 Task: Look for space in Kabanga, Tanzania from 10th July, 2023 to 25th July, 2023 for 3 adults, 1 child in price range Rs.15000 to Rs.25000. Place can be shared room with 2 bedrooms having 3 beds and 2 bathrooms. Property type can be house, flat, guest house. Amenities needed are: wifi, TV, free parkinig on premises, gym, breakfast. Booking option can be shelf check-in. Required host language is English.
Action: Mouse moved to (569, 119)
Screenshot: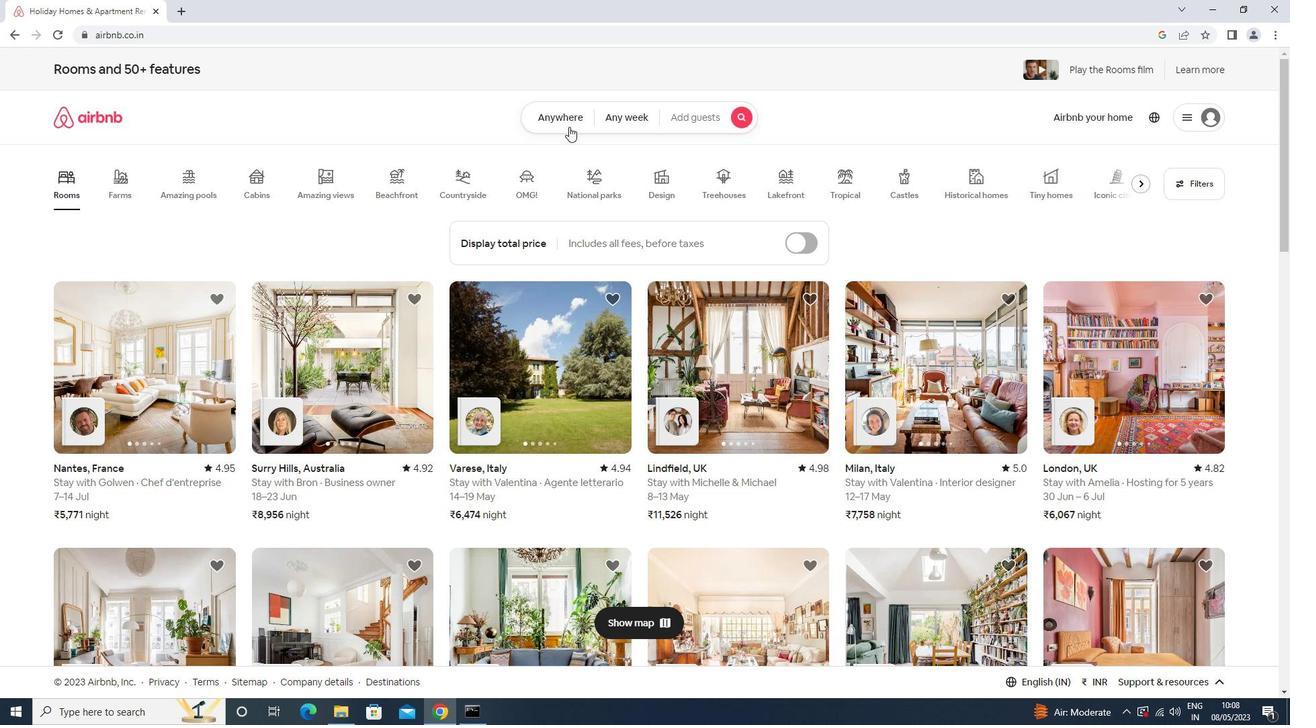 
Action: Mouse pressed left at (569, 119)
Screenshot: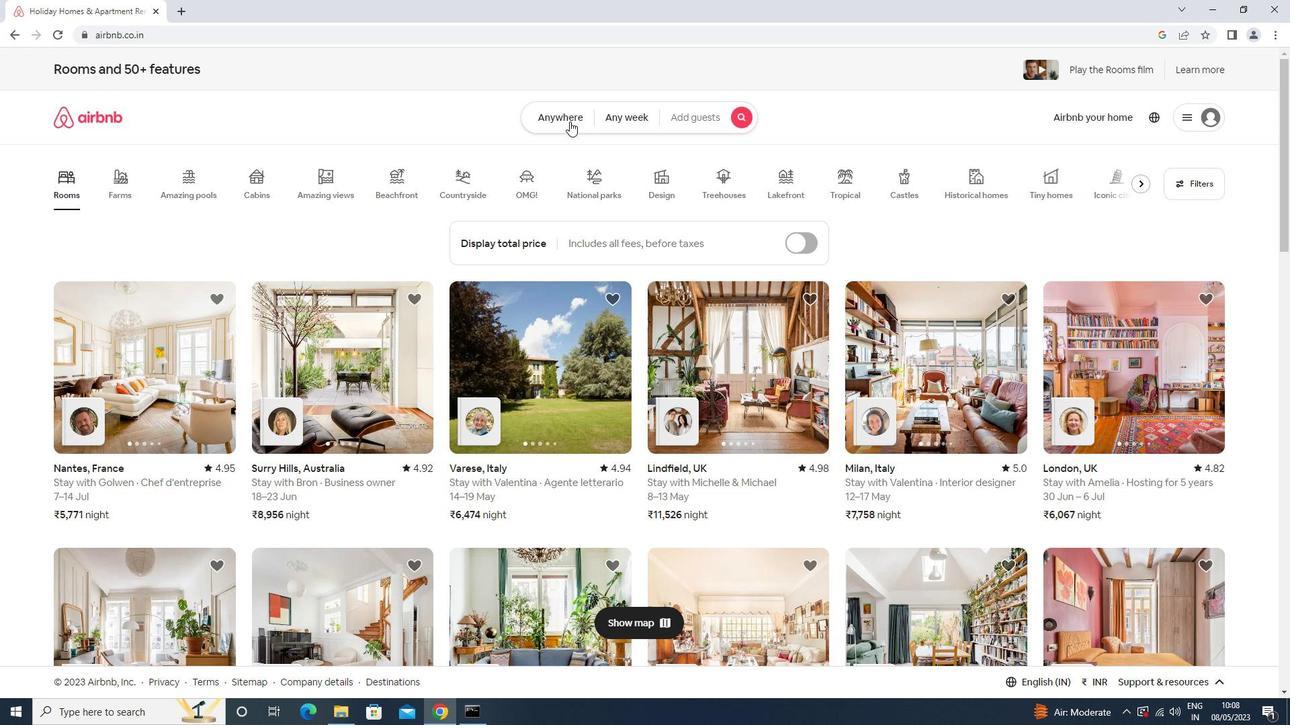 
Action: Mouse moved to (504, 171)
Screenshot: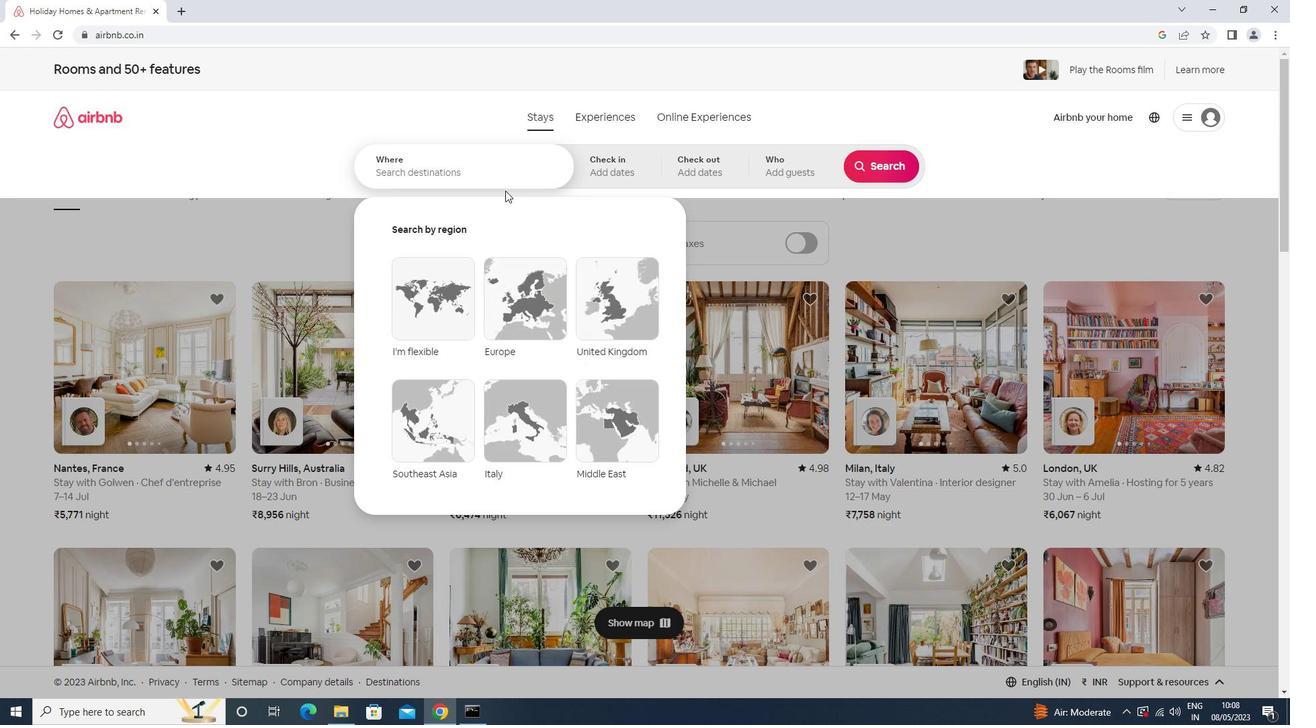 
Action: Mouse pressed left at (504, 171)
Screenshot: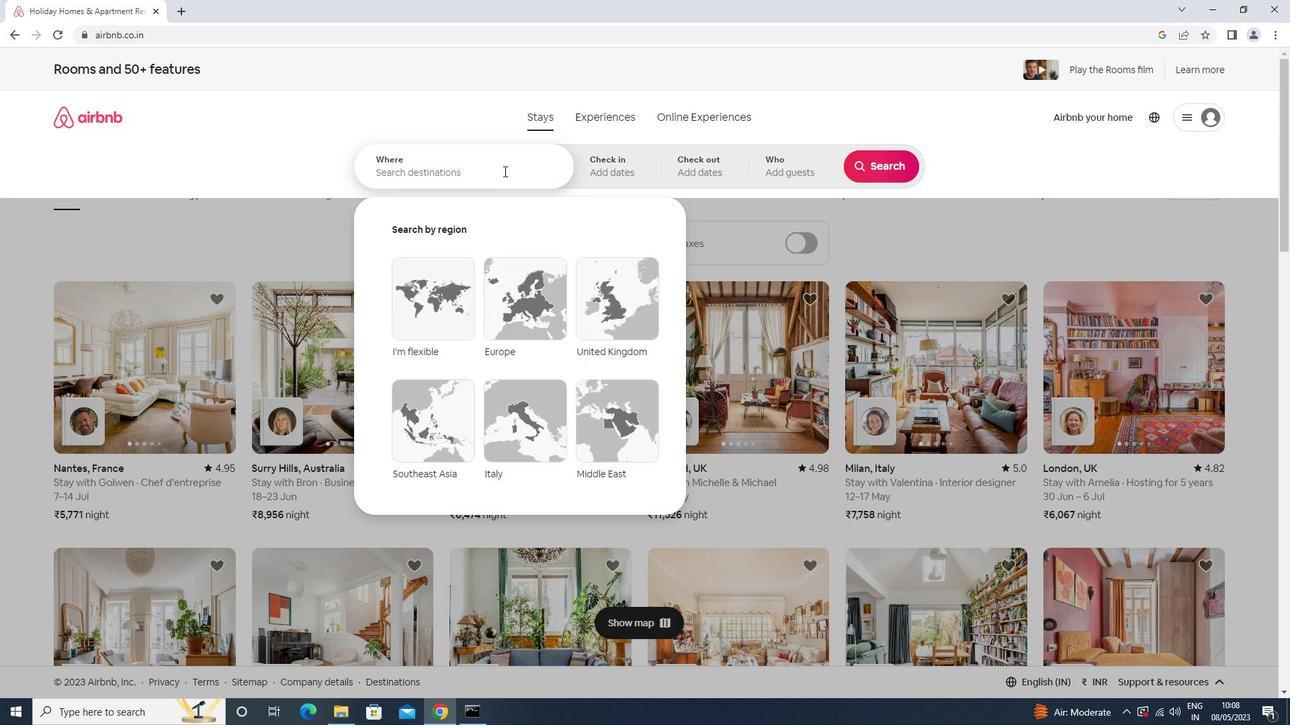
Action: Key pressed kabanga<Key.shift>,<Key.space><Key.shift>T<Key.down><Key.down><Key.enter>
Screenshot: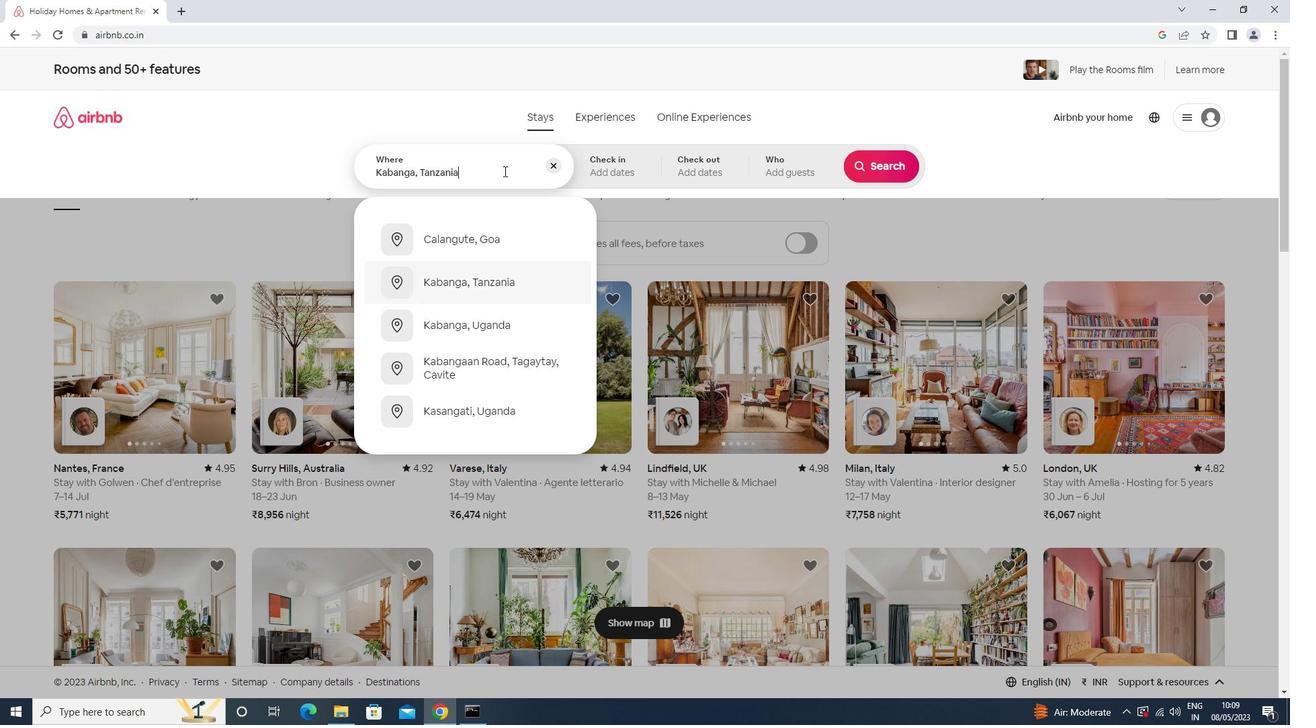 
Action: Mouse moved to (870, 272)
Screenshot: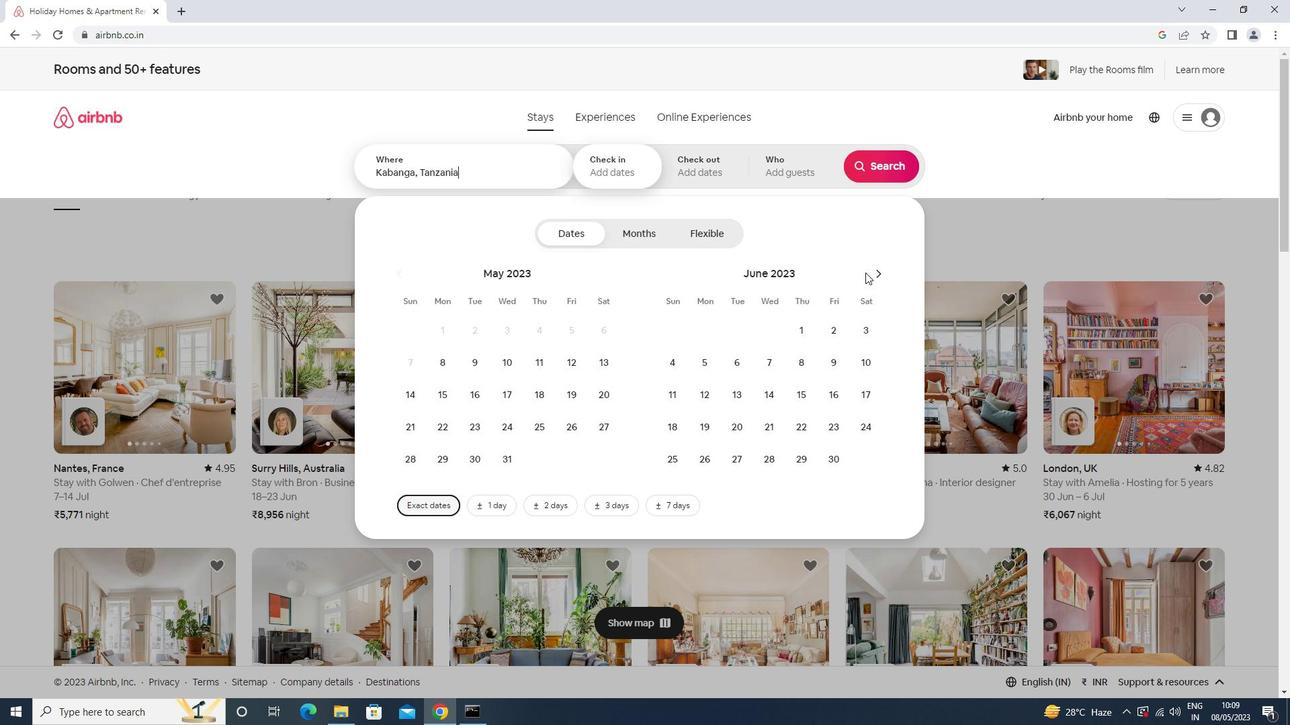 
Action: Mouse pressed left at (870, 272)
Screenshot: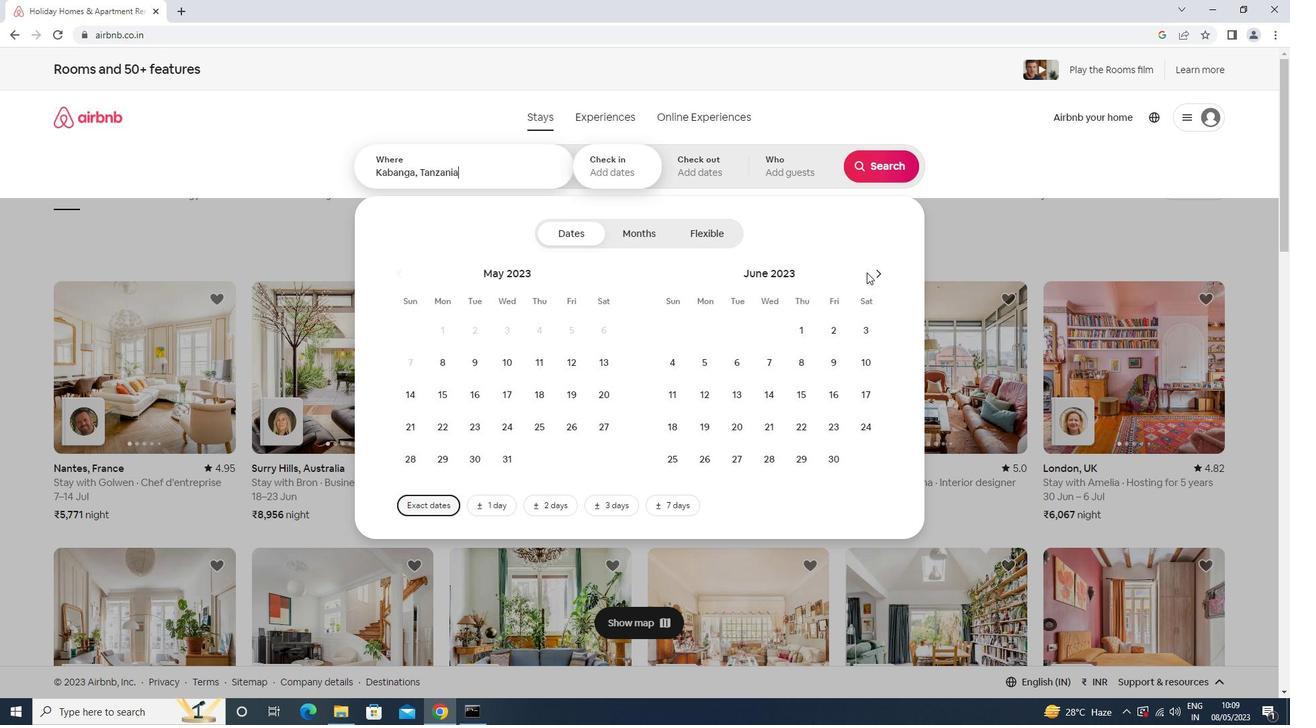 
Action: Mouse moved to (698, 395)
Screenshot: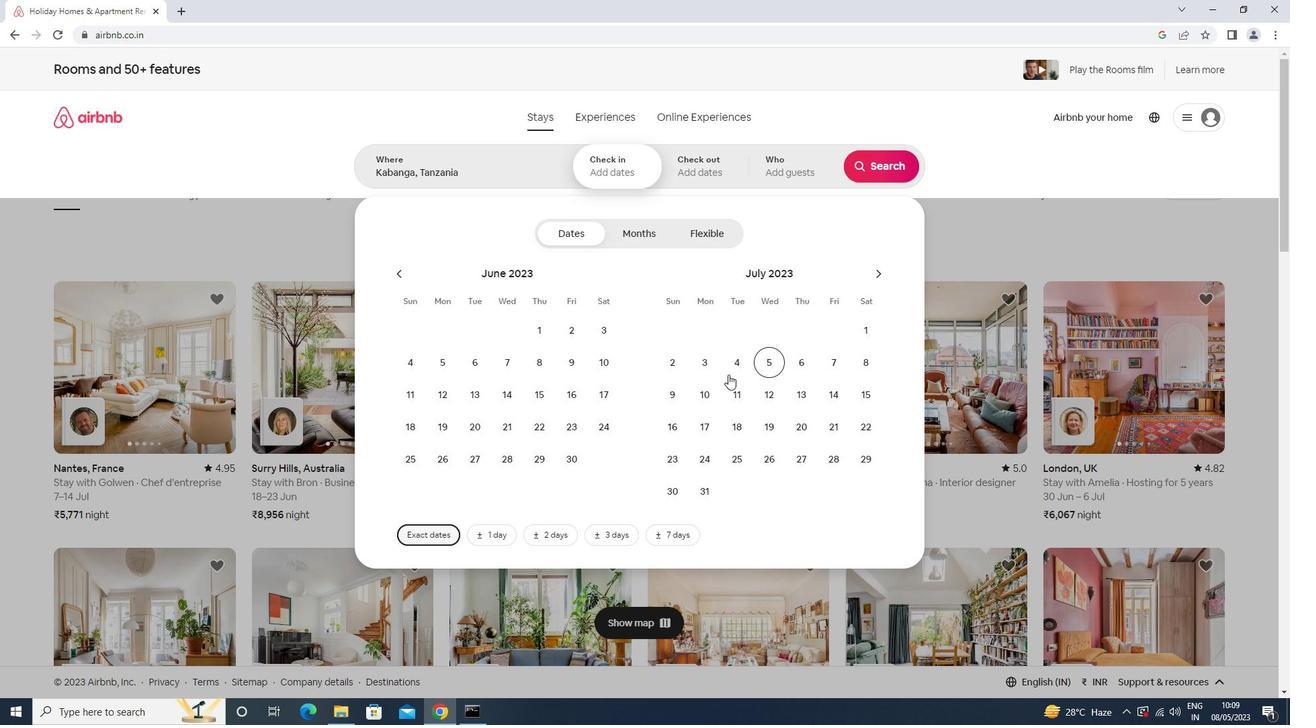 
Action: Mouse pressed left at (698, 395)
Screenshot: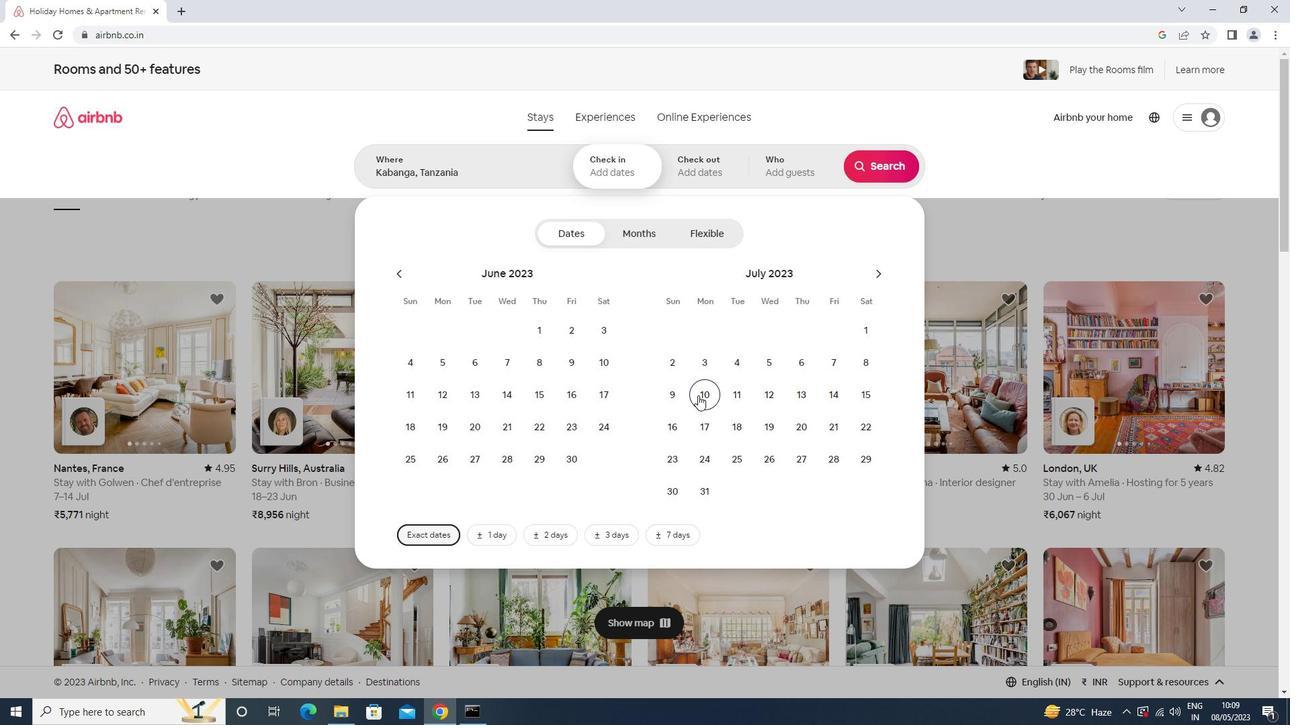 
Action: Mouse moved to (740, 455)
Screenshot: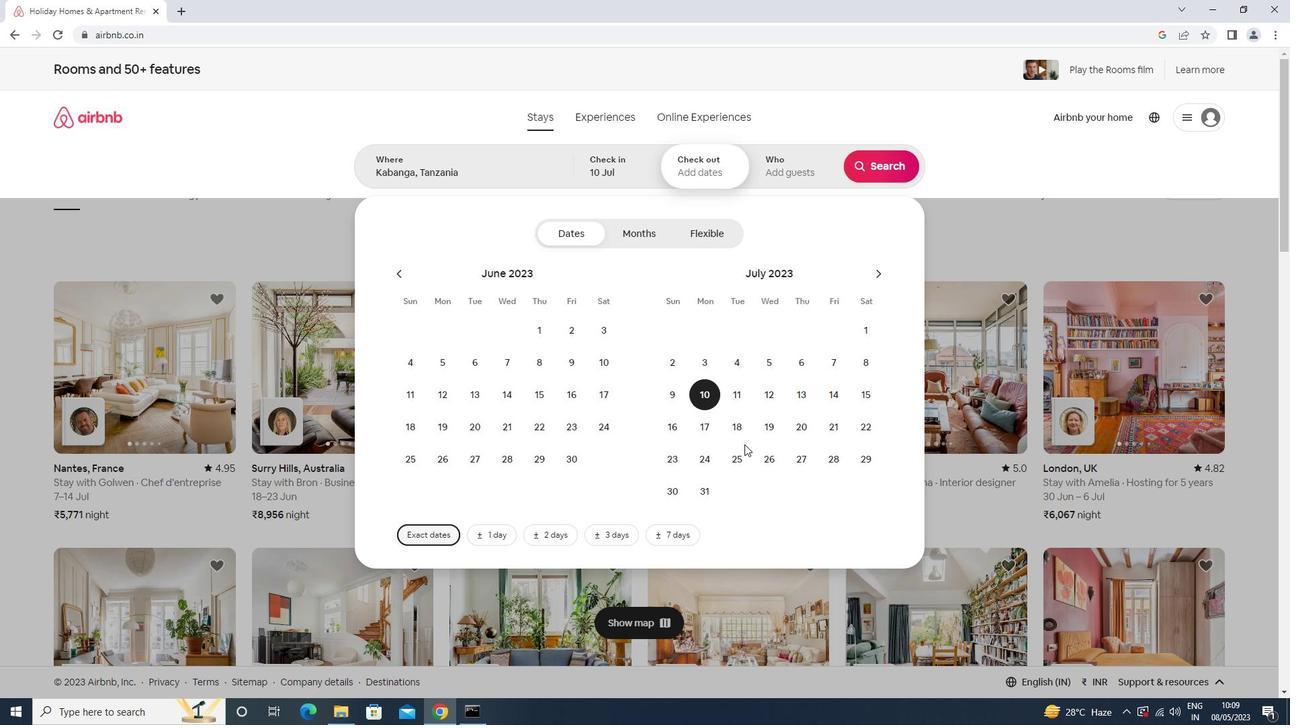 
Action: Mouse pressed left at (740, 455)
Screenshot: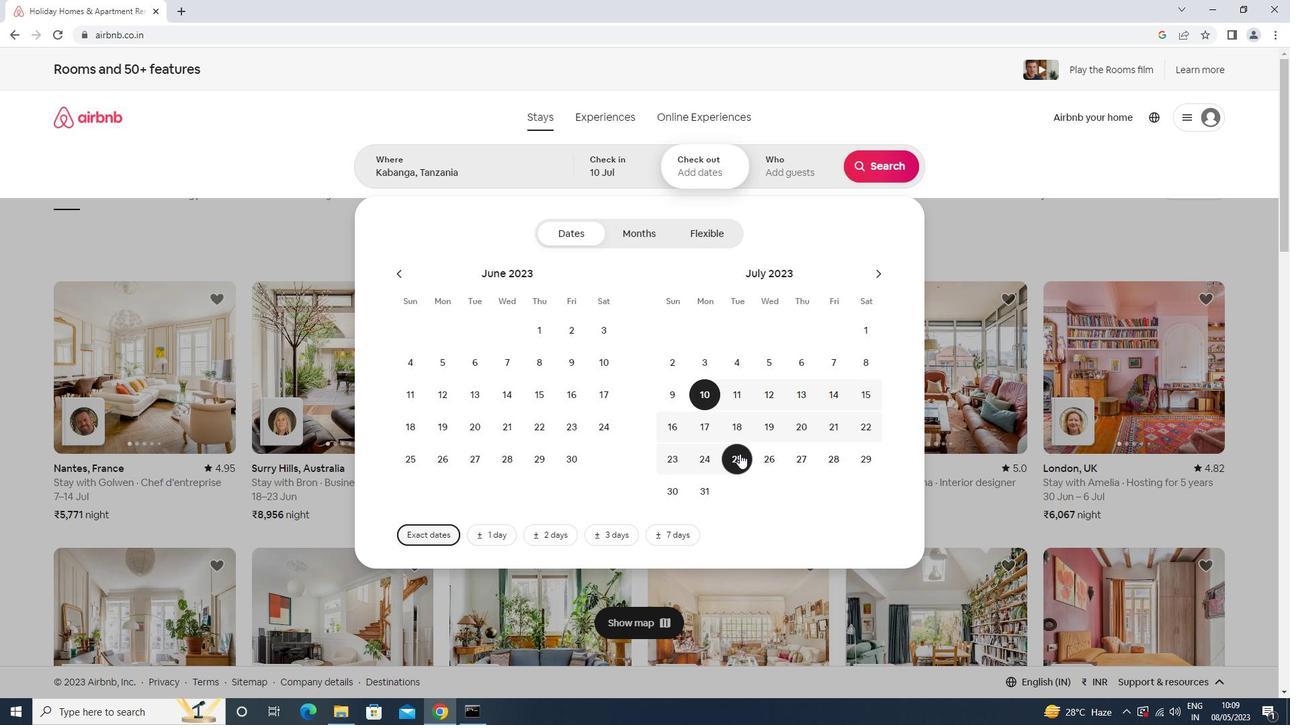 
Action: Mouse moved to (783, 184)
Screenshot: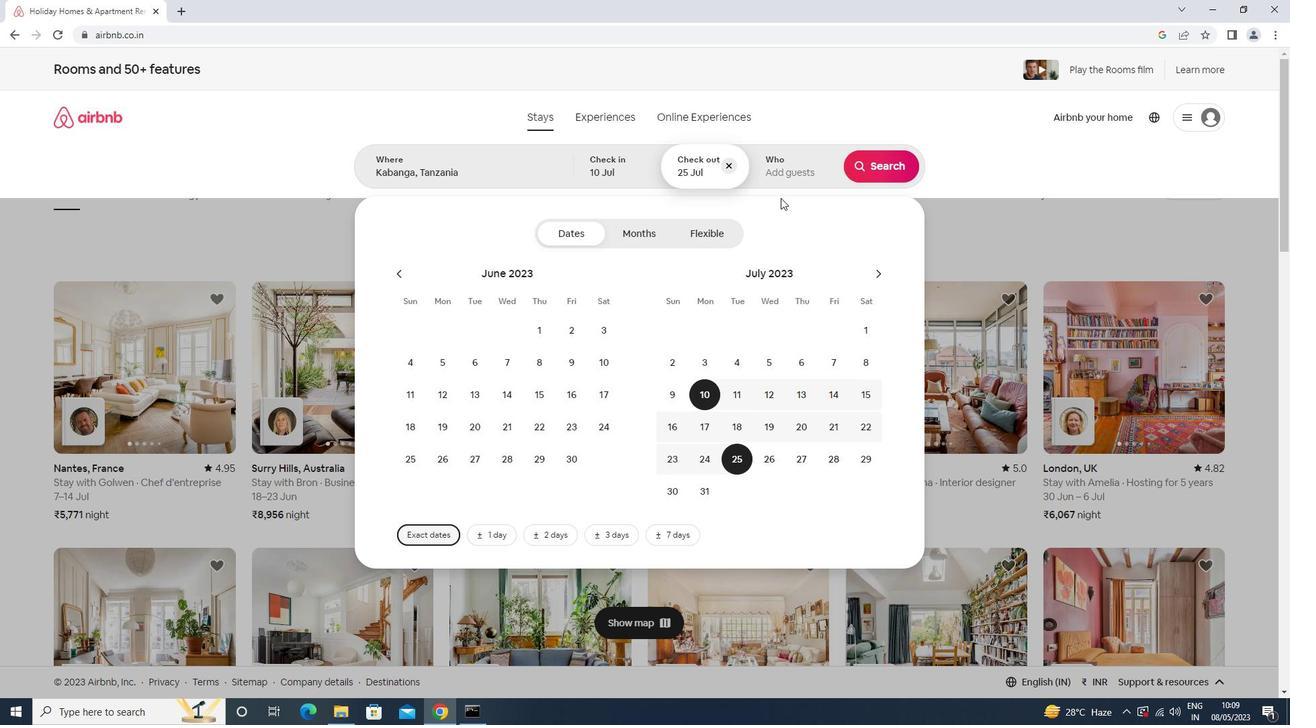 
Action: Mouse pressed left at (783, 184)
Screenshot: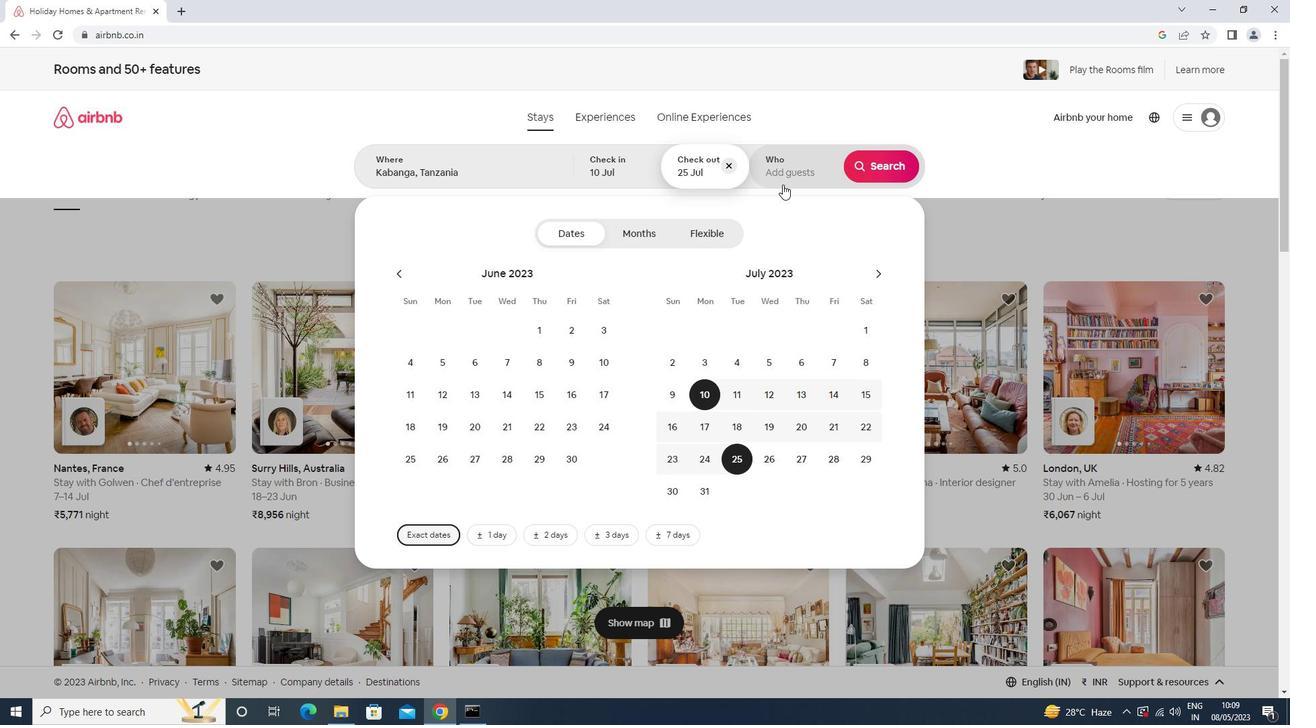 
Action: Mouse moved to (889, 241)
Screenshot: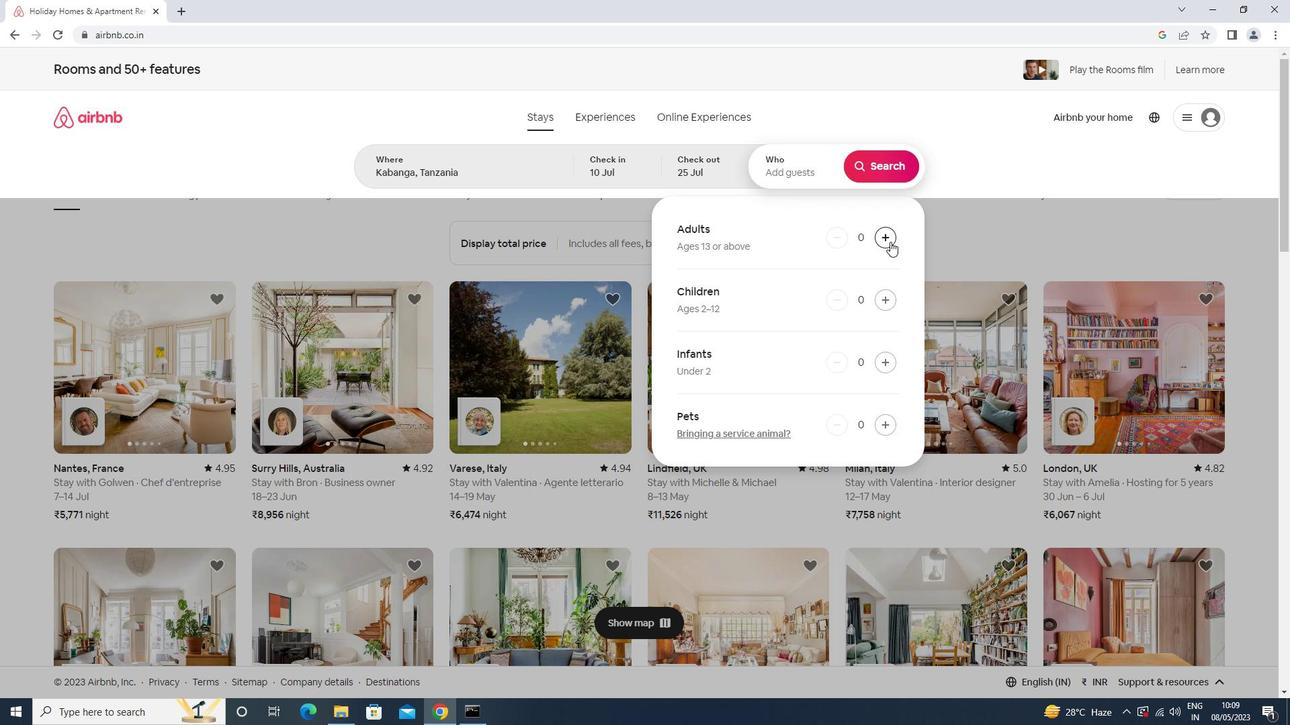 
Action: Mouse pressed left at (889, 241)
Screenshot: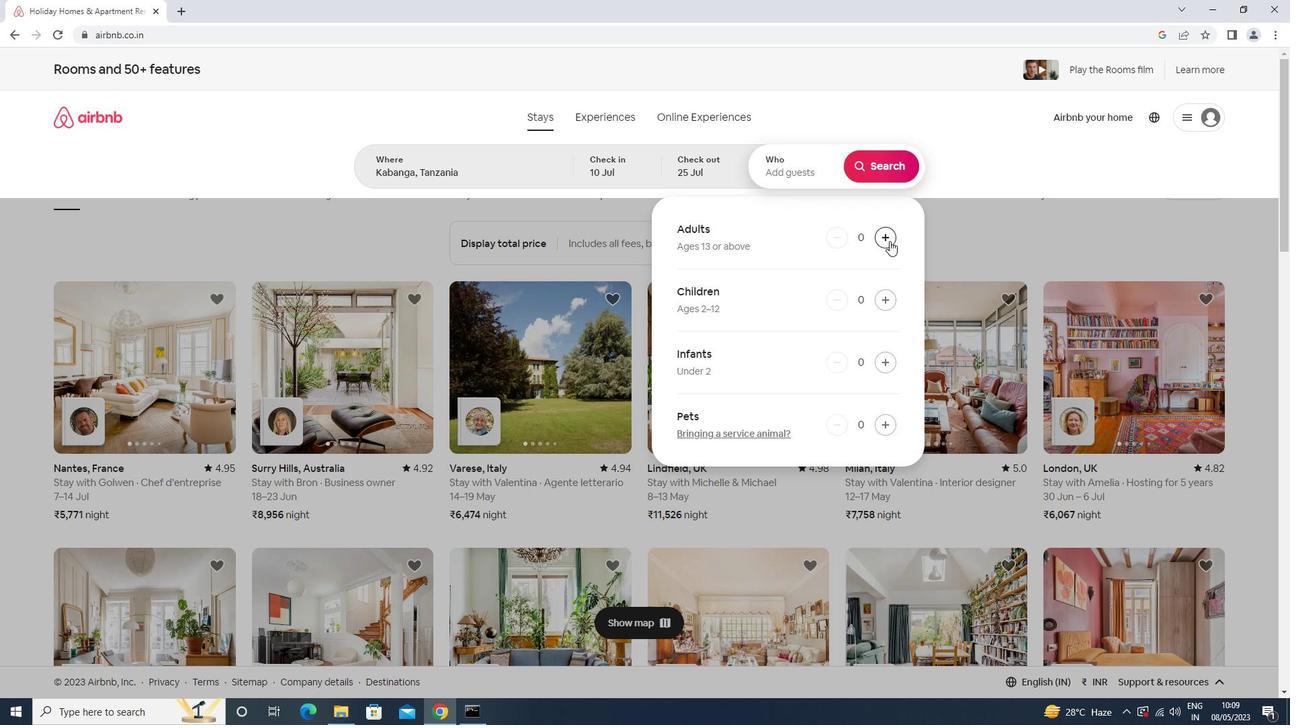 
Action: Mouse pressed left at (889, 241)
Screenshot: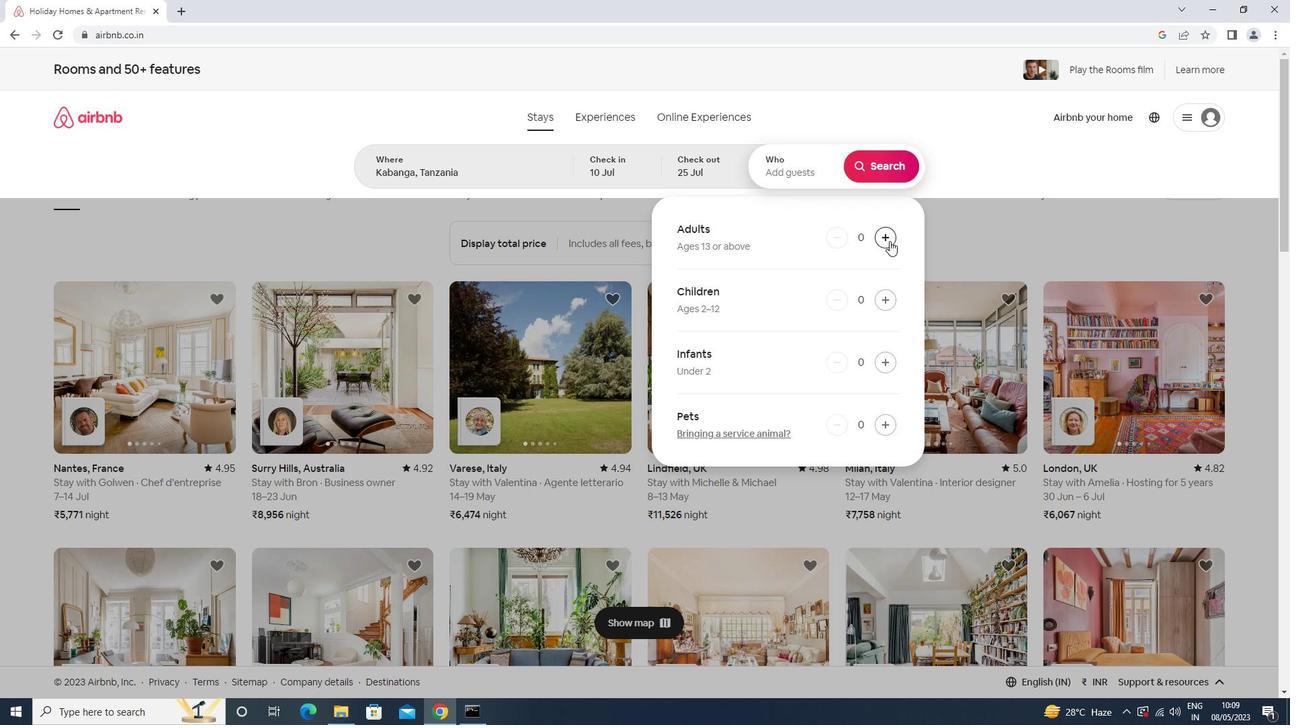 
Action: Mouse pressed left at (889, 241)
Screenshot: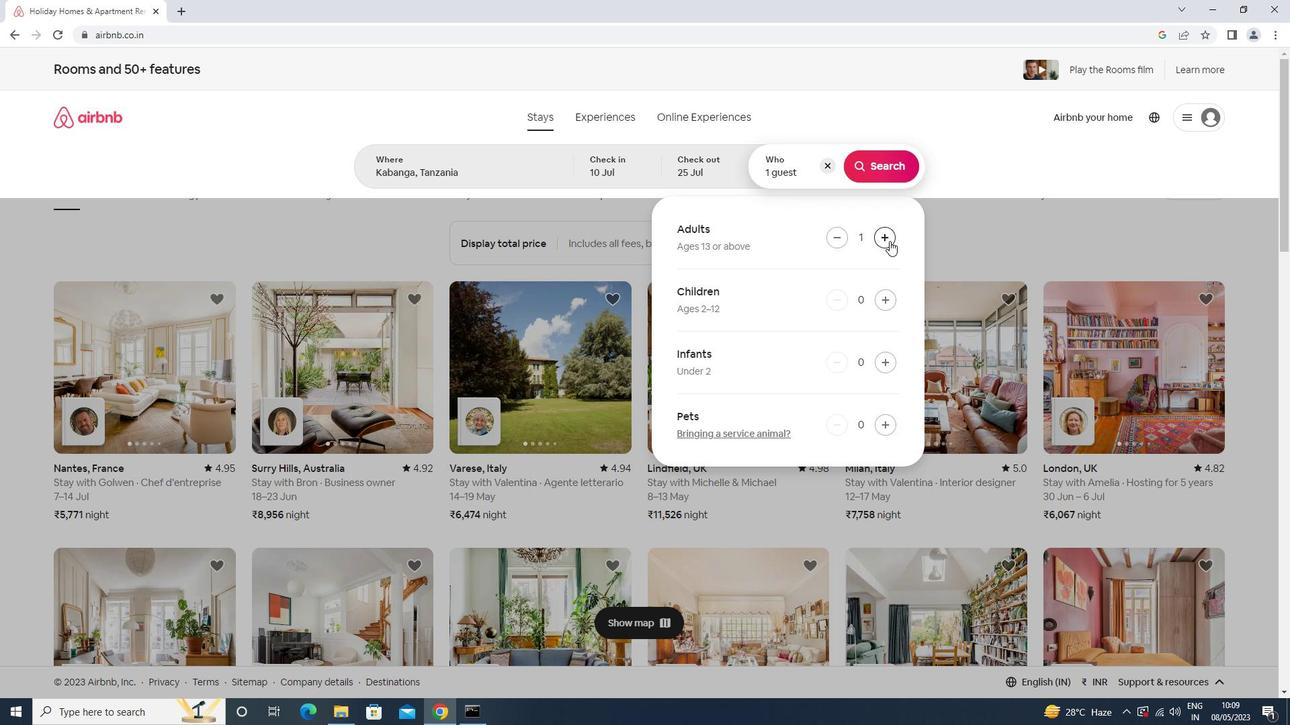 
Action: Mouse moved to (884, 300)
Screenshot: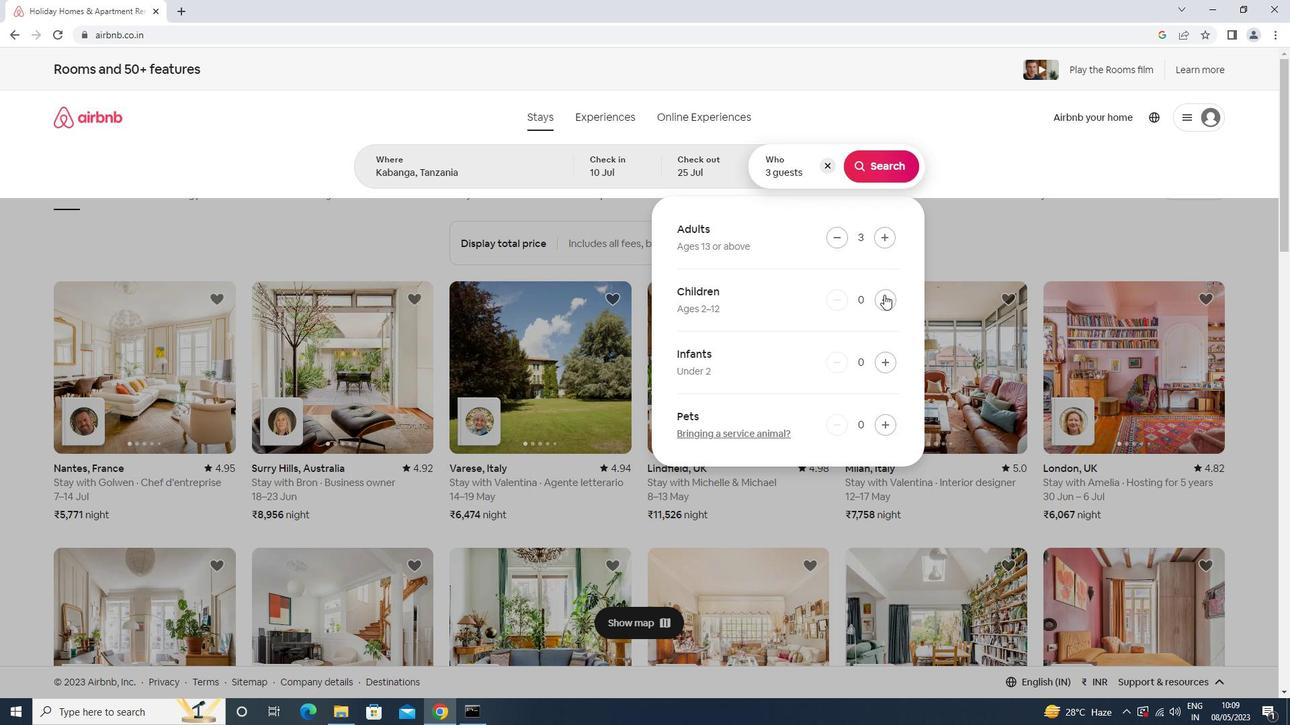 
Action: Mouse pressed left at (884, 300)
Screenshot: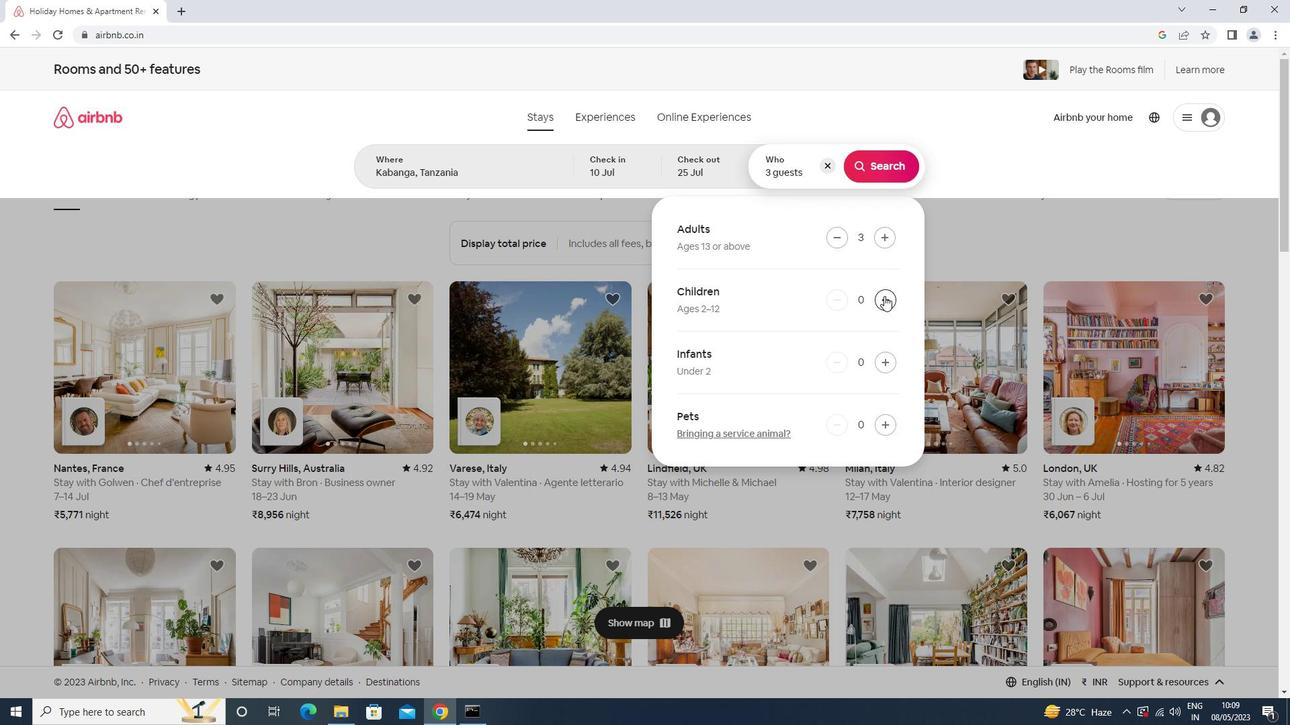 
Action: Mouse moved to (883, 164)
Screenshot: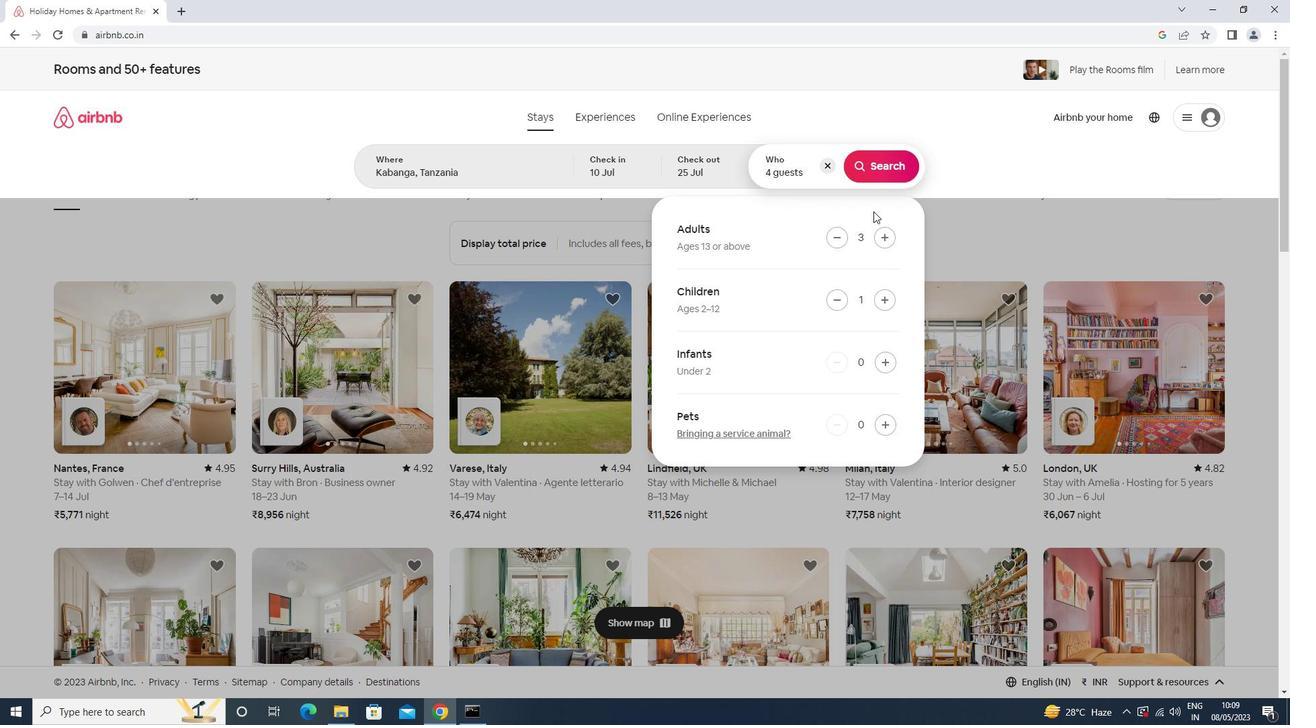 
Action: Mouse pressed left at (883, 164)
Screenshot: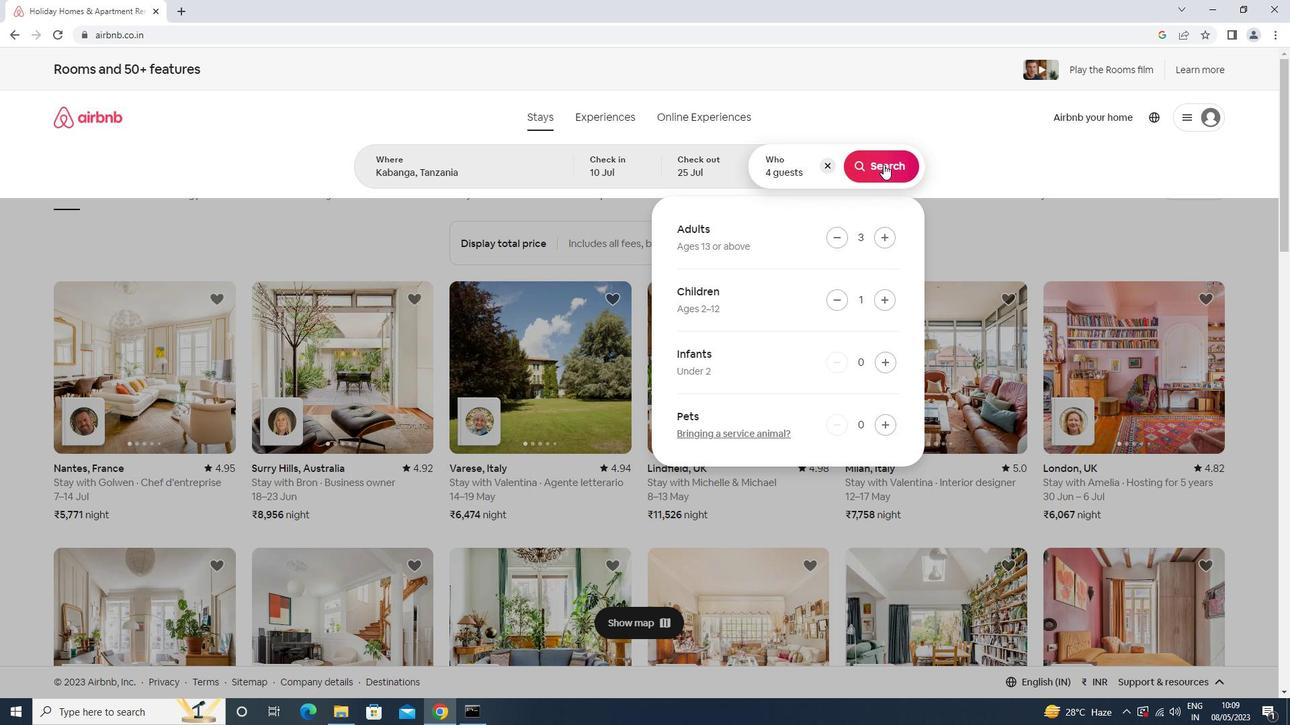 
Action: Mouse moved to (1256, 119)
Screenshot: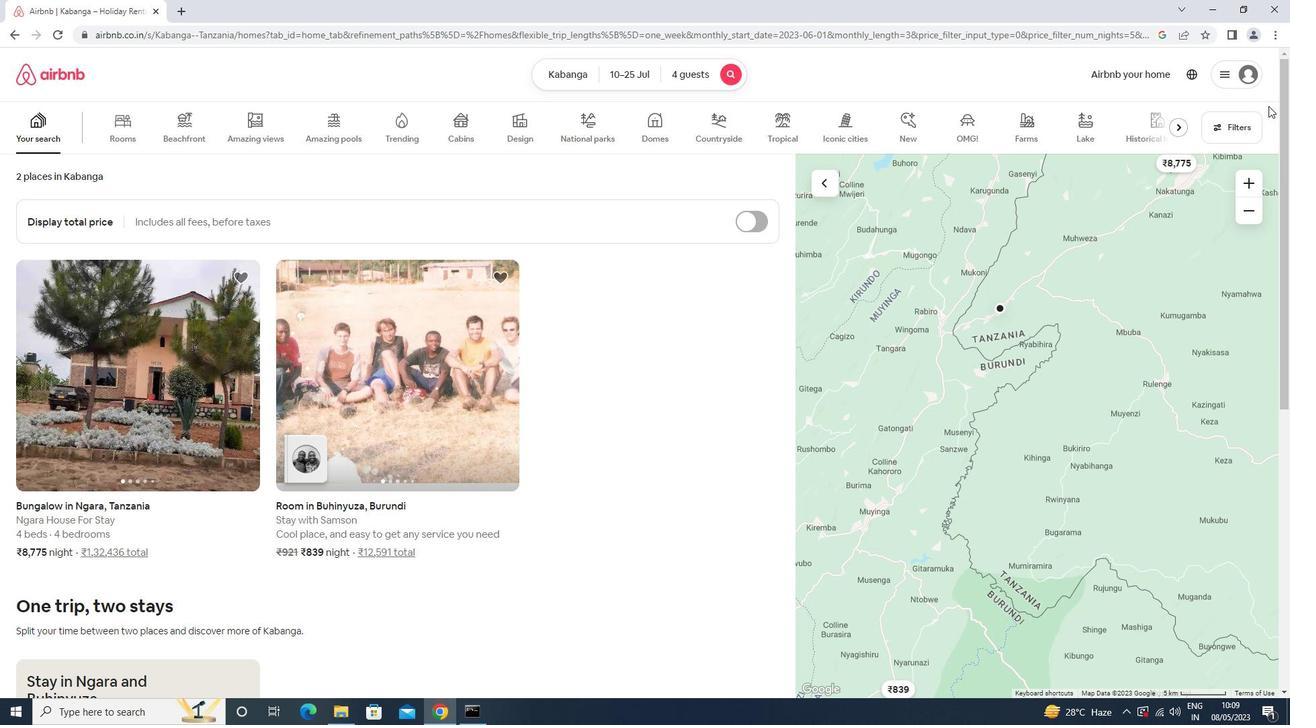 
Action: Mouse pressed left at (1256, 119)
Screenshot: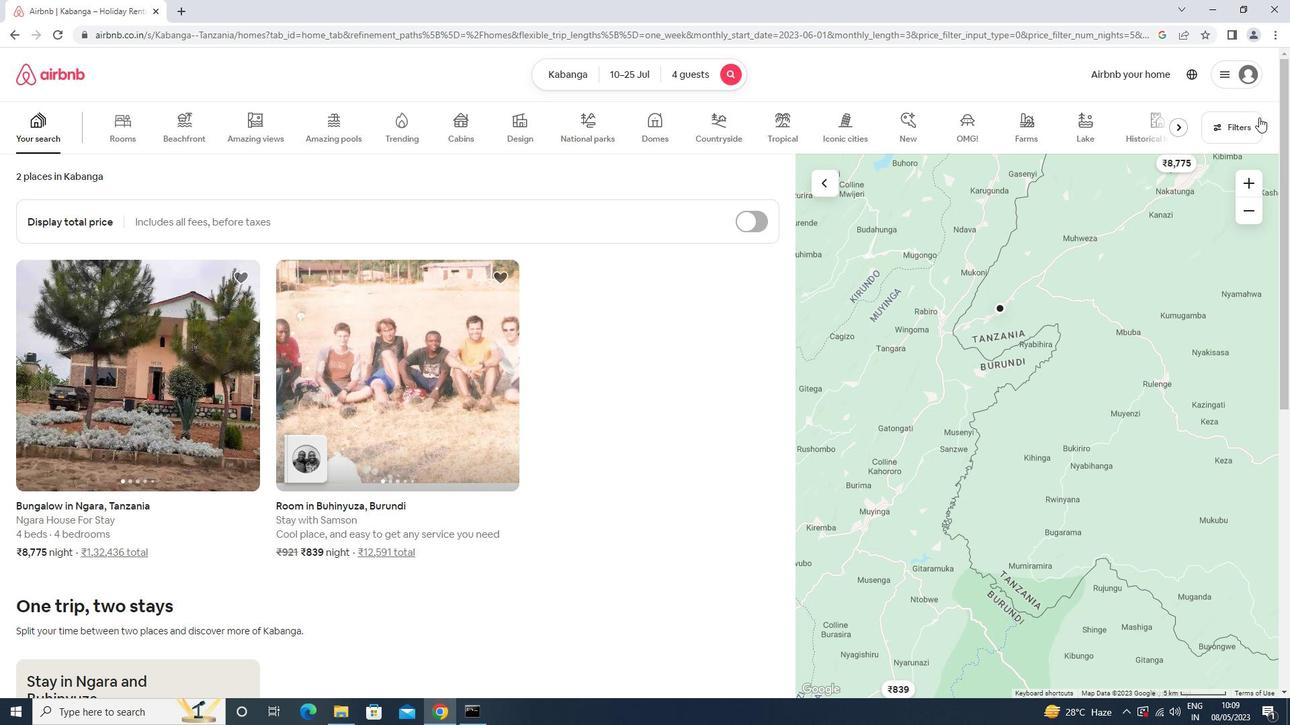 
Action: Mouse moved to (540, 455)
Screenshot: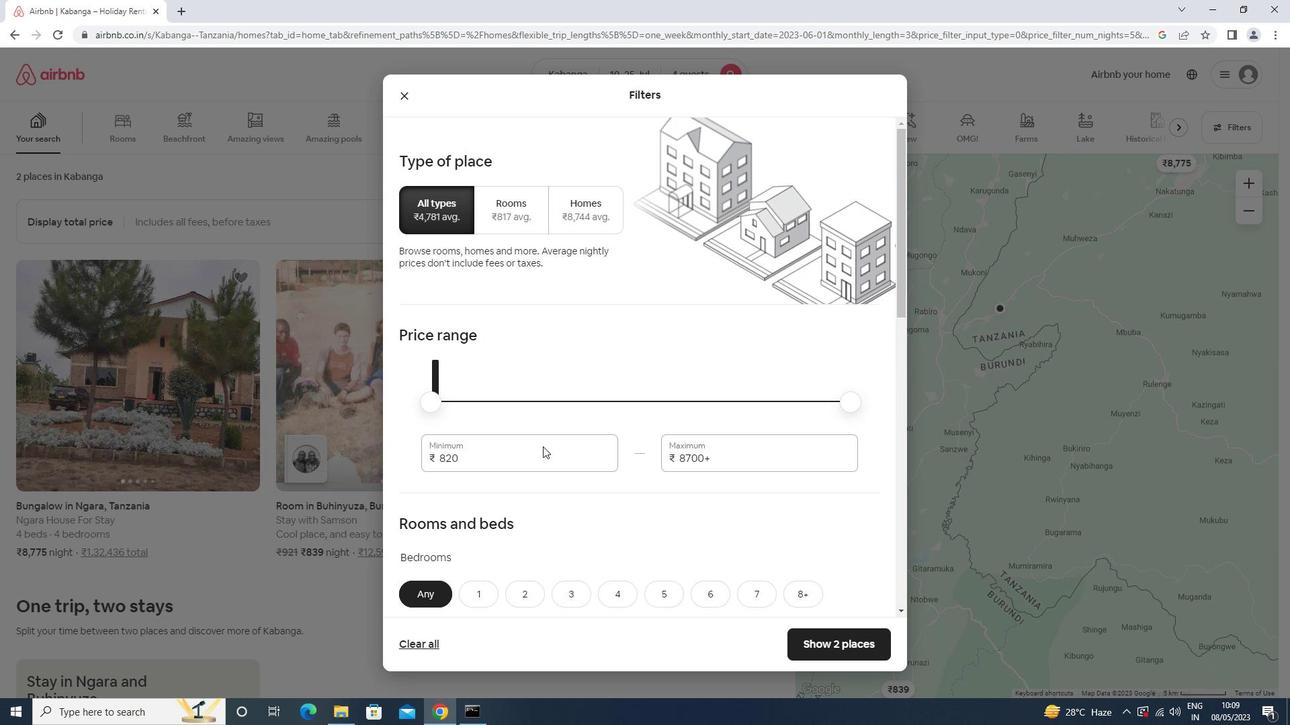 
Action: Mouse pressed left at (540, 455)
Screenshot: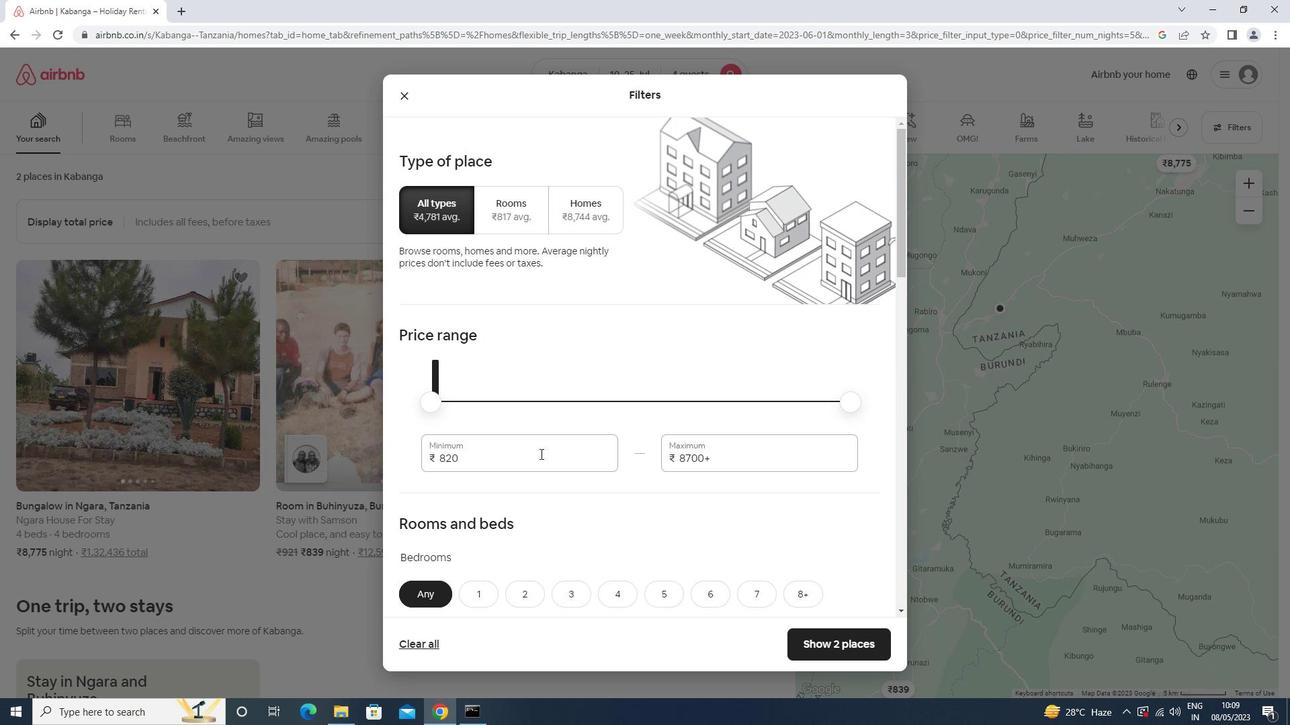 
Action: Key pressed <Key.backspace><Key.backspace><Key.backspace>15000<Key.tab>25000
Screenshot: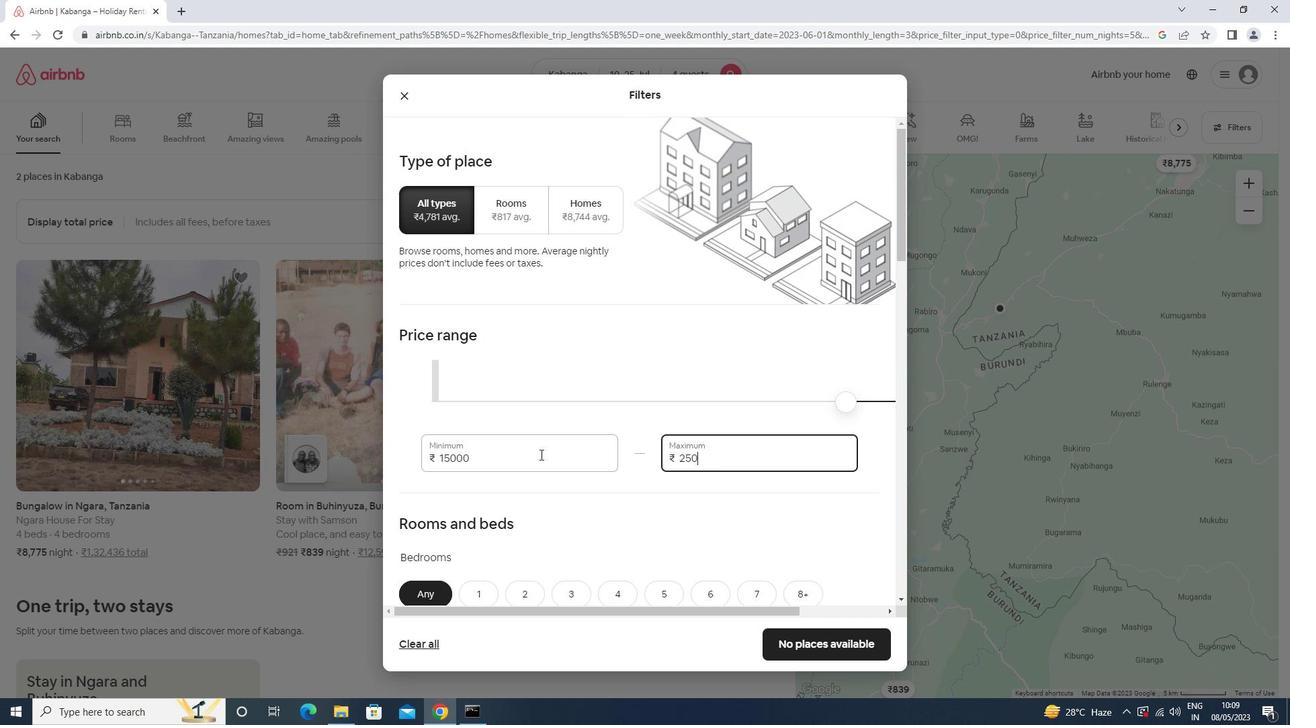 
Action: Mouse scrolled (540, 454) with delta (0, 0)
Screenshot: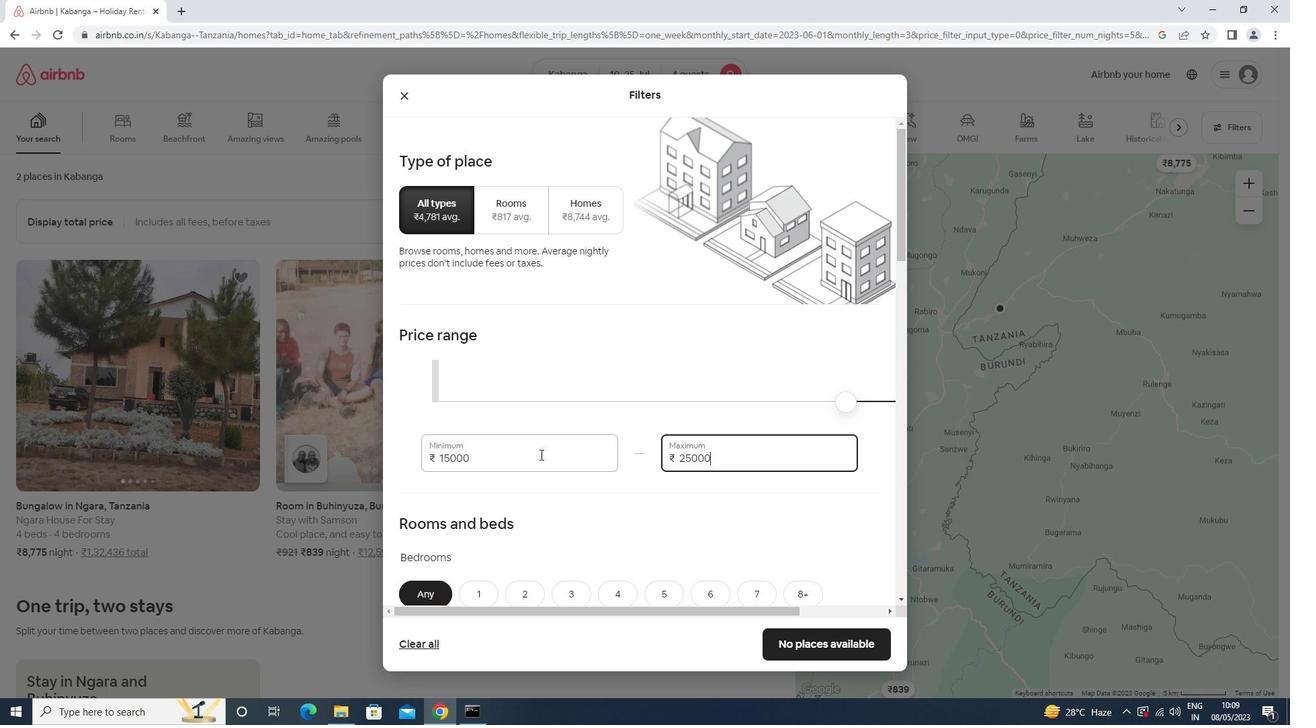 
Action: Mouse scrolled (540, 454) with delta (0, 0)
Screenshot: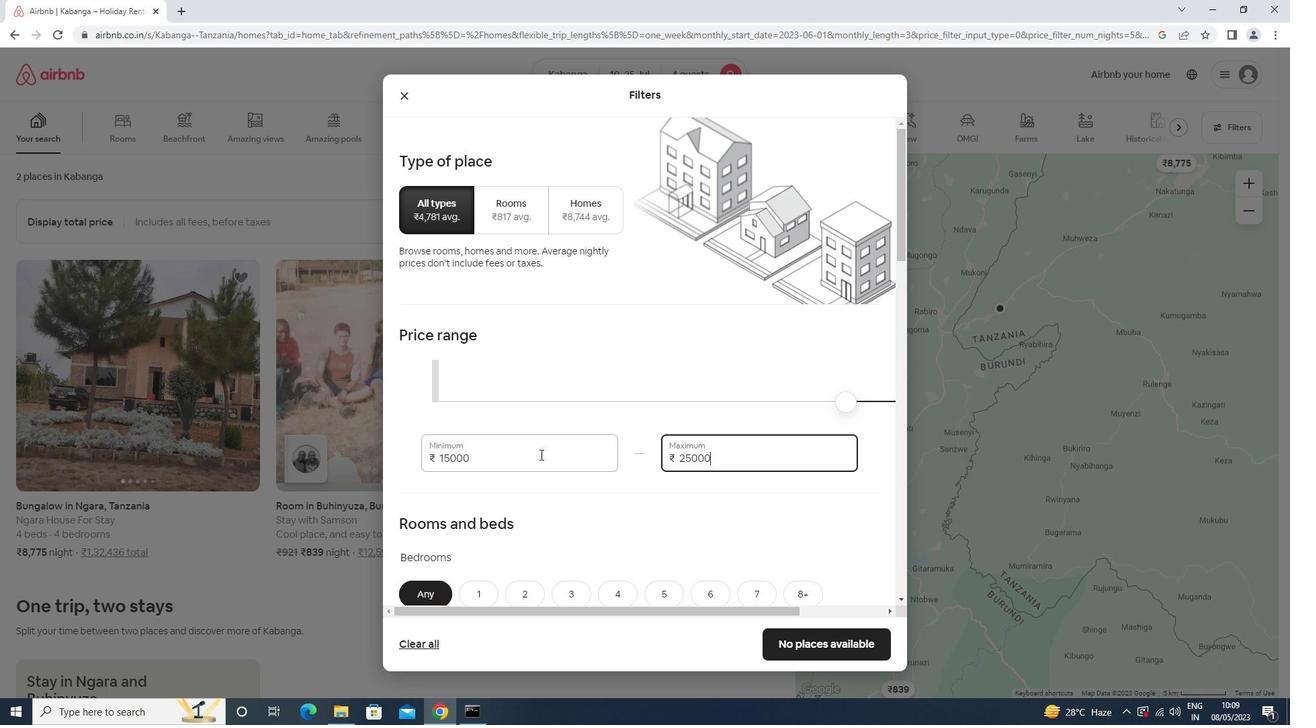 
Action: Mouse scrolled (540, 454) with delta (0, 0)
Screenshot: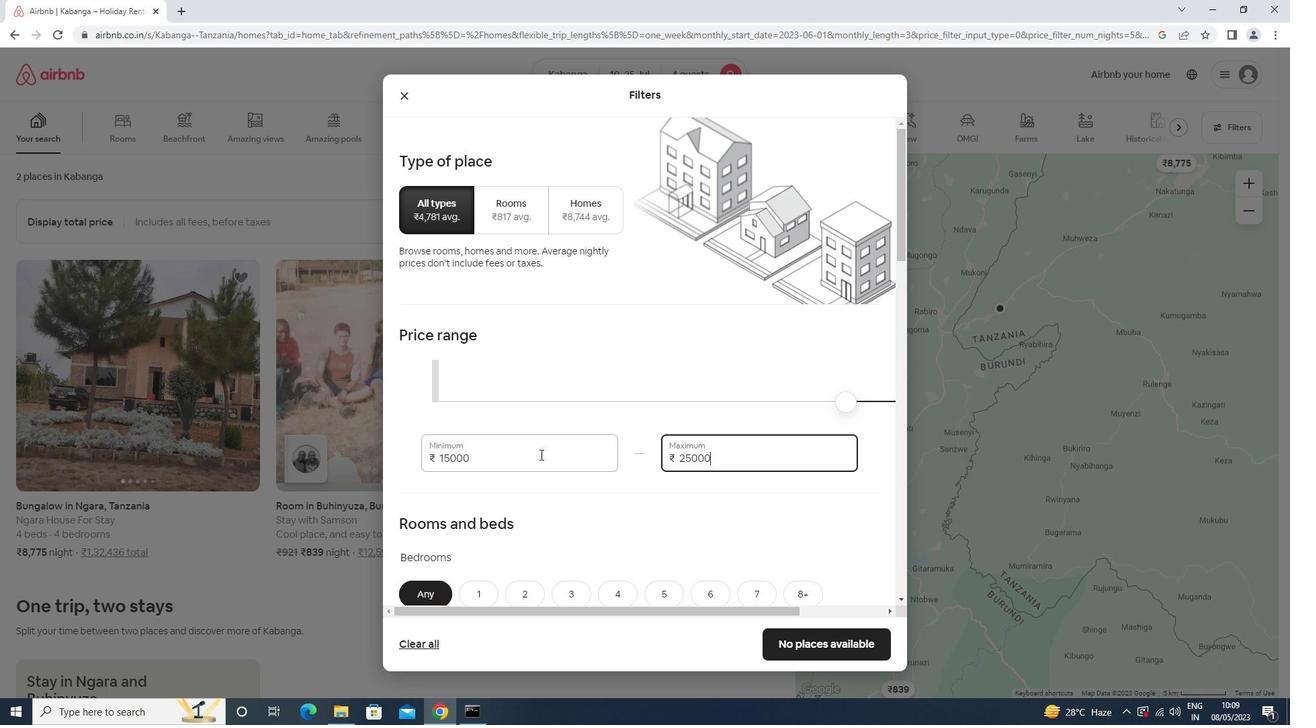 
Action: Mouse scrolled (540, 454) with delta (0, 0)
Screenshot: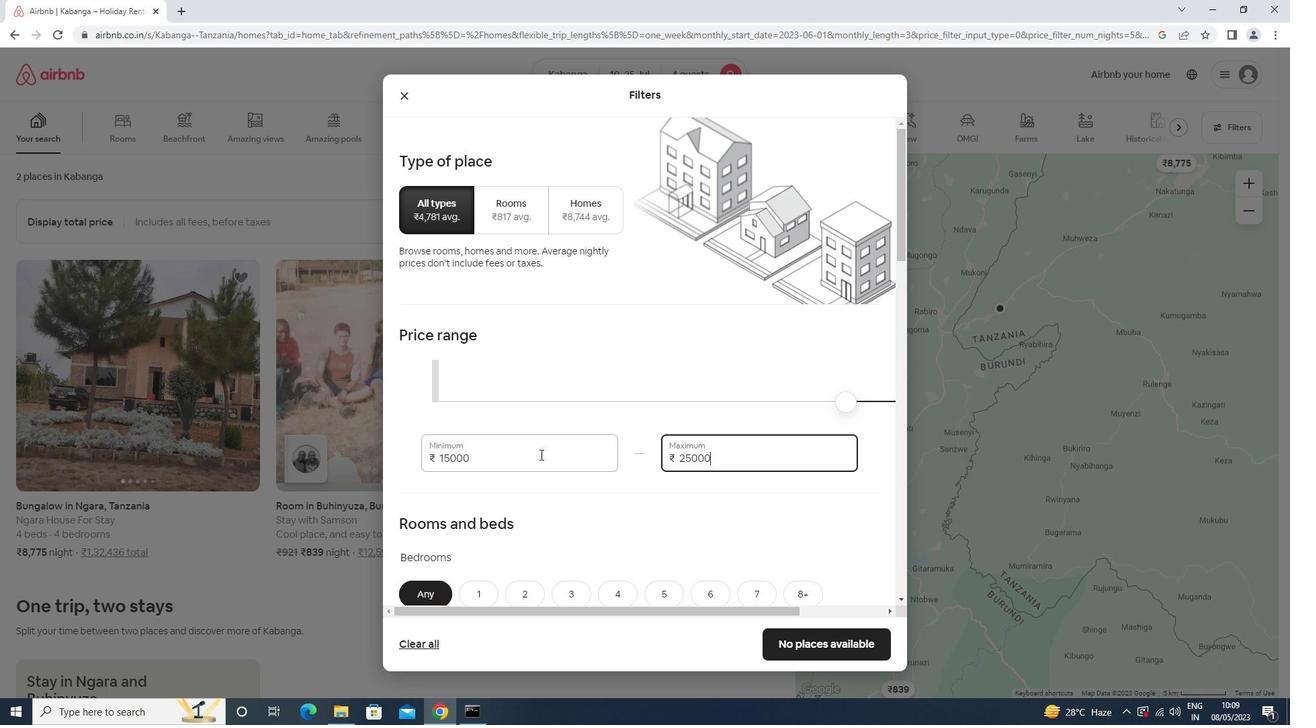 
Action: Mouse moved to (533, 336)
Screenshot: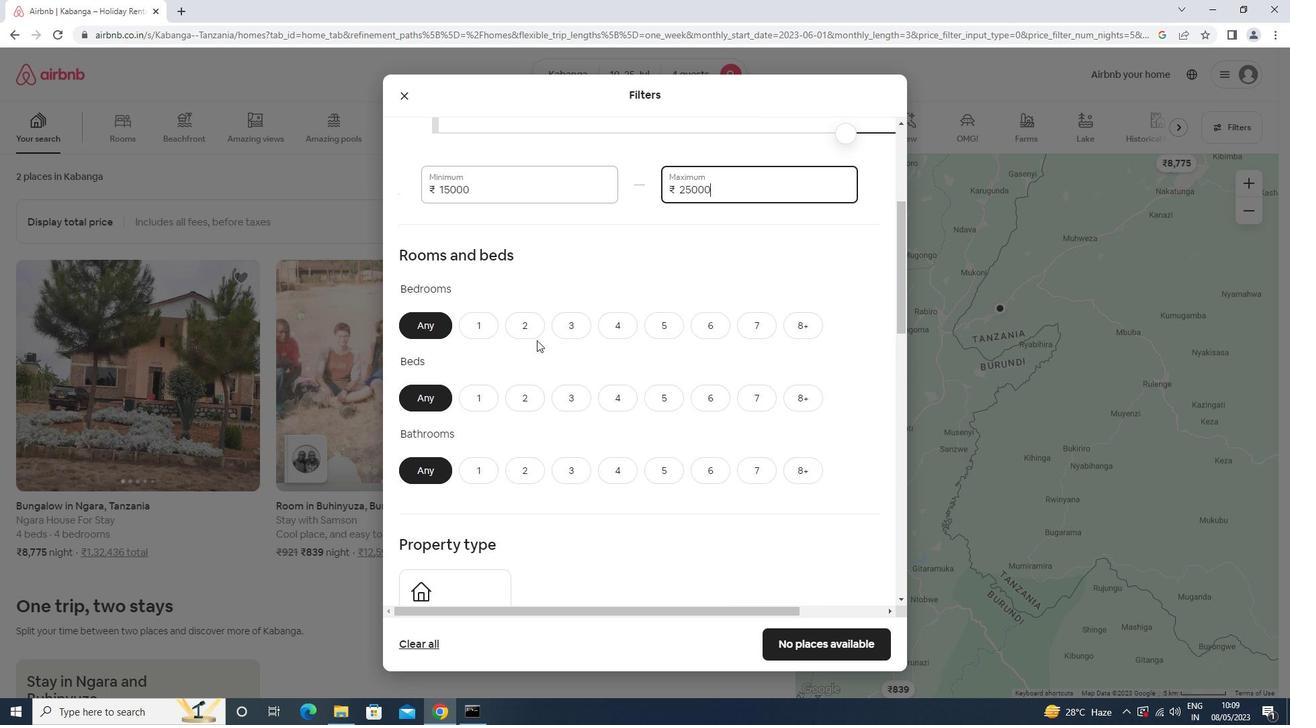
Action: Mouse pressed left at (533, 336)
Screenshot: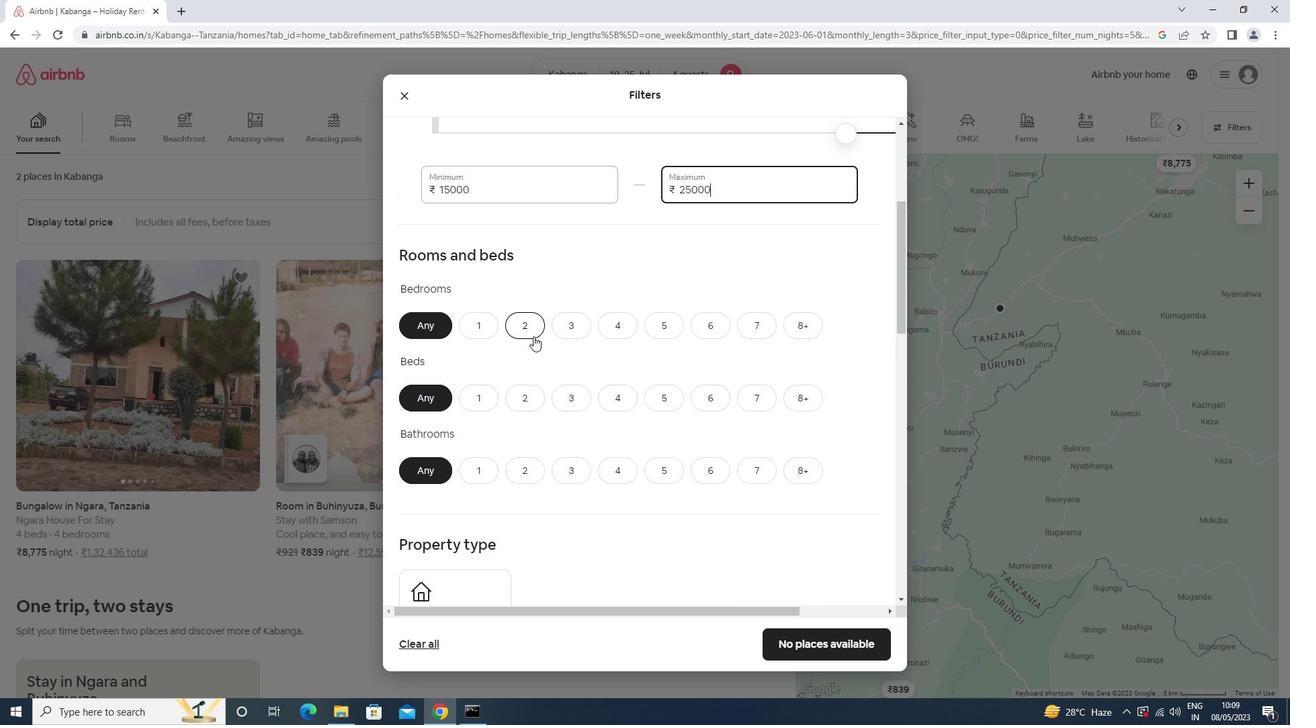 
Action: Mouse moved to (569, 407)
Screenshot: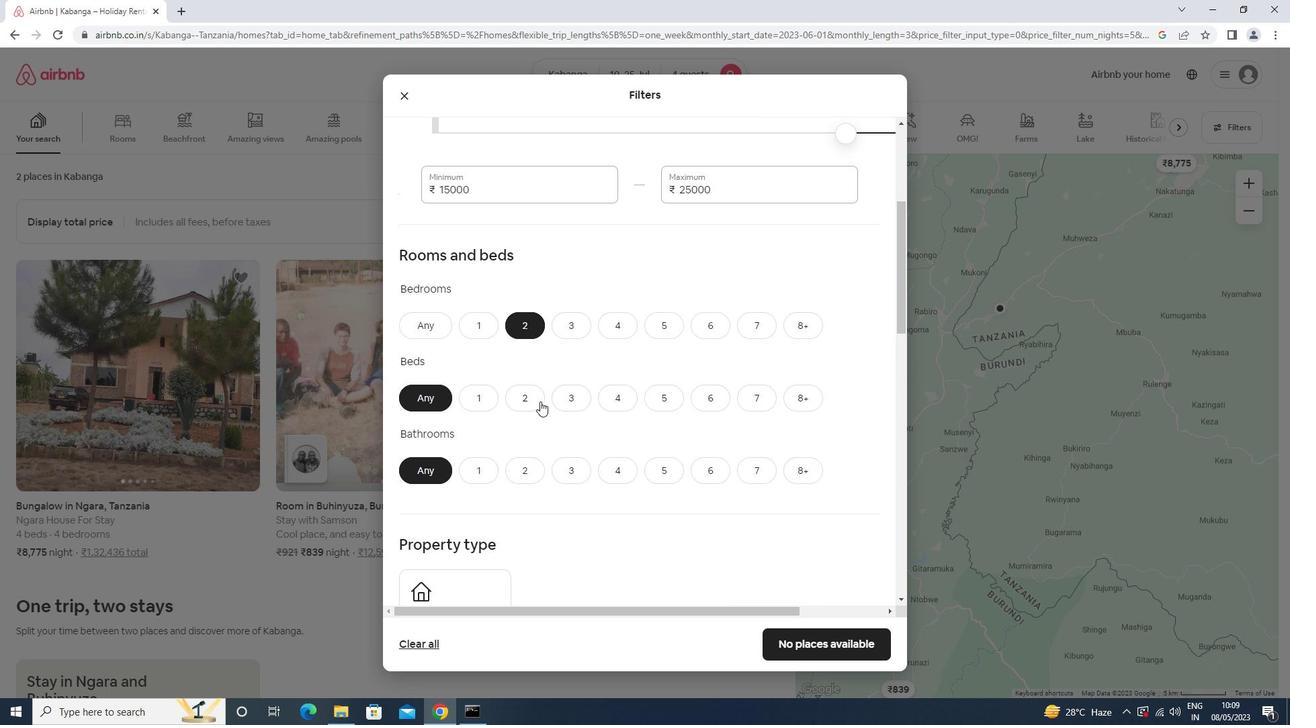 
Action: Mouse pressed left at (569, 407)
Screenshot: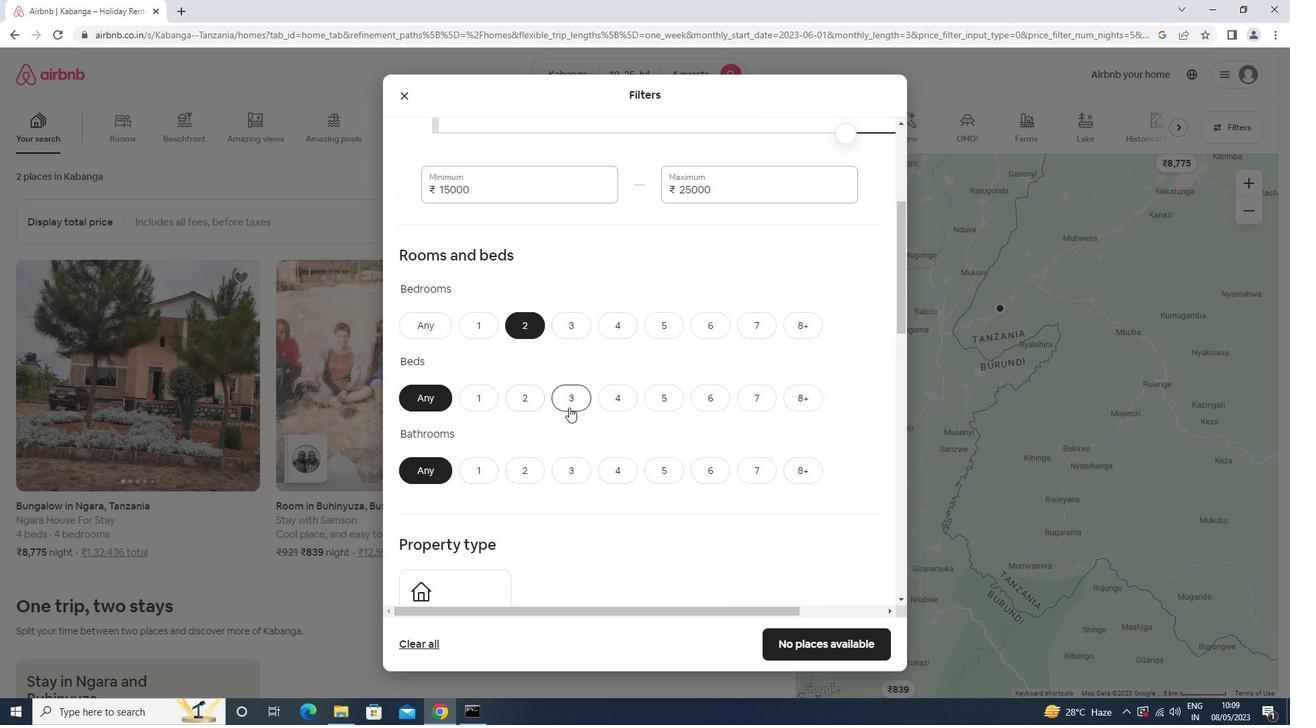 
Action: Mouse moved to (515, 473)
Screenshot: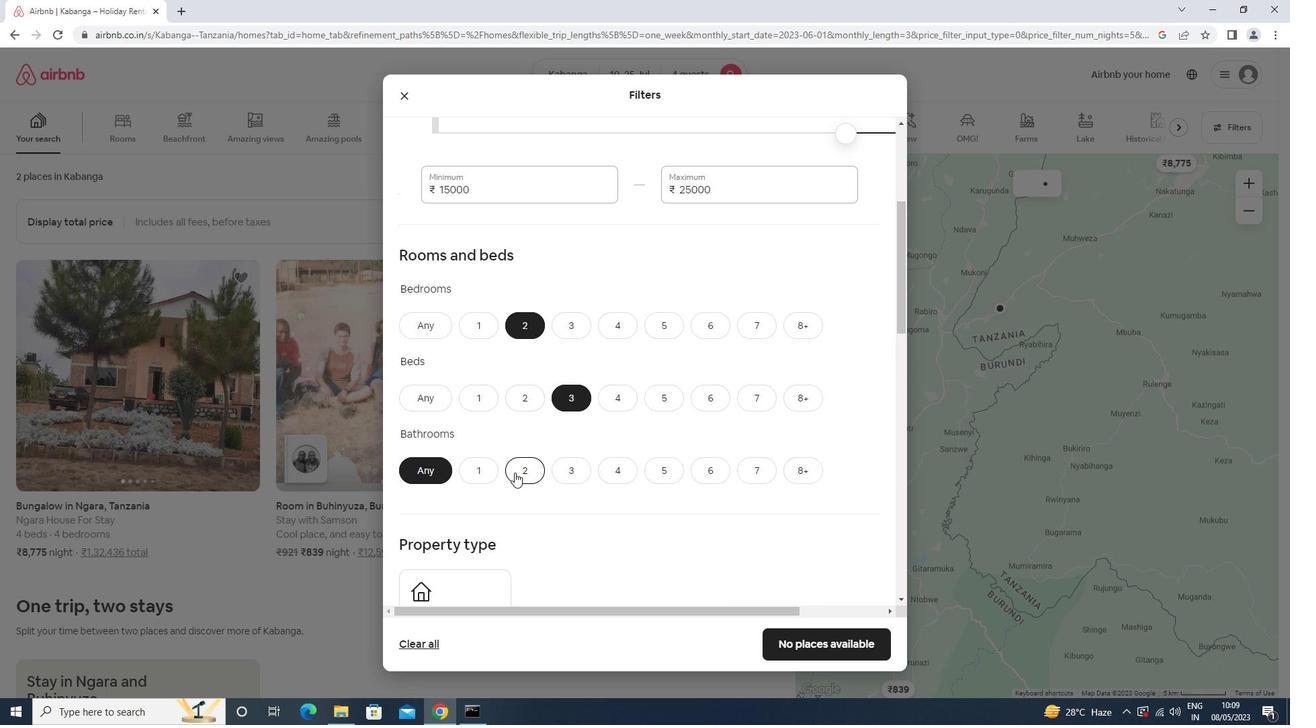 
Action: Mouse pressed left at (515, 473)
Screenshot: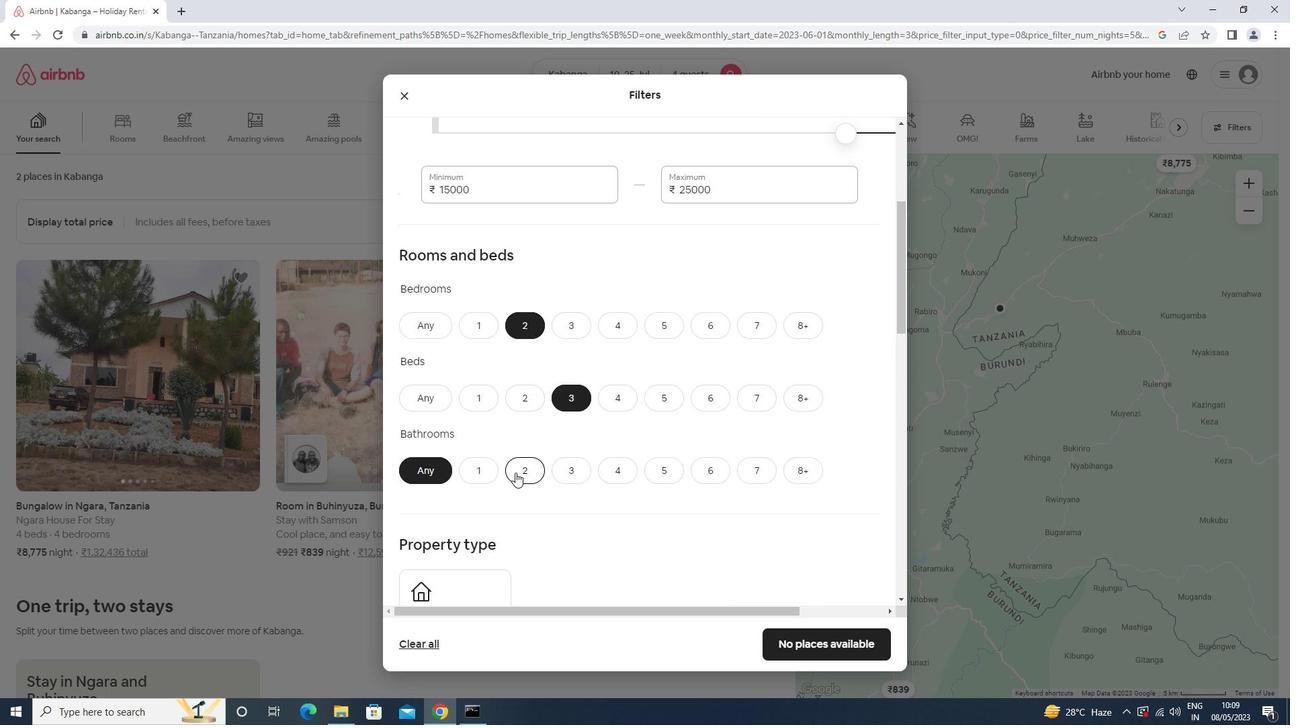 
Action: Mouse moved to (518, 471)
Screenshot: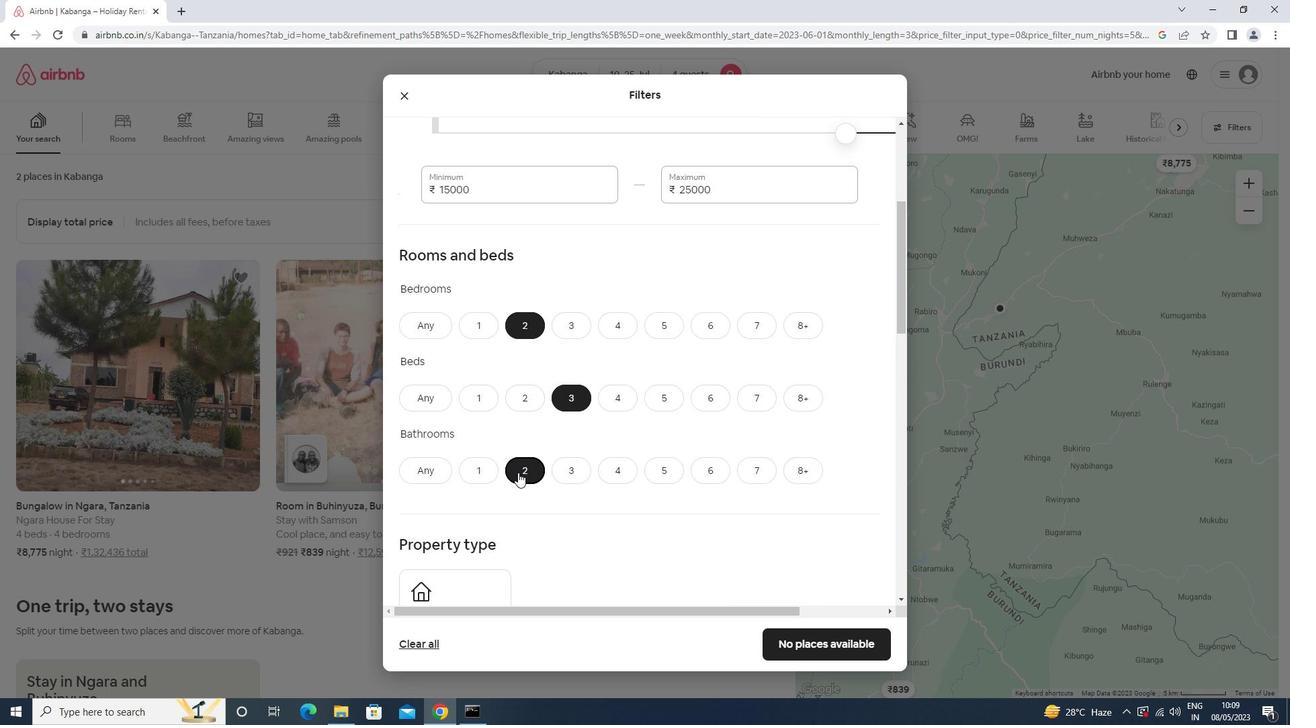 
Action: Mouse scrolled (518, 471) with delta (0, 0)
Screenshot: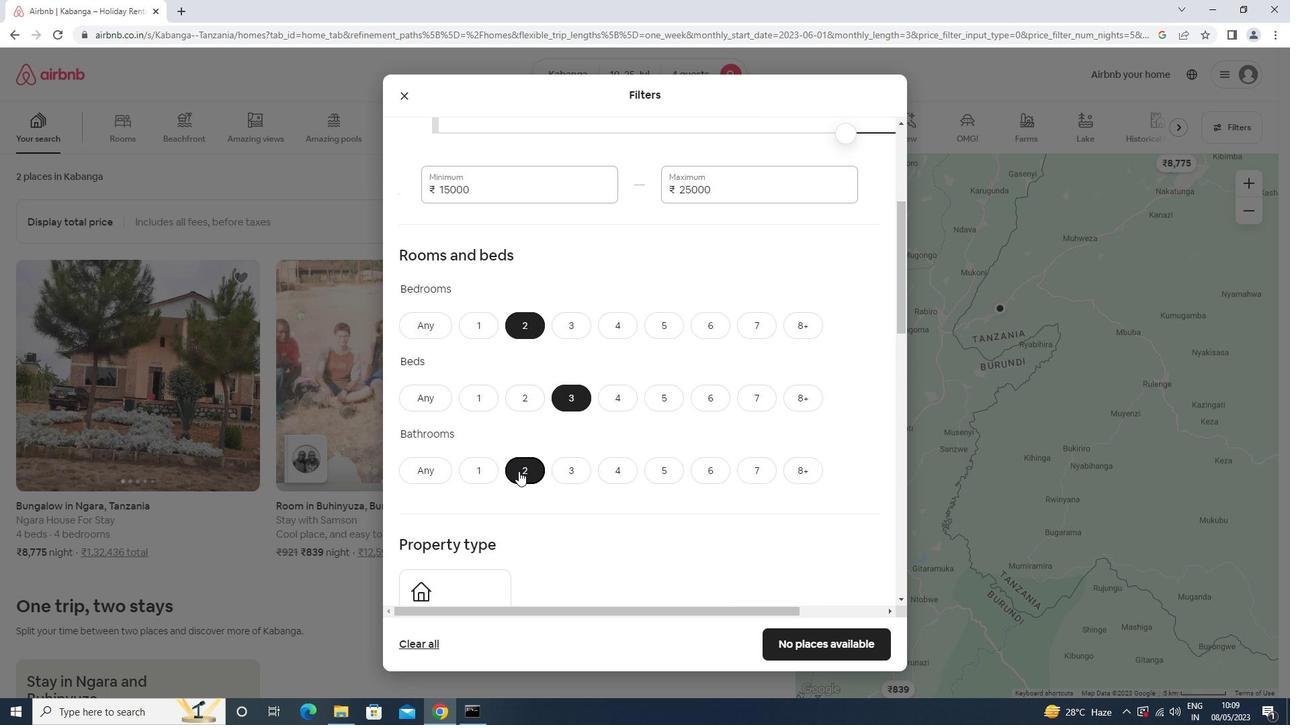 
Action: Mouse scrolled (518, 471) with delta (0, 0)
Screenshot: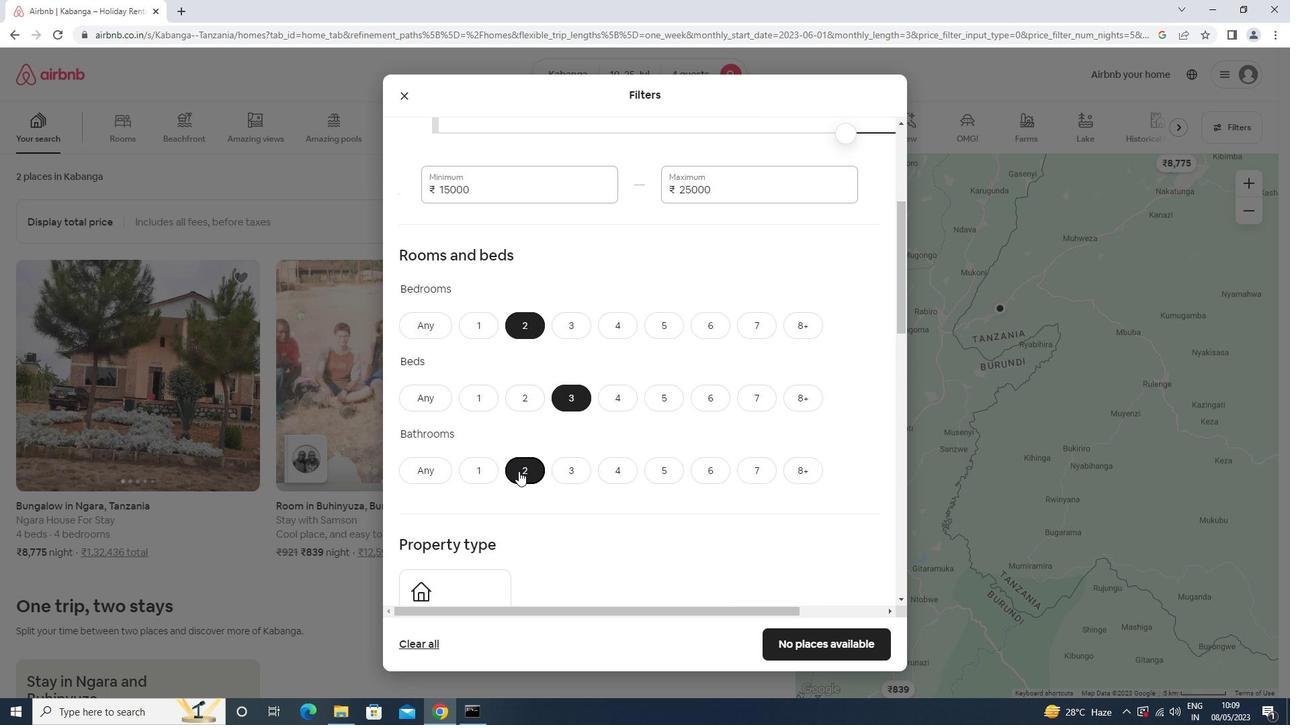 
Action: Mouse moved to (491, 473)
Screenshot: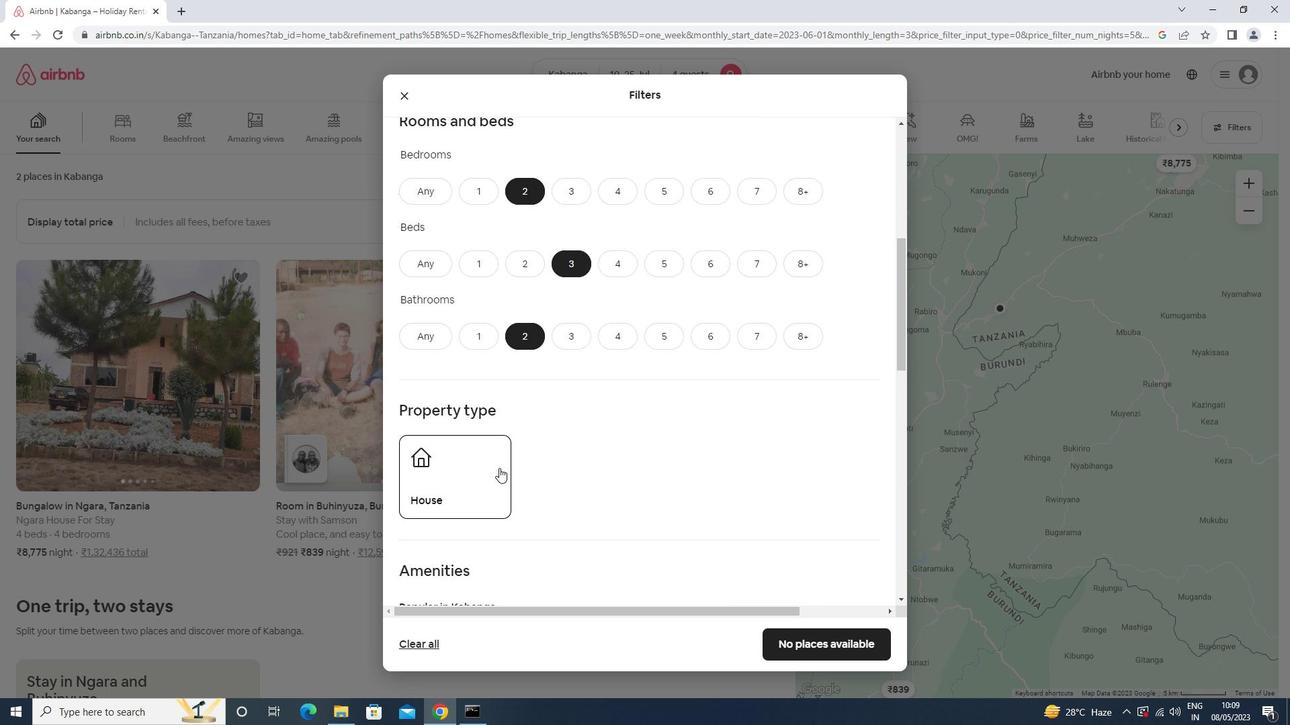 
Action: Mouse pressed left at (491, 473)
Screenshot: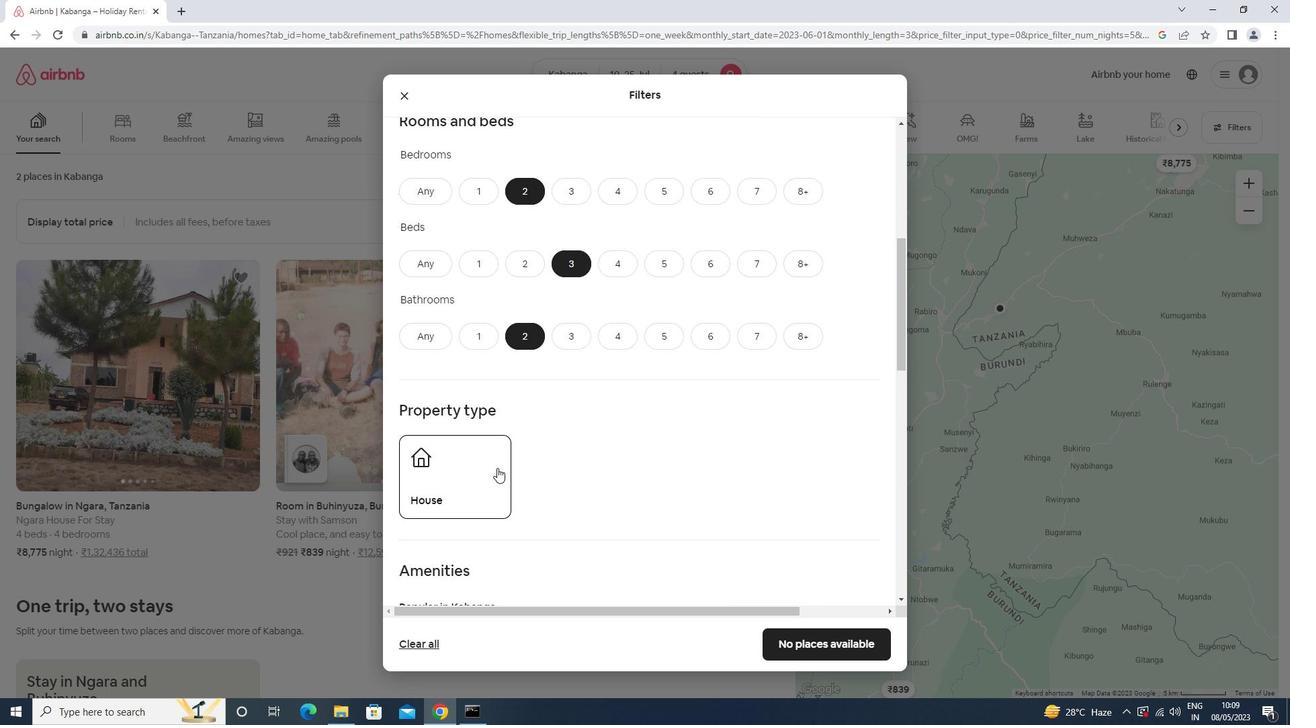 
Action: Mouse moved to (556, 440)
Screenshot: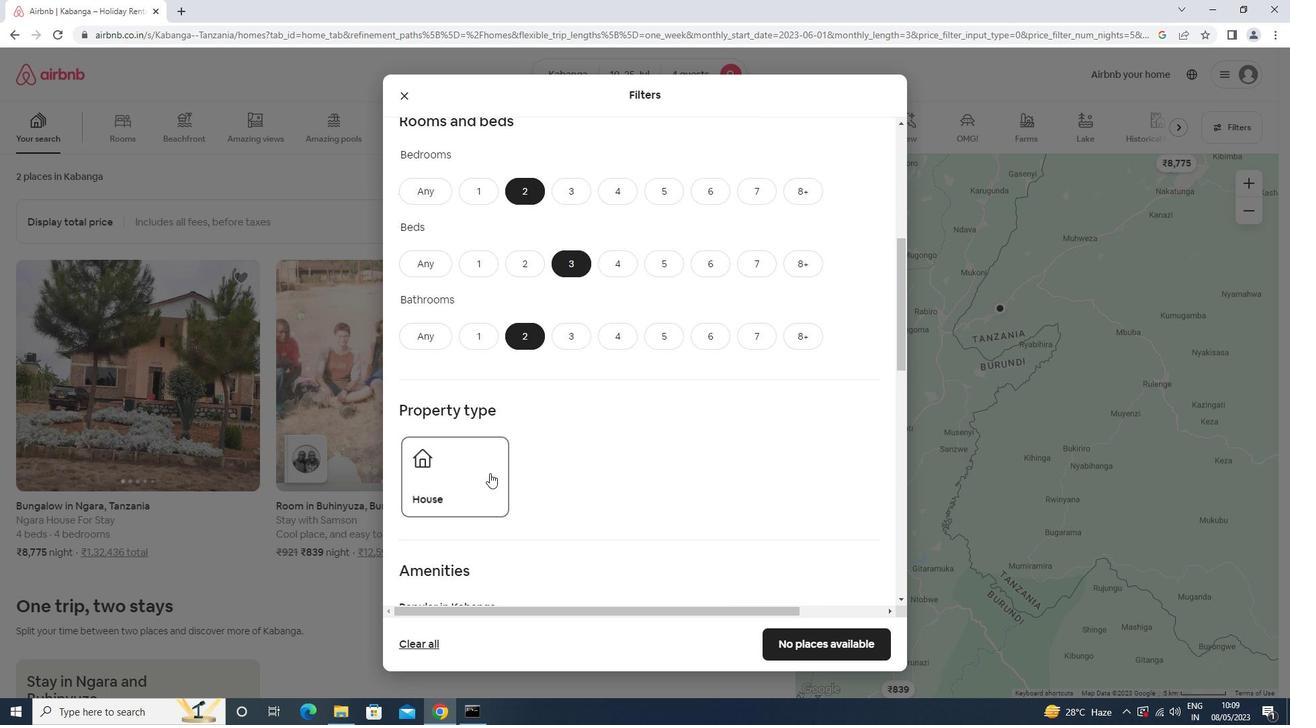 
Action: Mouse scrolled (556, 439) with delta (0, 0)
Screenshot: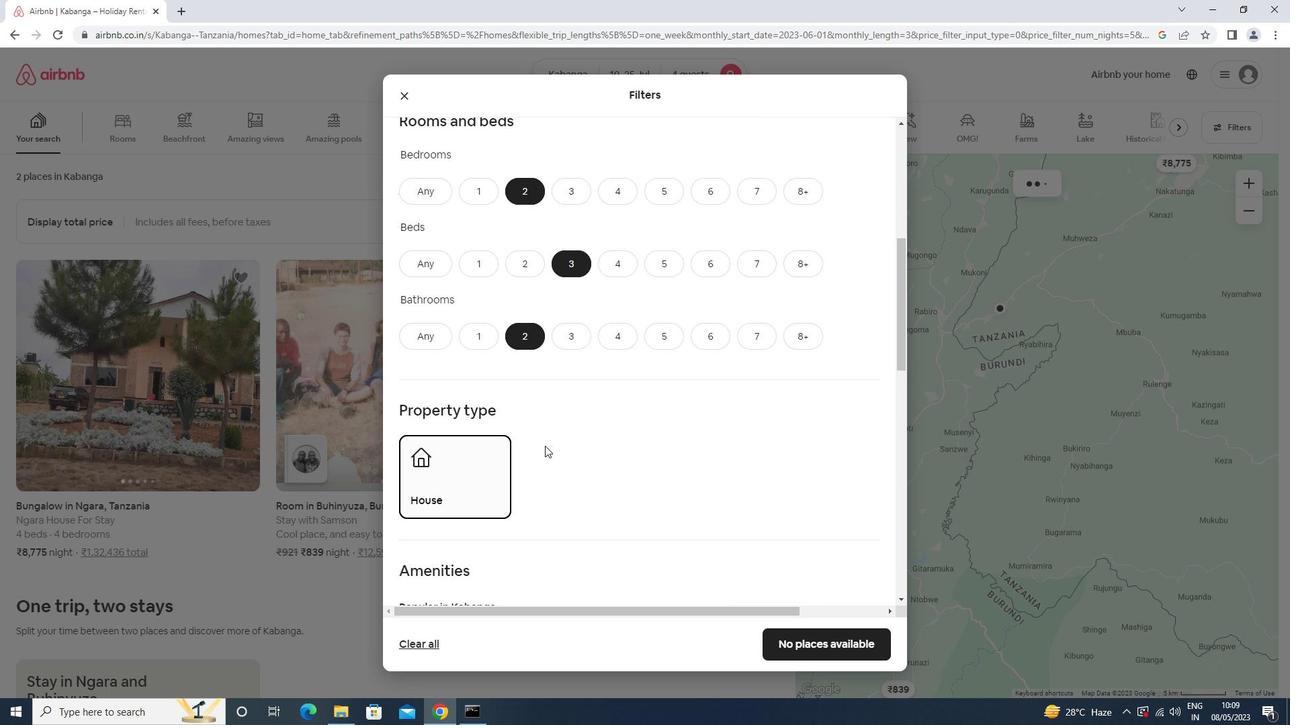 
Action: Mouse scrolled (556, 439) with delta (0, 0)
Screenshot: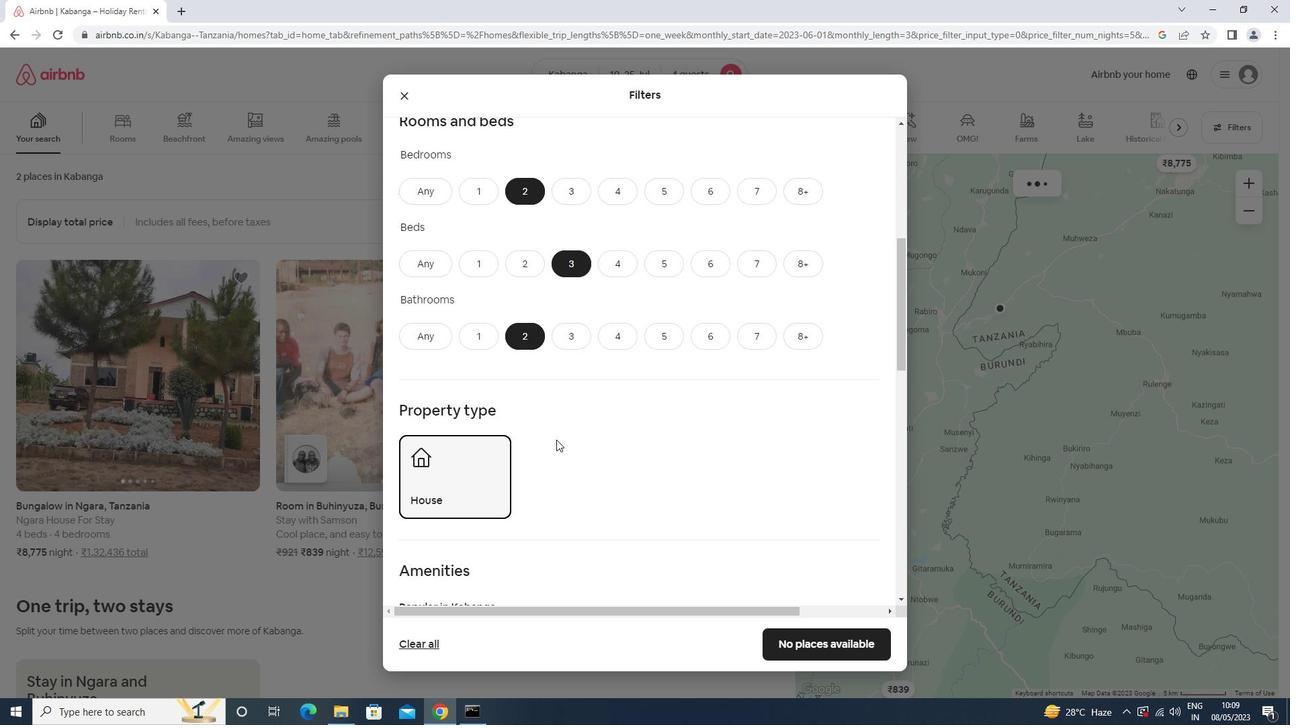 
Action: Mouse scrolled (556, 439) with delta (0, 0)
Screenshot: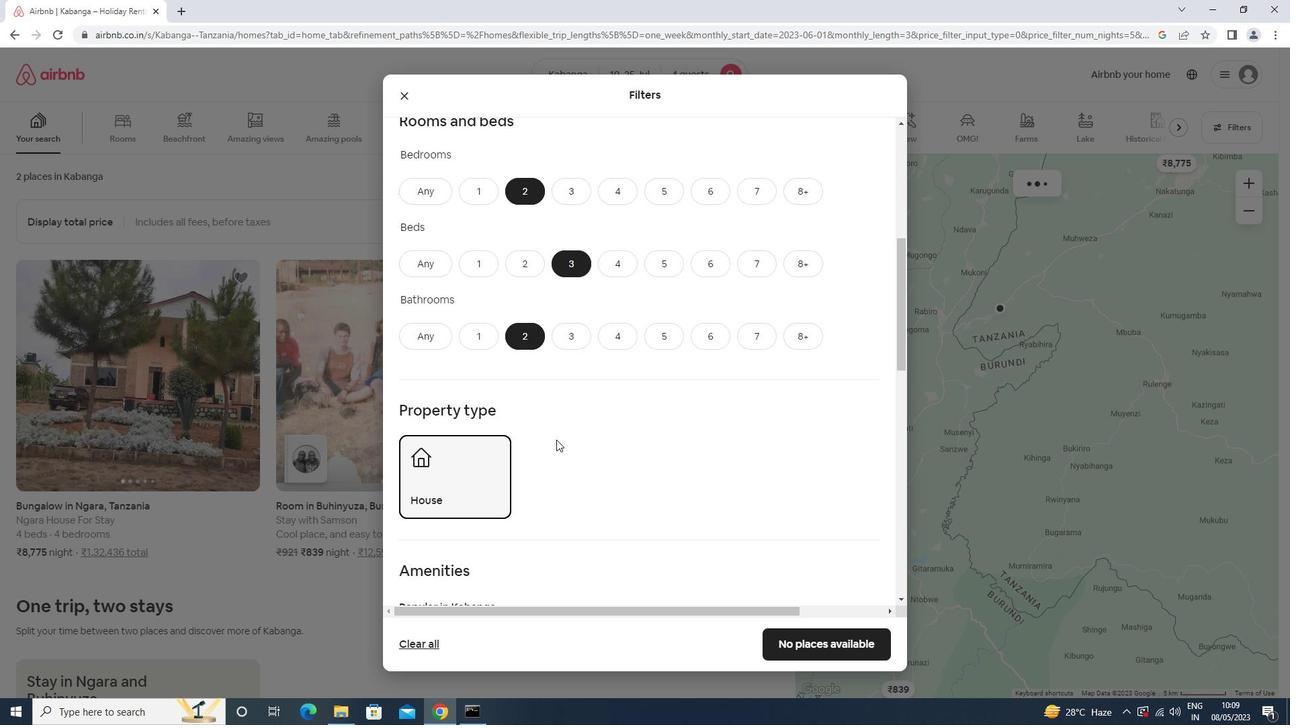 
Action: Mouse scrolled (556, 439) with delta (0, 0)
Screenshot: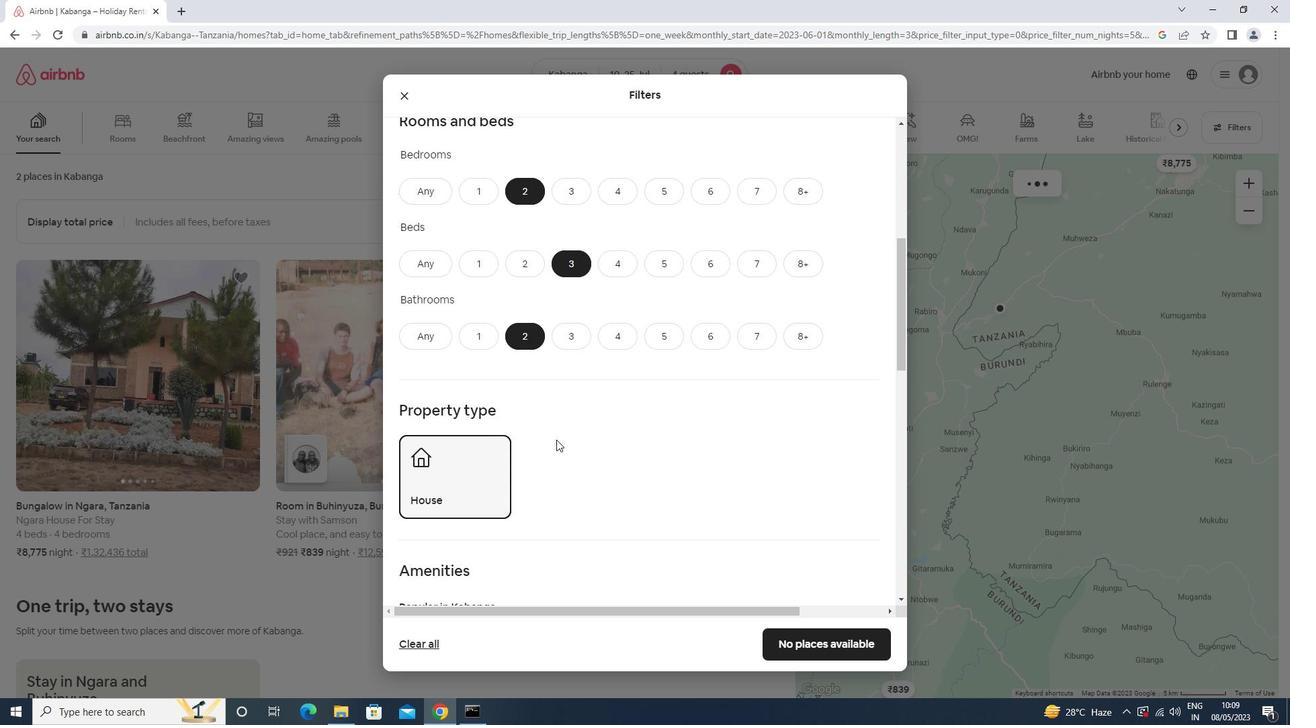 
Action: Mouse moved to (454, 460)
Screenshot: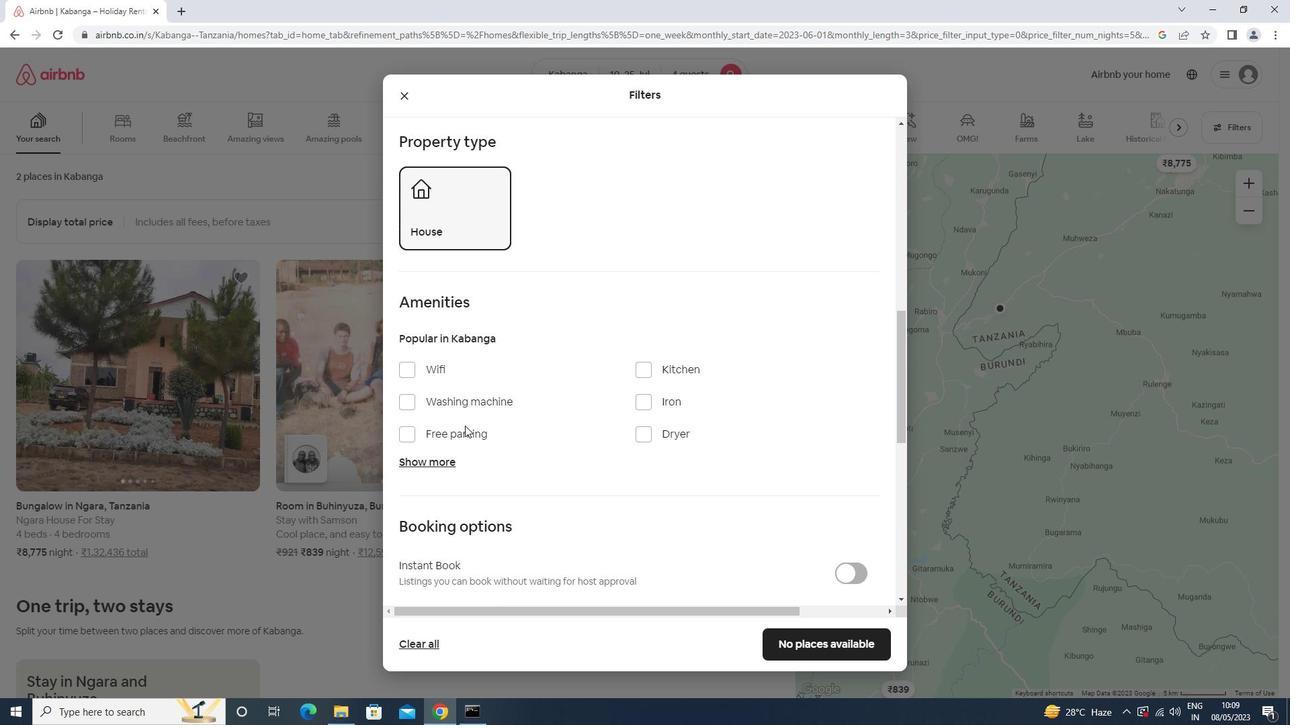 
Action: Mouse pressed left at (454, 460)
Screenshot: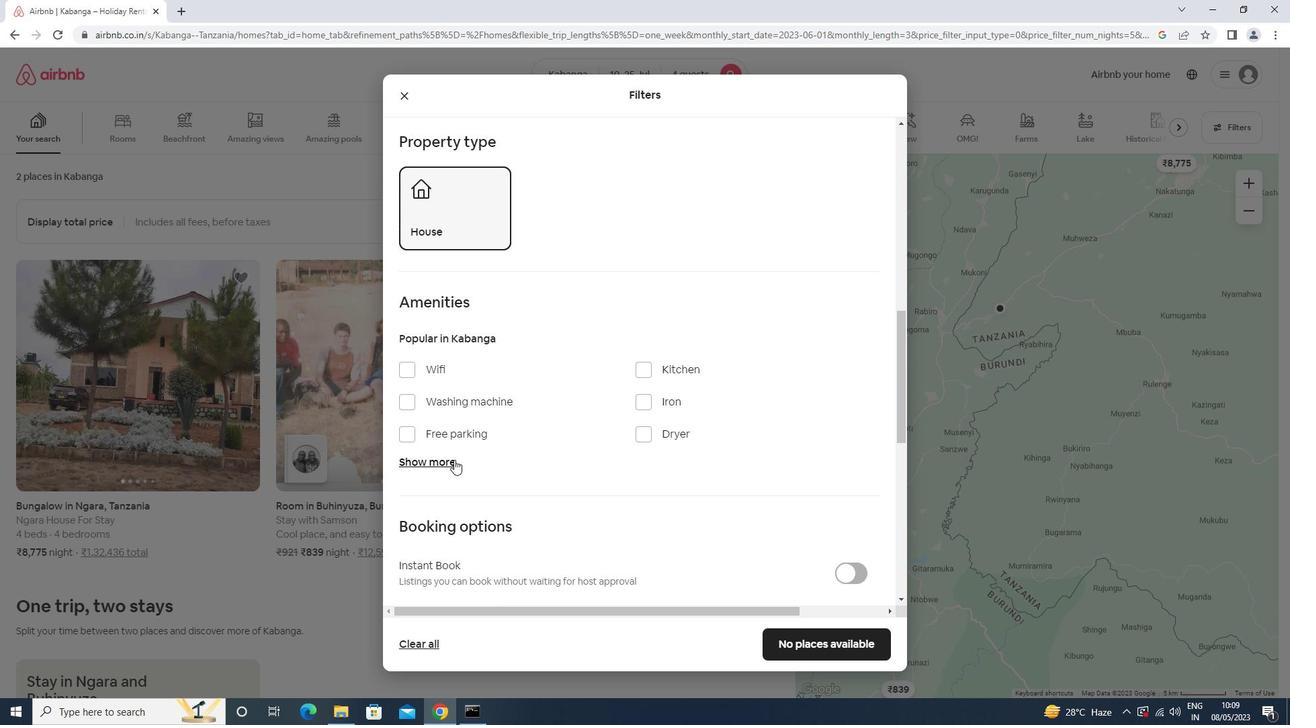 
Action: Mouse moved to (436, 366)
Screenshot: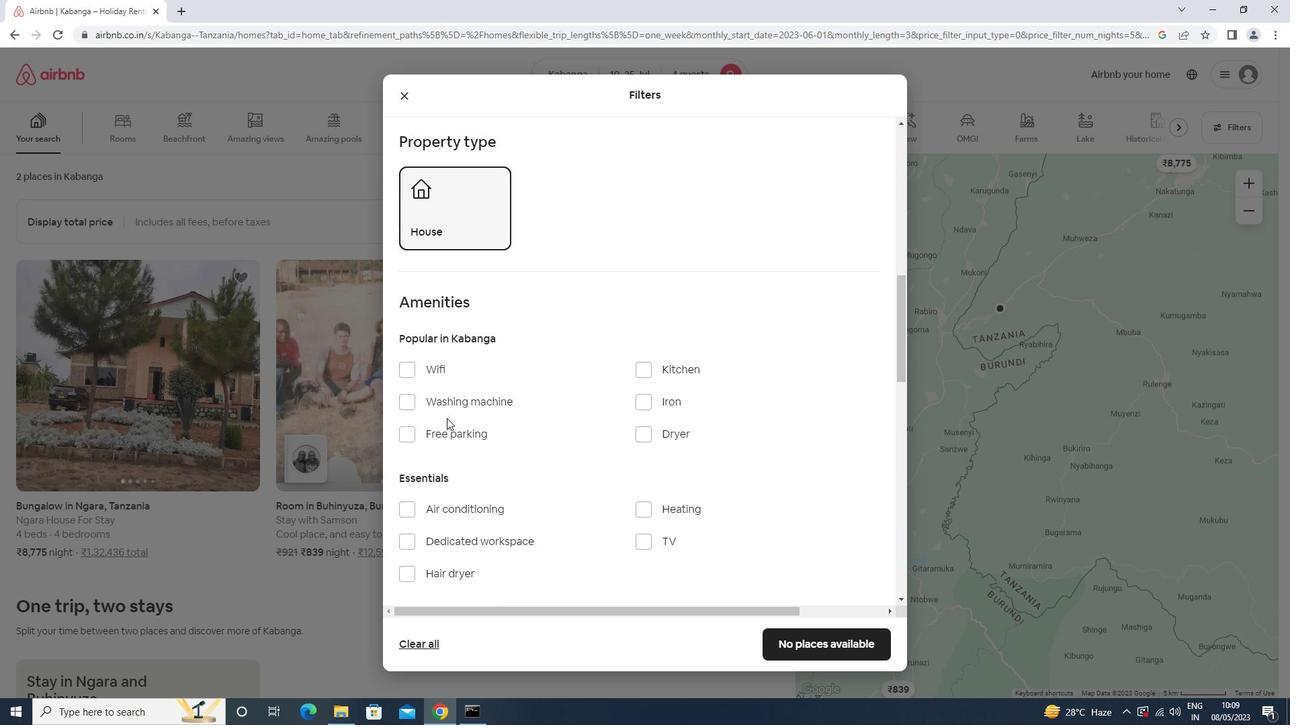 
Action: Mouse pressed left at (436, 366)
Screenshot: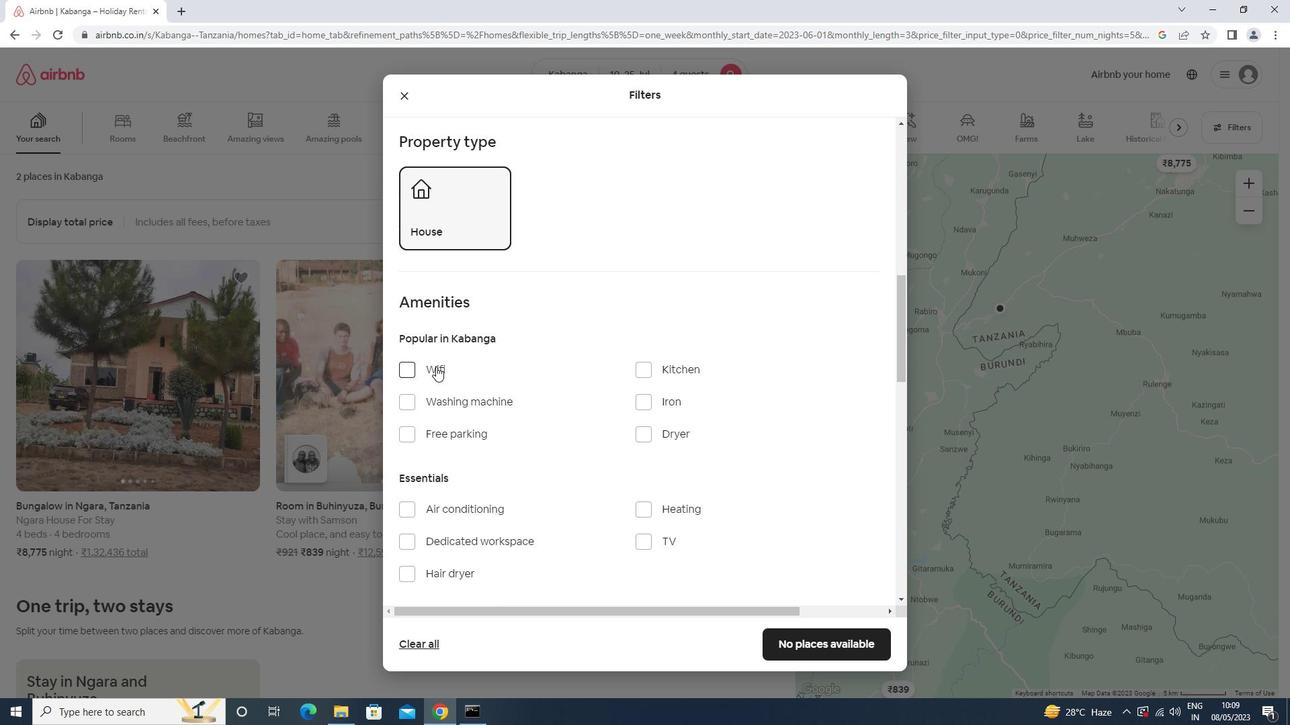 
Action: Mouse moved to (510, 434)
Screenshot: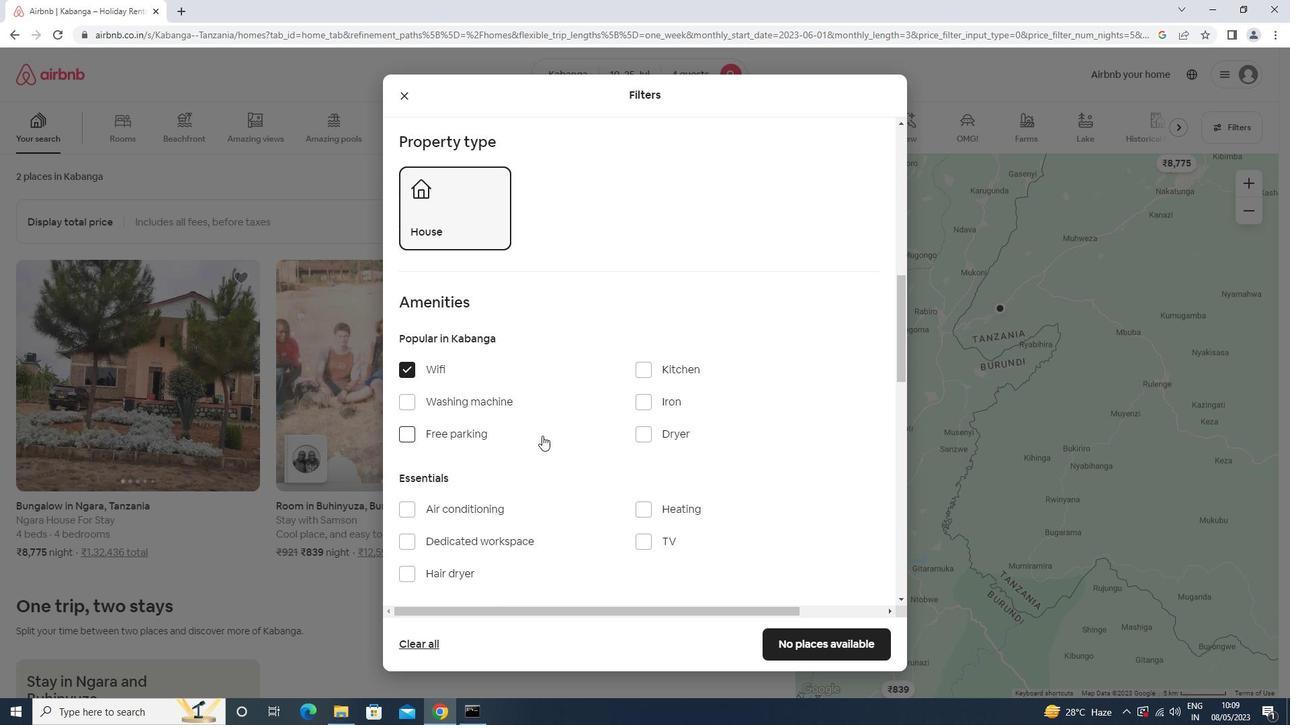 
Action: Mouse pressed left at (510, 434)
Screenshot: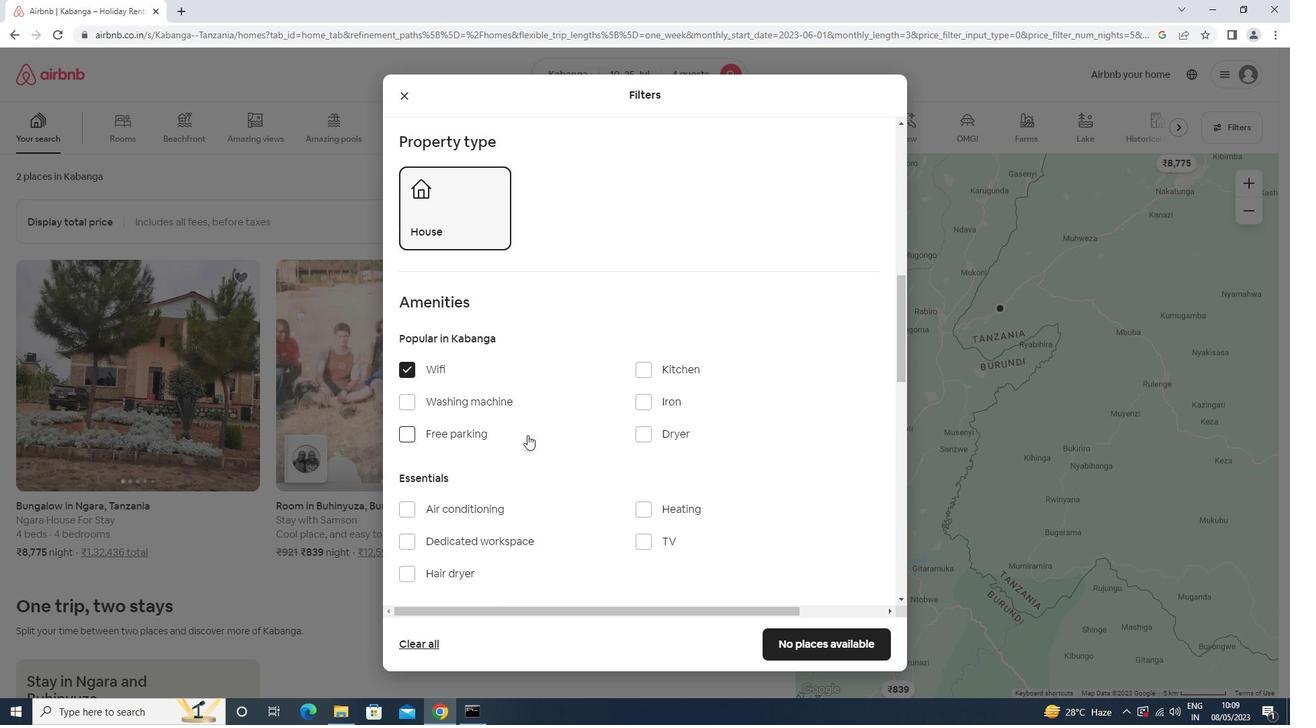
Action: Mouse moved to (510, 434)
Screenshot: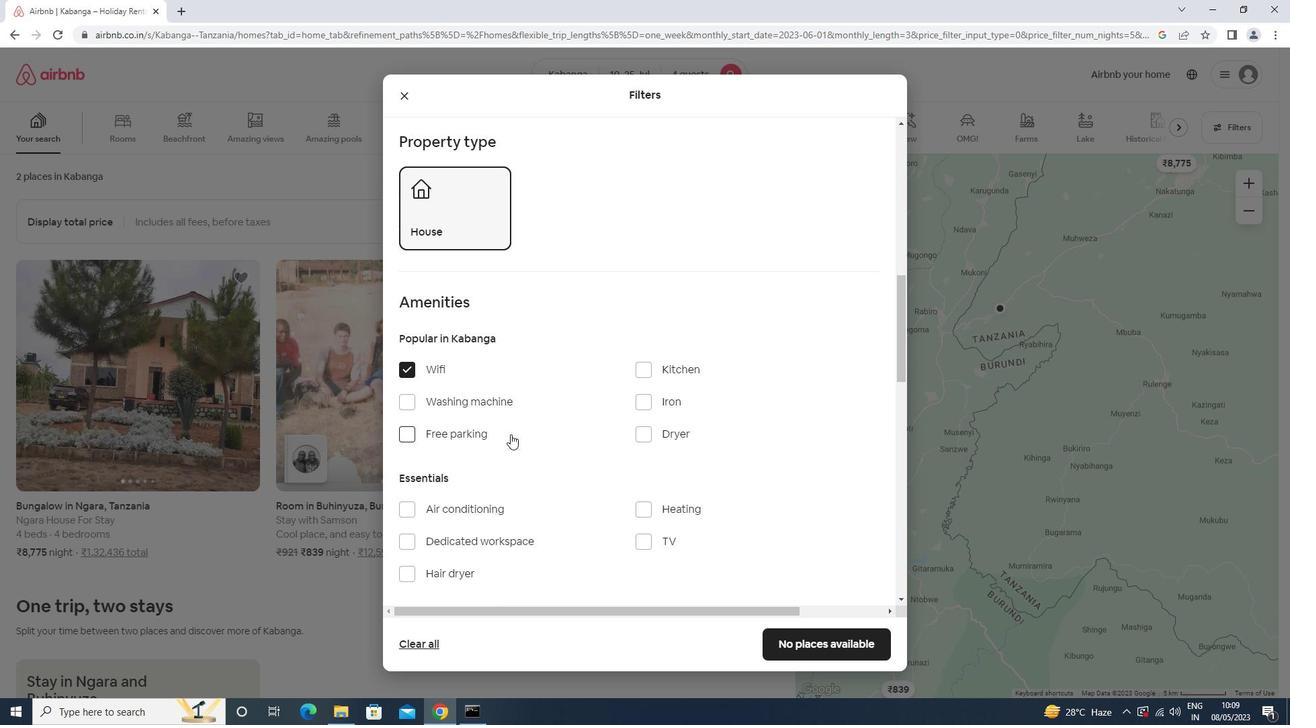 
Action: Mouse scrolled (510, 434) with delta (0, 0)
Screenshot: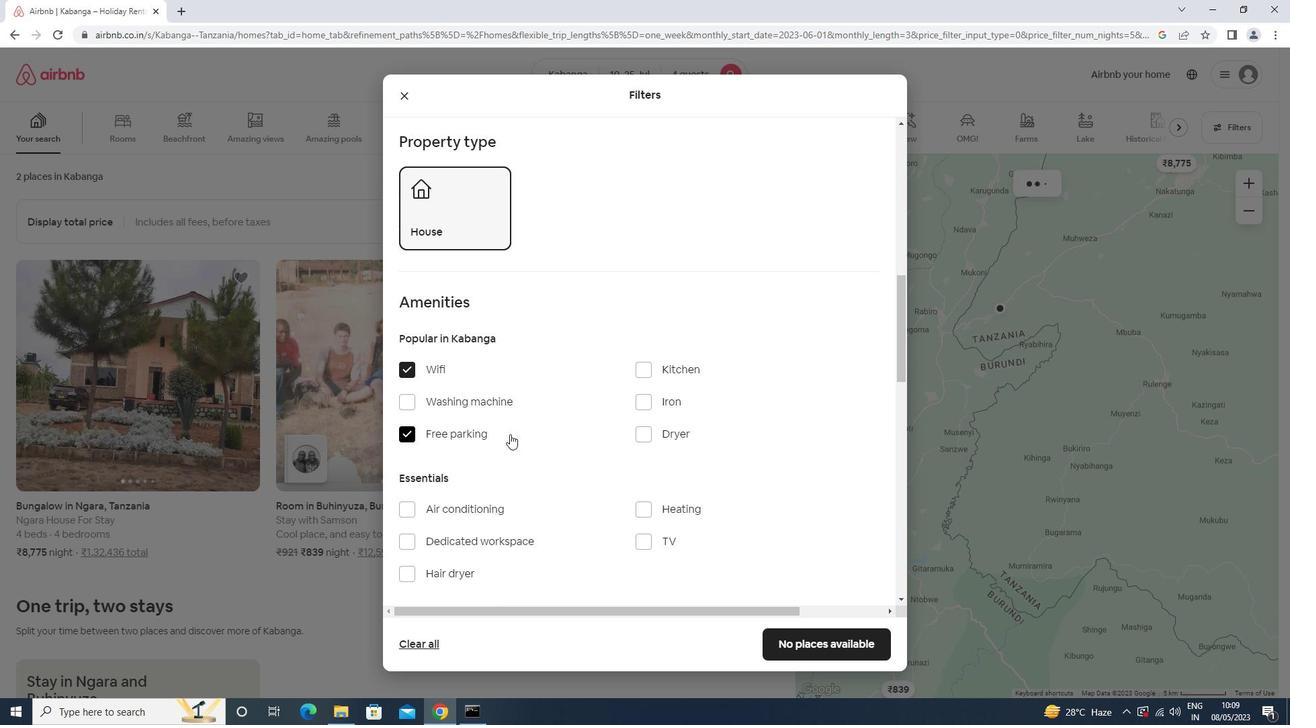 
Action: Mouse scrolled (510, 434) with delta (0, 0)
Screenshot: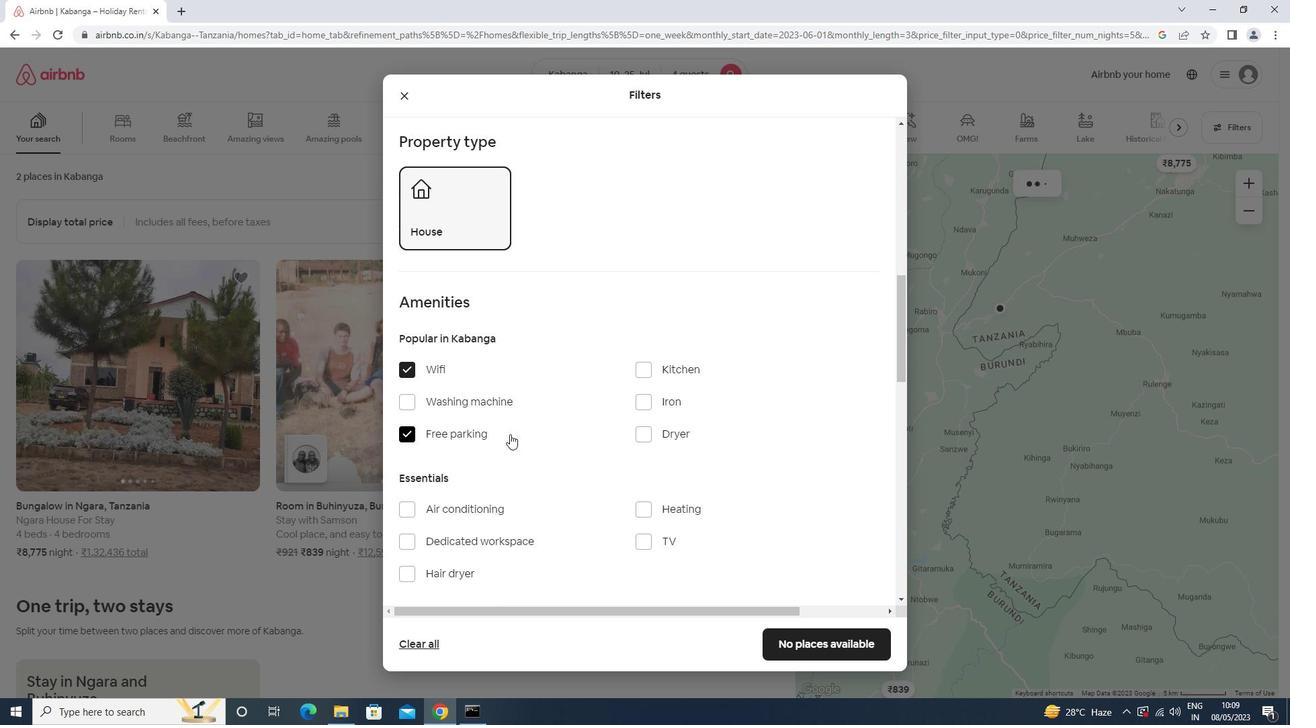 
Action: Mouse moved to (645, 406)
Screenshot: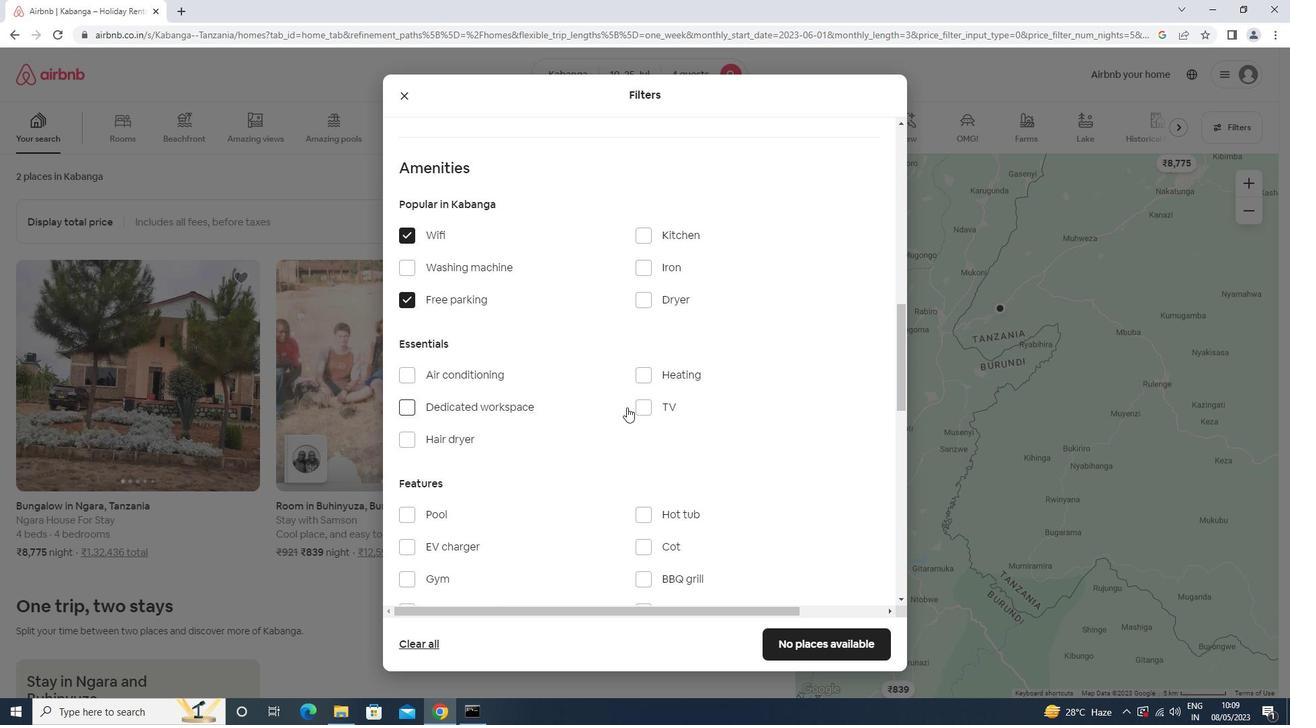 
Action: Mouse pressed left at (645, 406)
Screenshot: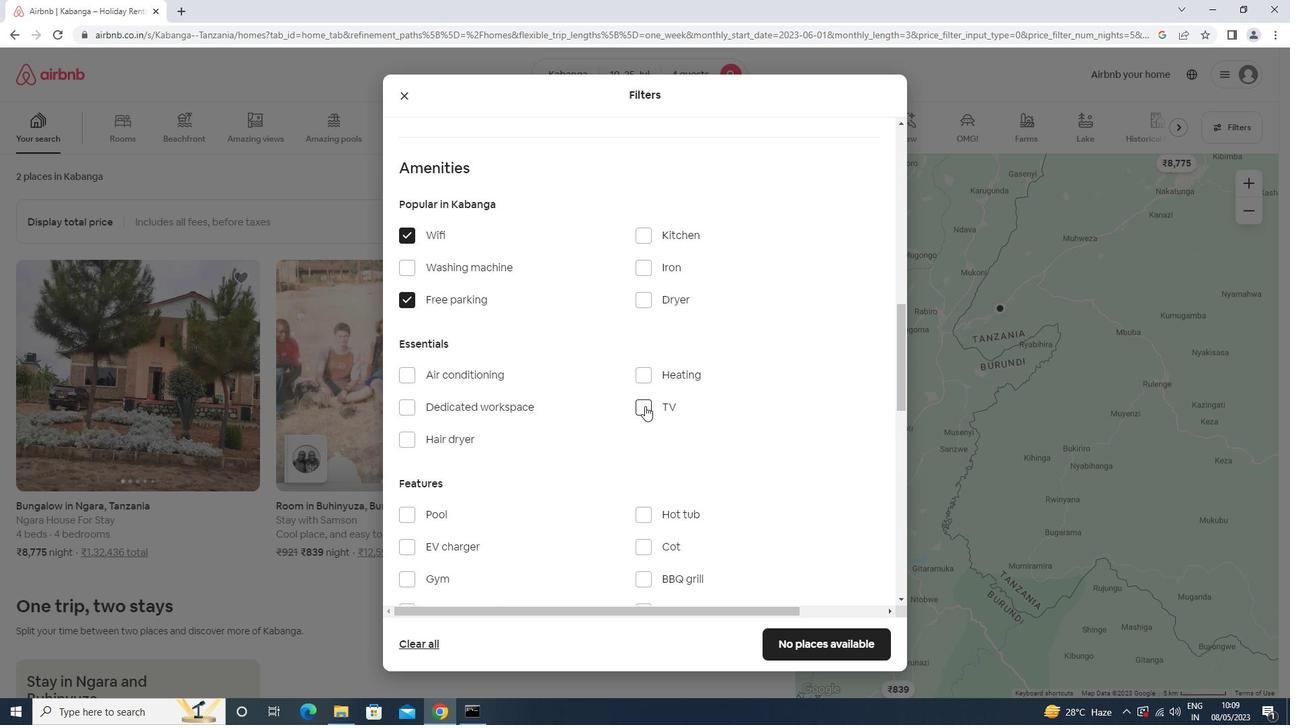 
Action: Mouse scrolled (645, 405) with delta (0, 0)
Screenshot: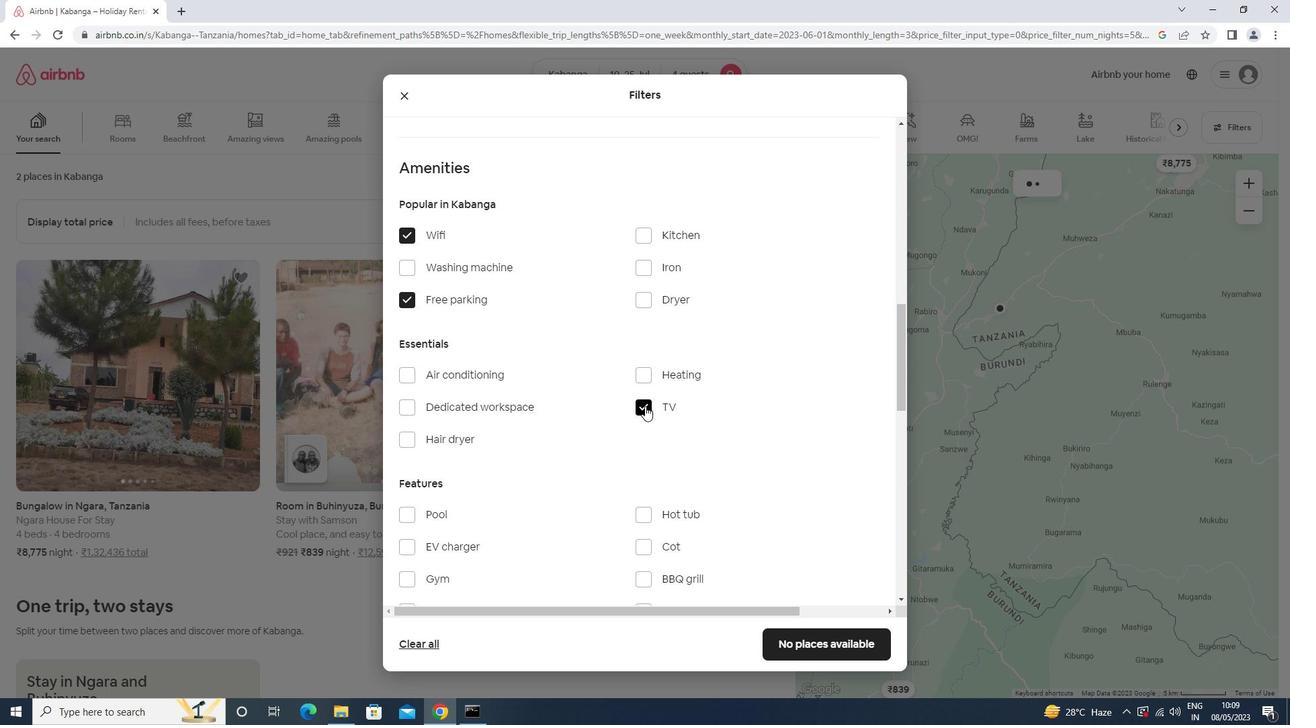 
Action: Mouse scrolled (645, 405) with delta (0, 0)
Screenshot: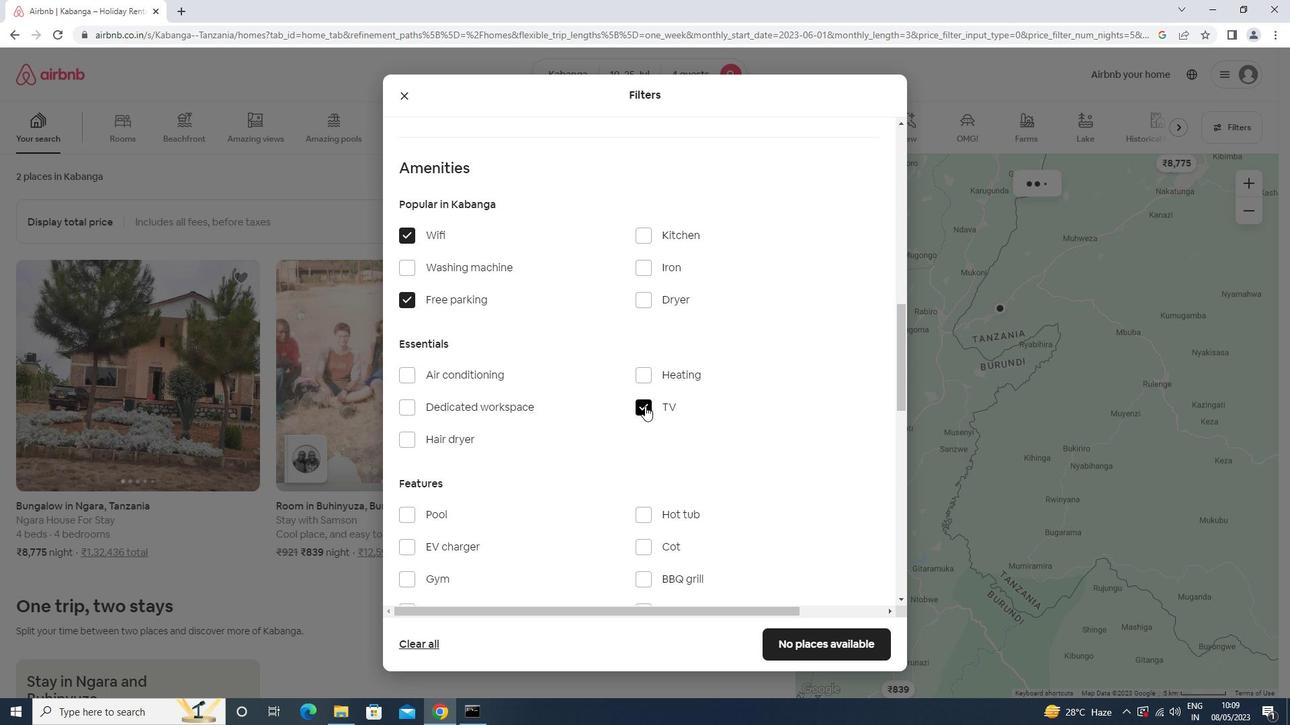 
Action: Mouse scrolled (645, 405) with delta (0, 0)
Screenshot: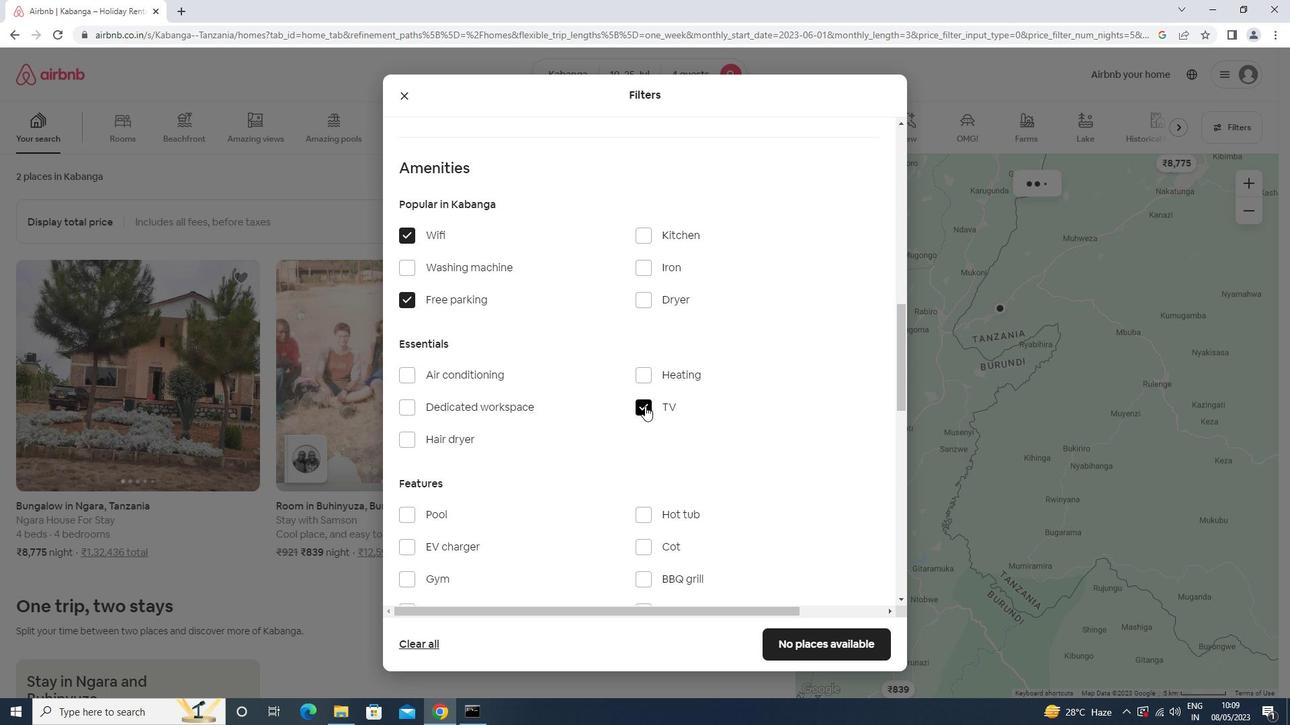
Action: Mouse moved to (485, 403)
Screenshot: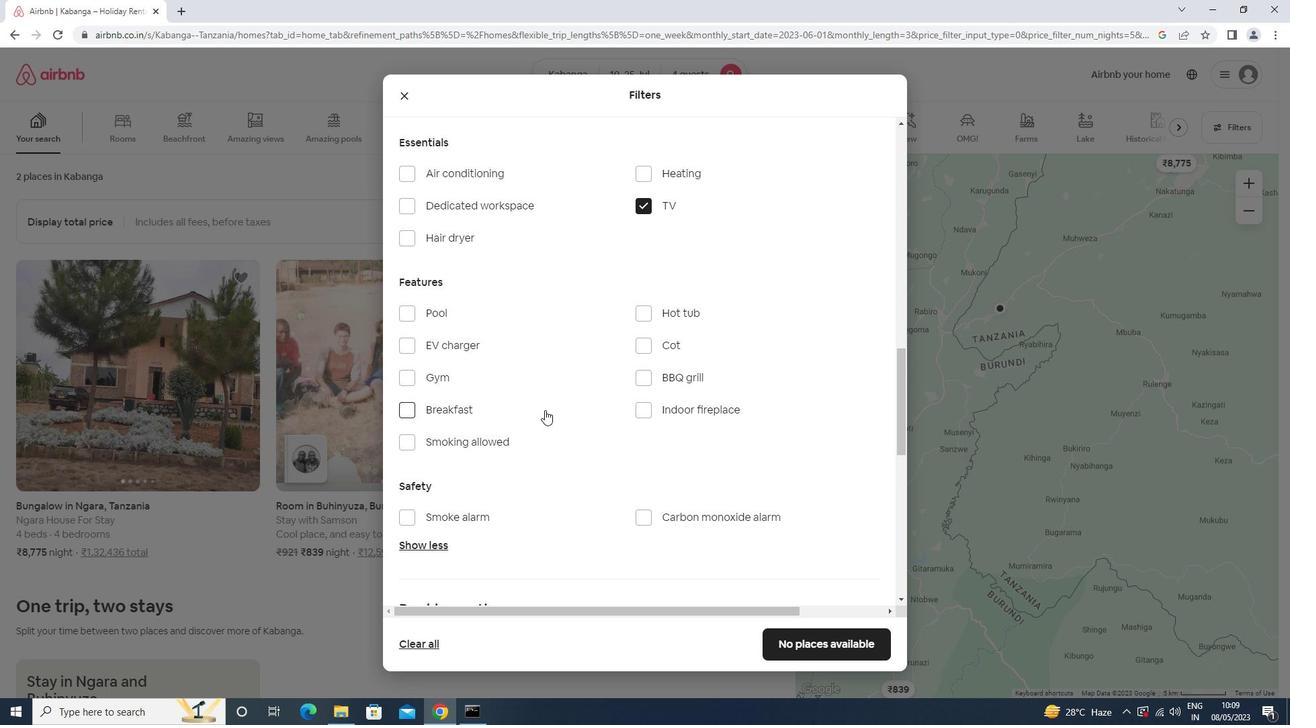 
Action: Mouse pressed left at (485, 403)
Screenshot: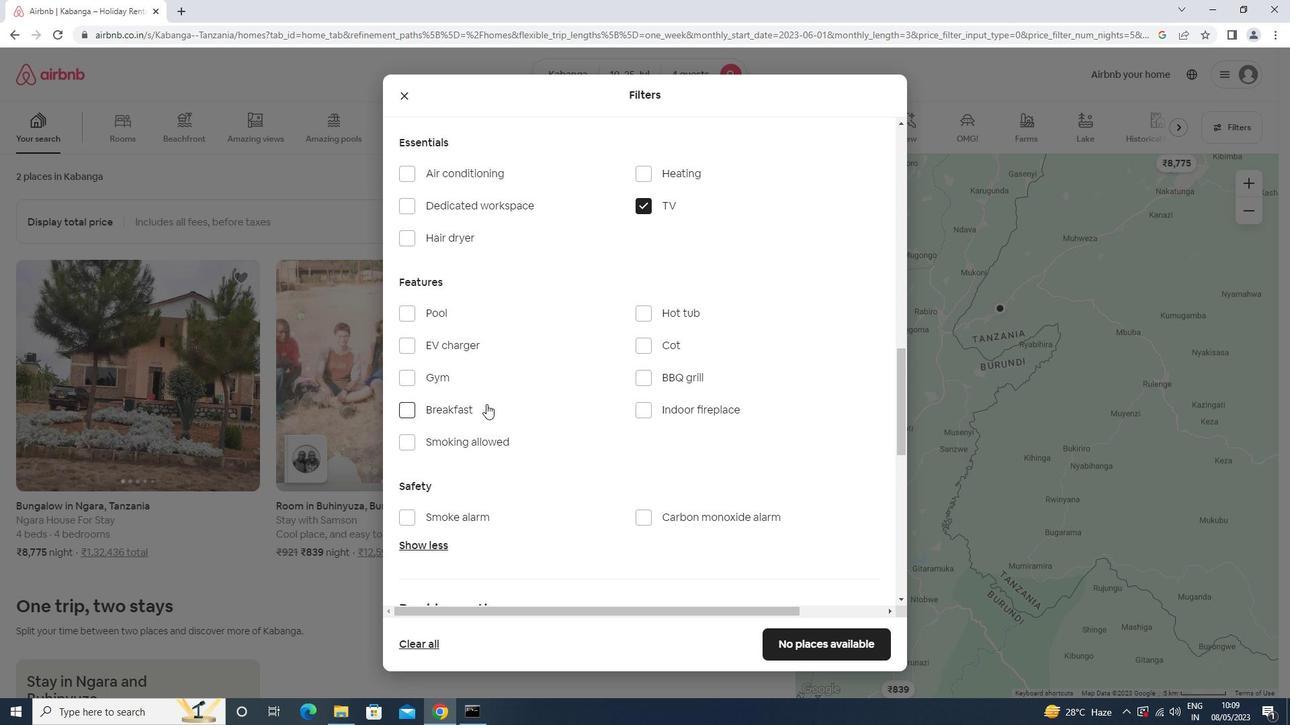 
Action: Mouse moved to (482, 379)
Screenshot: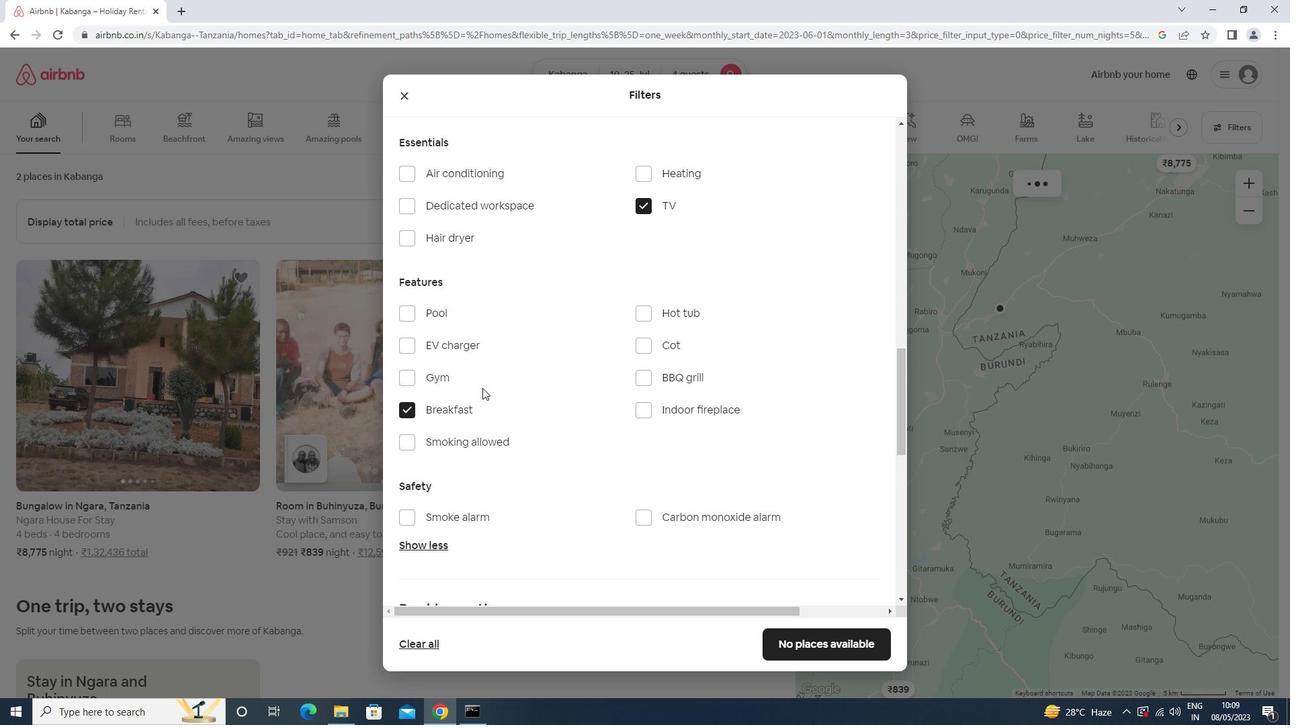 
Action: Mouse pressed left at (482, 379)
Screenshot: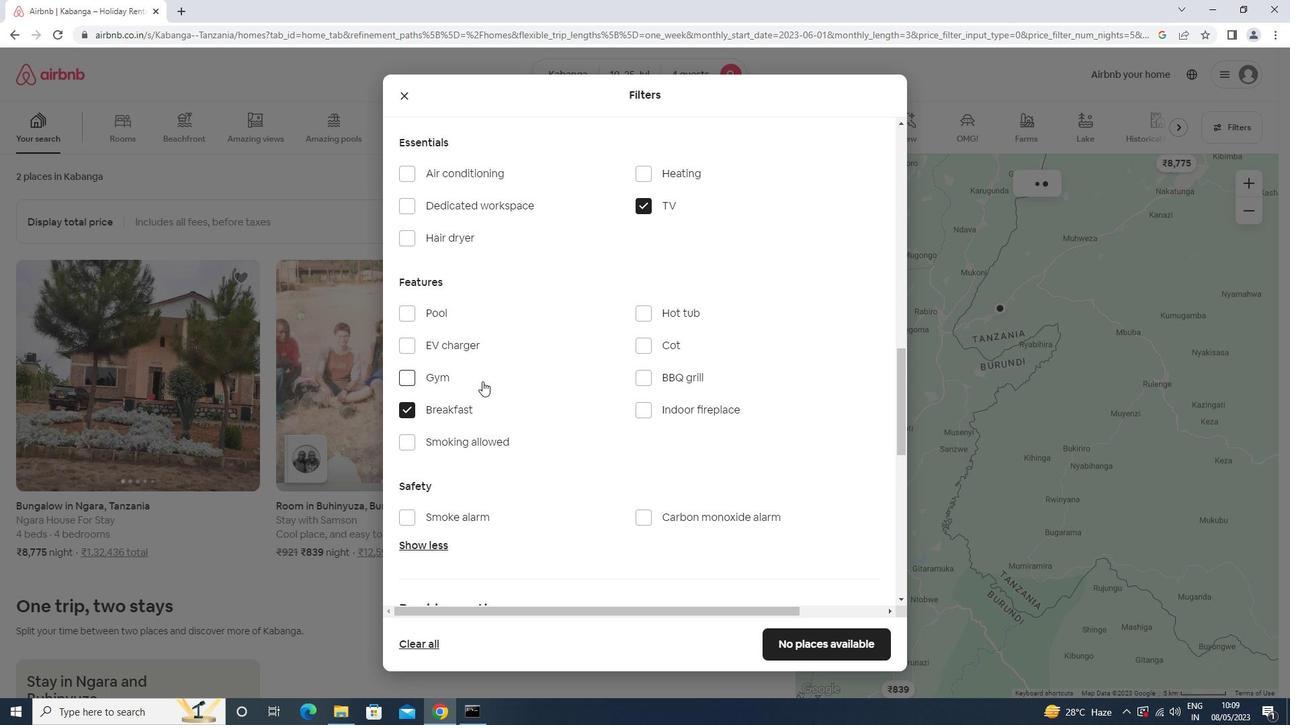 
Action: Mouse scrolled (482, 379) with delta (0, 0)
Screenshot: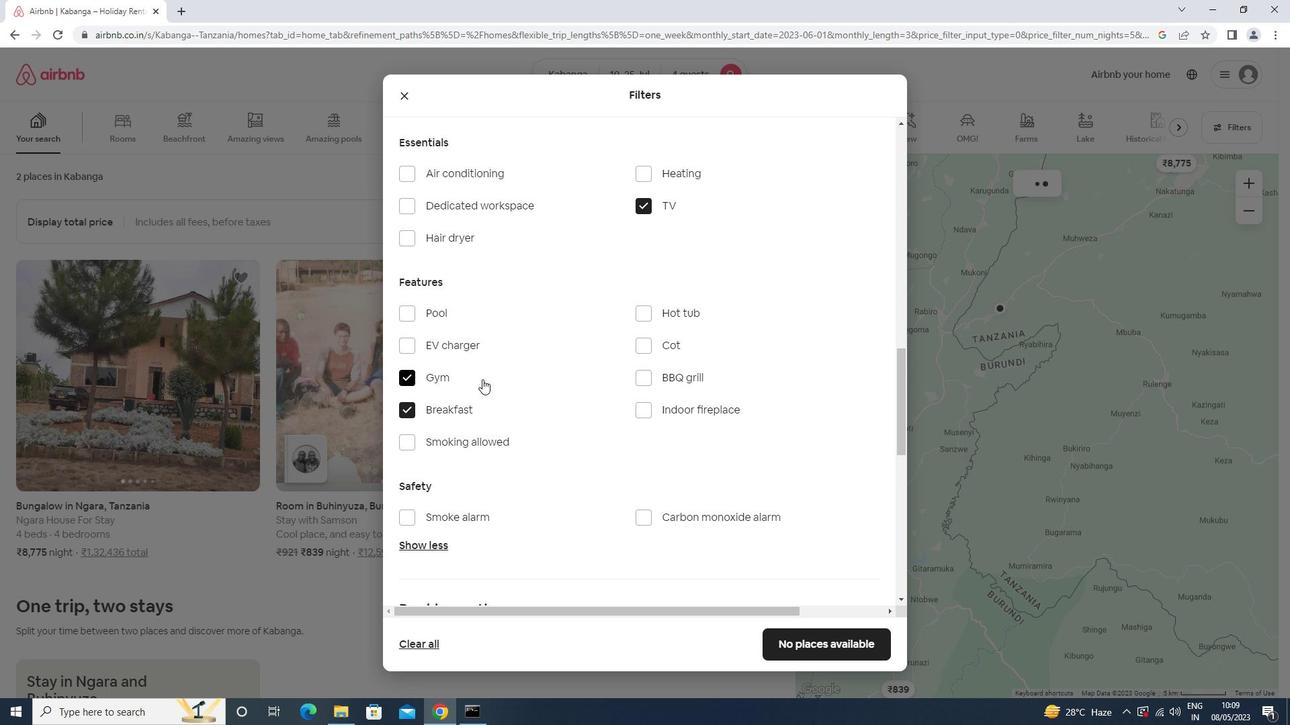 
Action: Mouse scrolled (482, 379) with delta (0, 0)
Screenshot: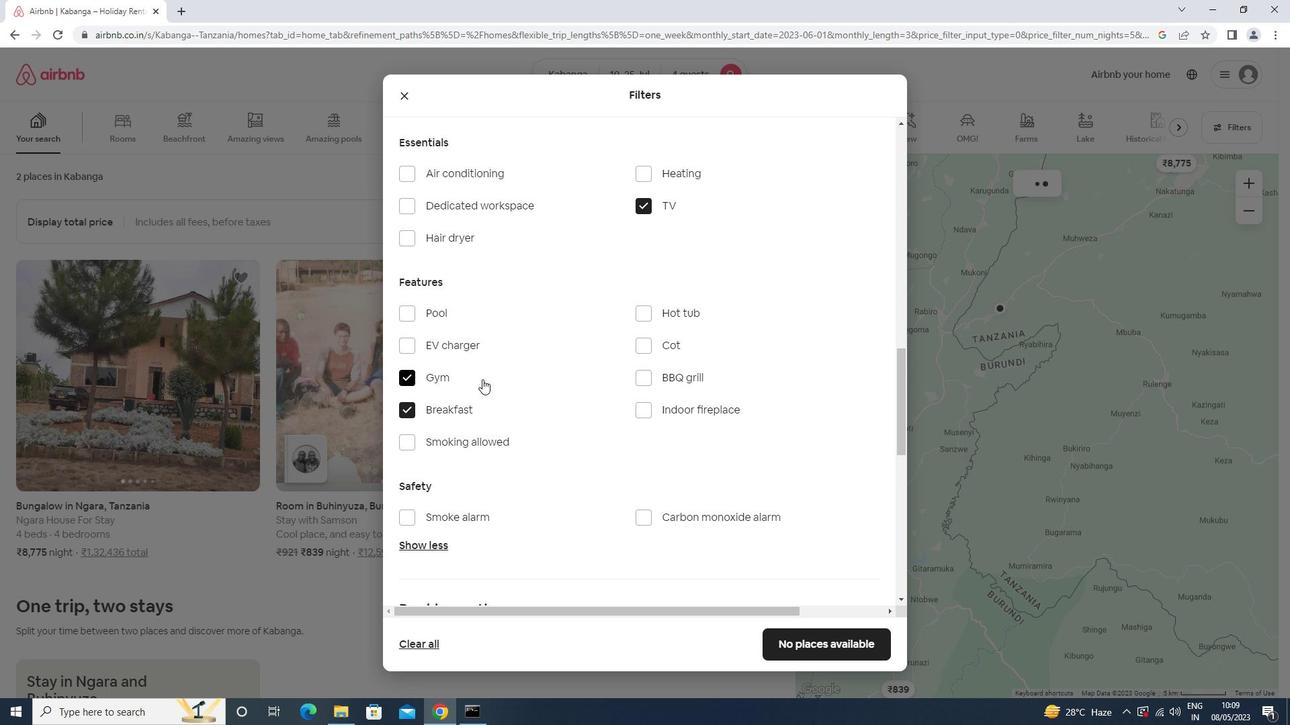 
Action: Mouse scrolled (482, 379) with delta (0, 0)
Screenshot: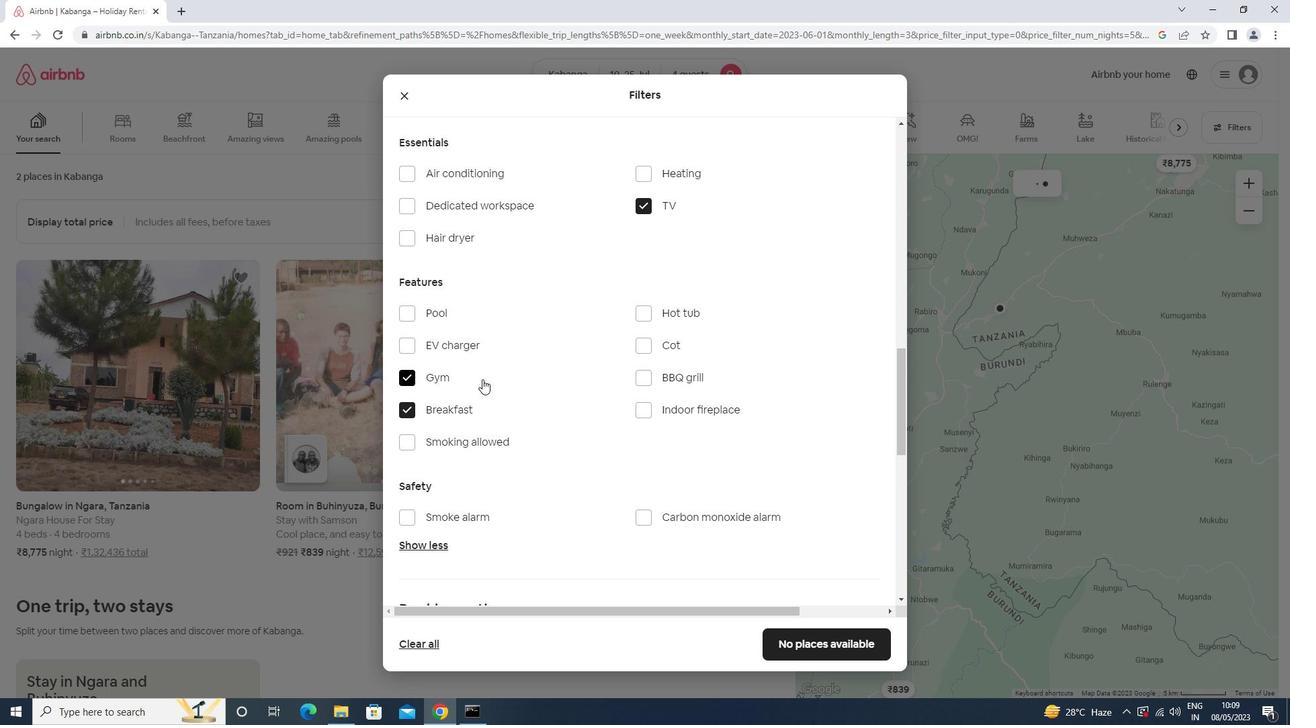 
Action: Mouse scrolled (482, 379) with delta (0, 0)
Screenshot: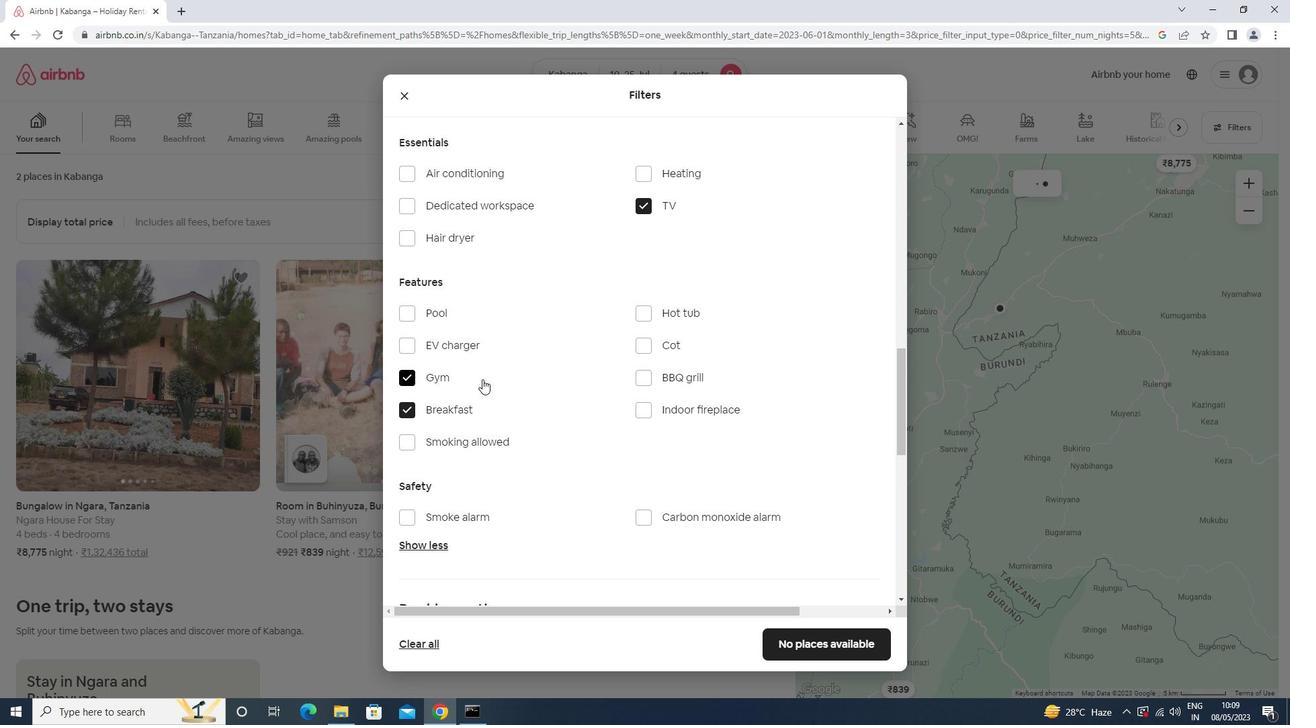 
Action: Mouse moved to (839, 432)
Screenshot: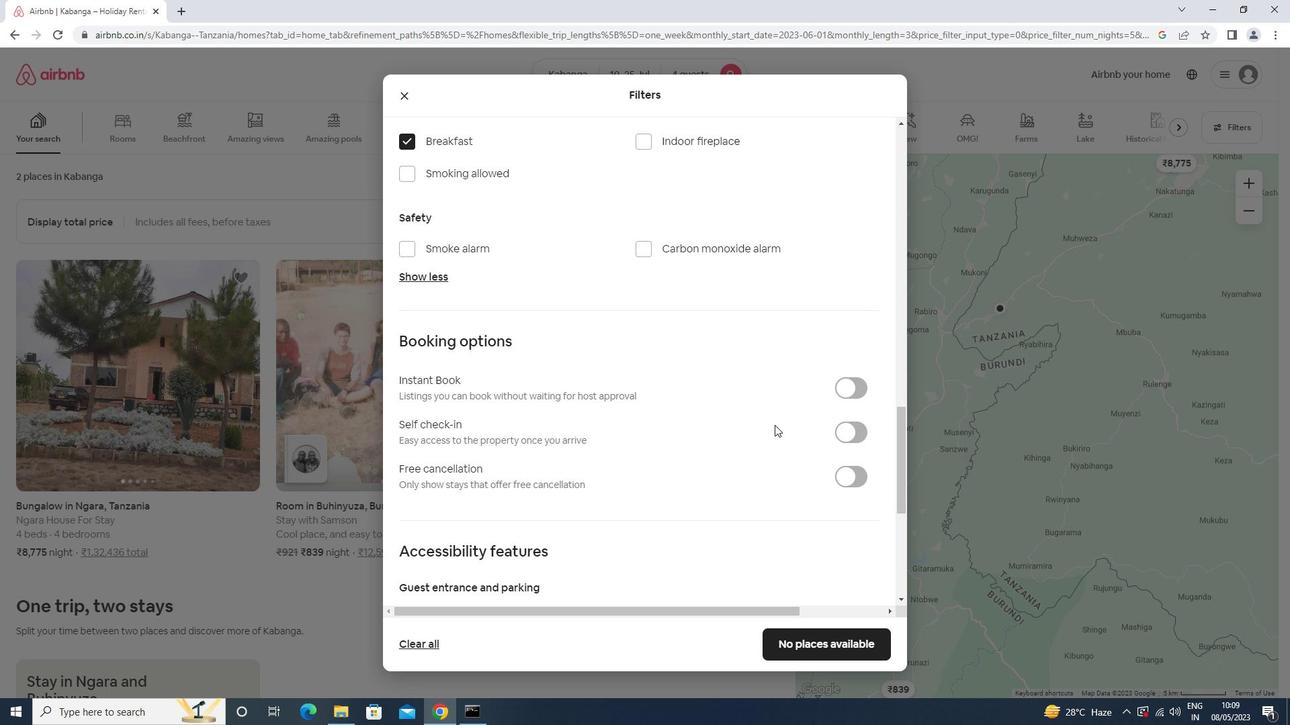 
Action: Mouse pressed left at (839, 432)
Screenshot: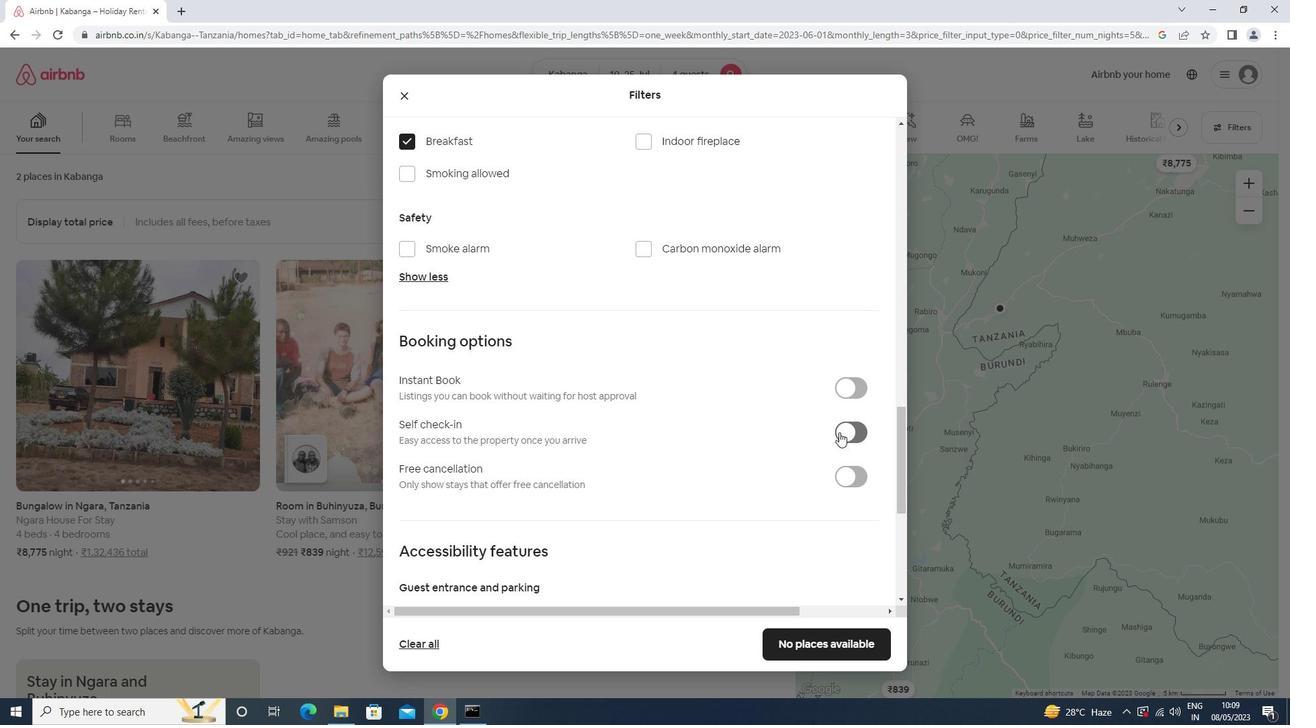 
Action: Mouse moved to (680, 446)
Screenshot: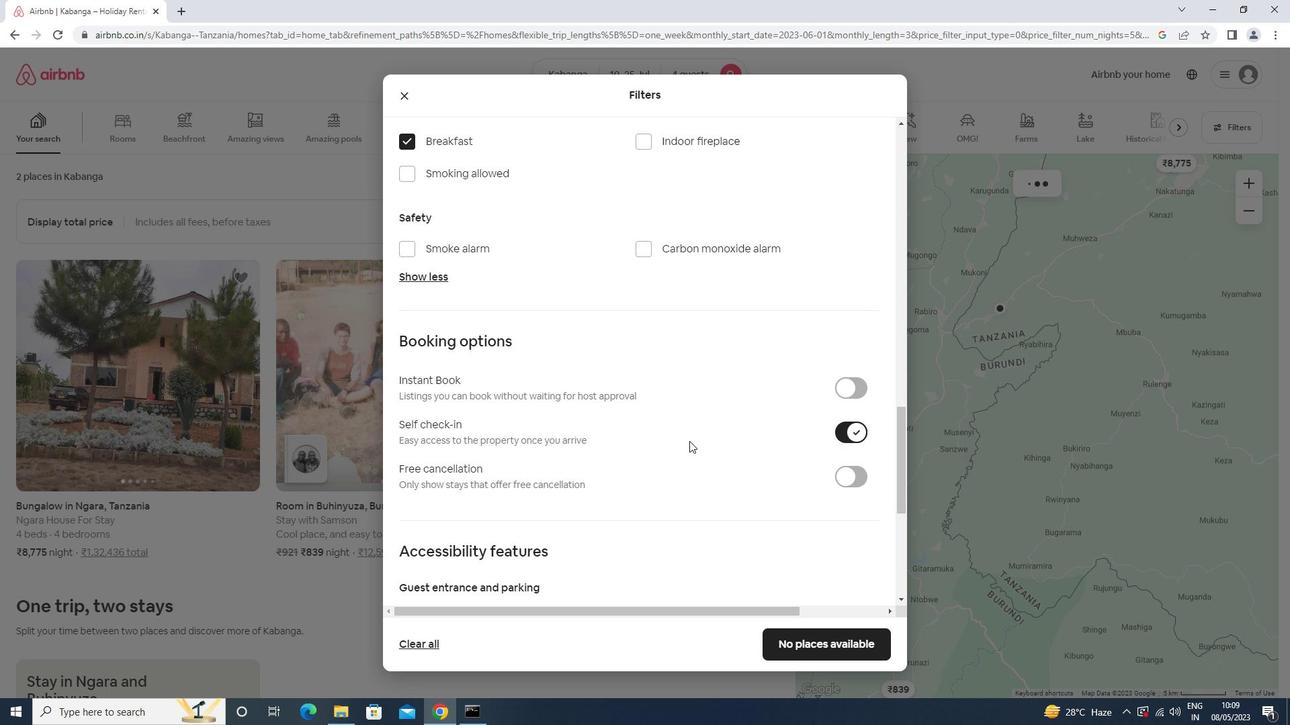 
Action: Mouse scrolled (680, 445) with delta (0, 0)
Screenshot: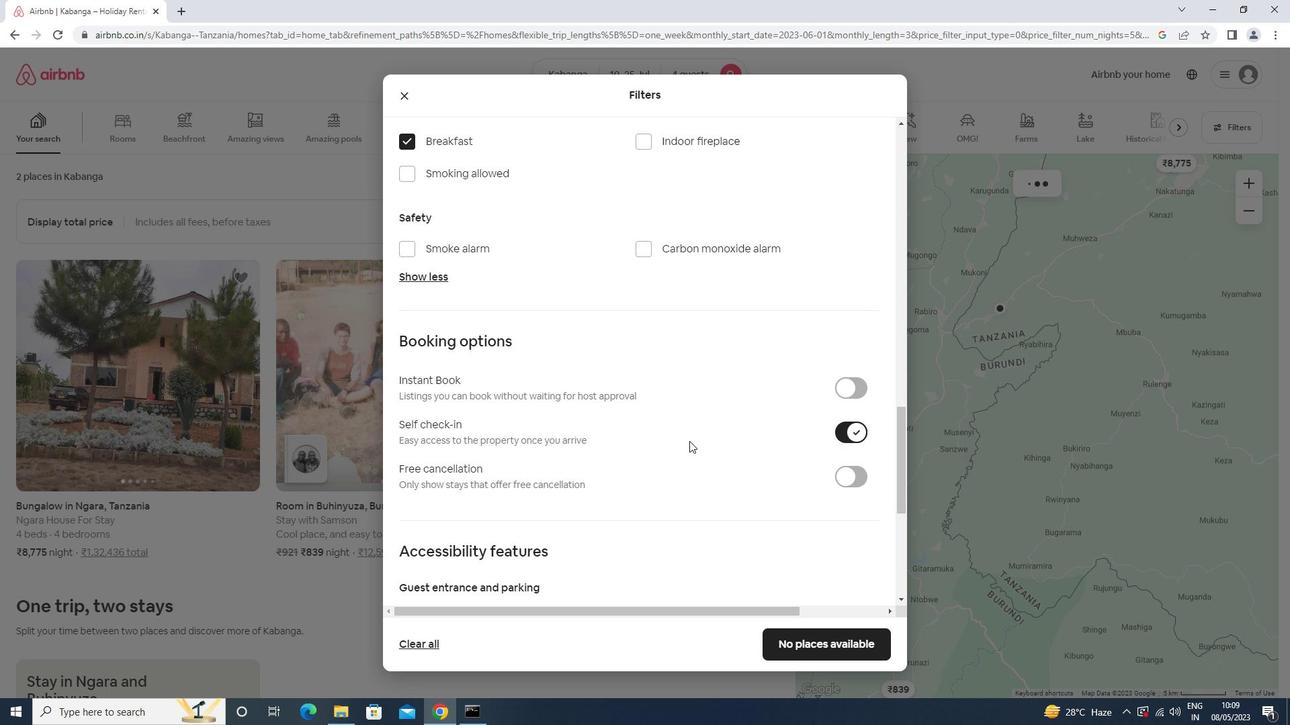 
Action: Mouse moved to (678, 448)
Screenshot: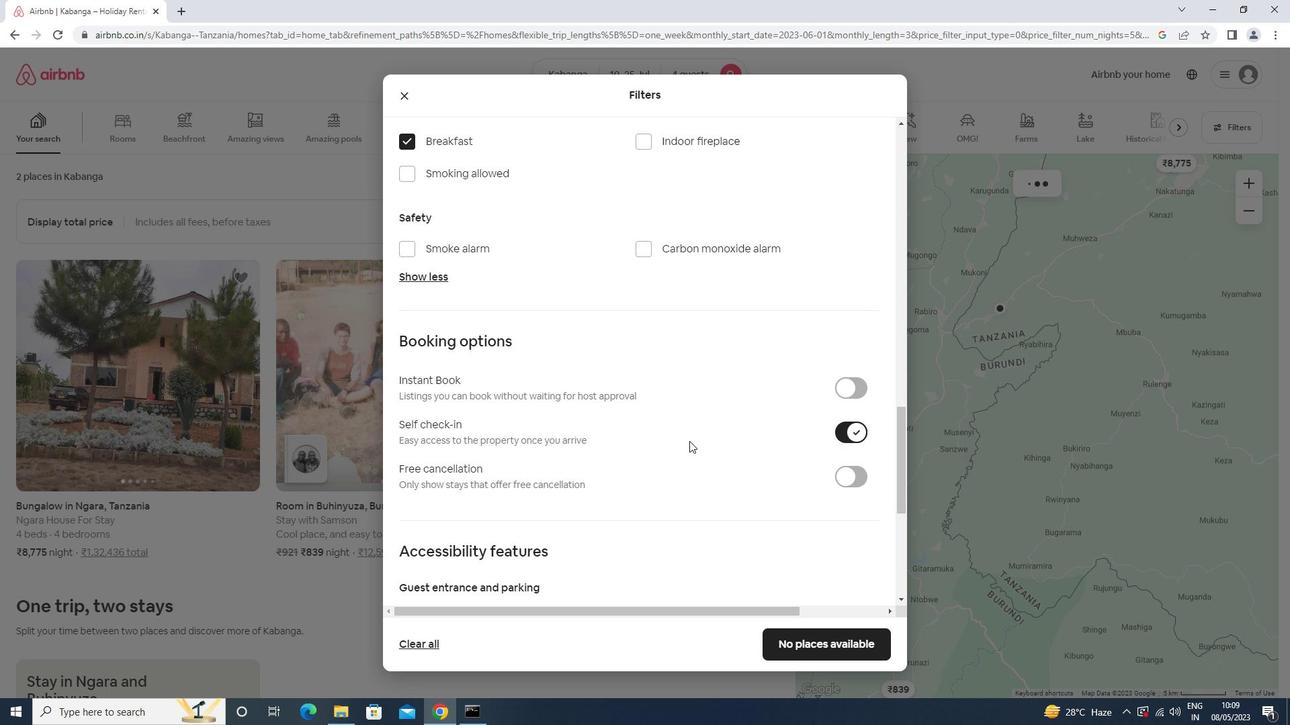 
Action: Mouse scrolled (678, 447) with delta (0, 0)
Screenshot: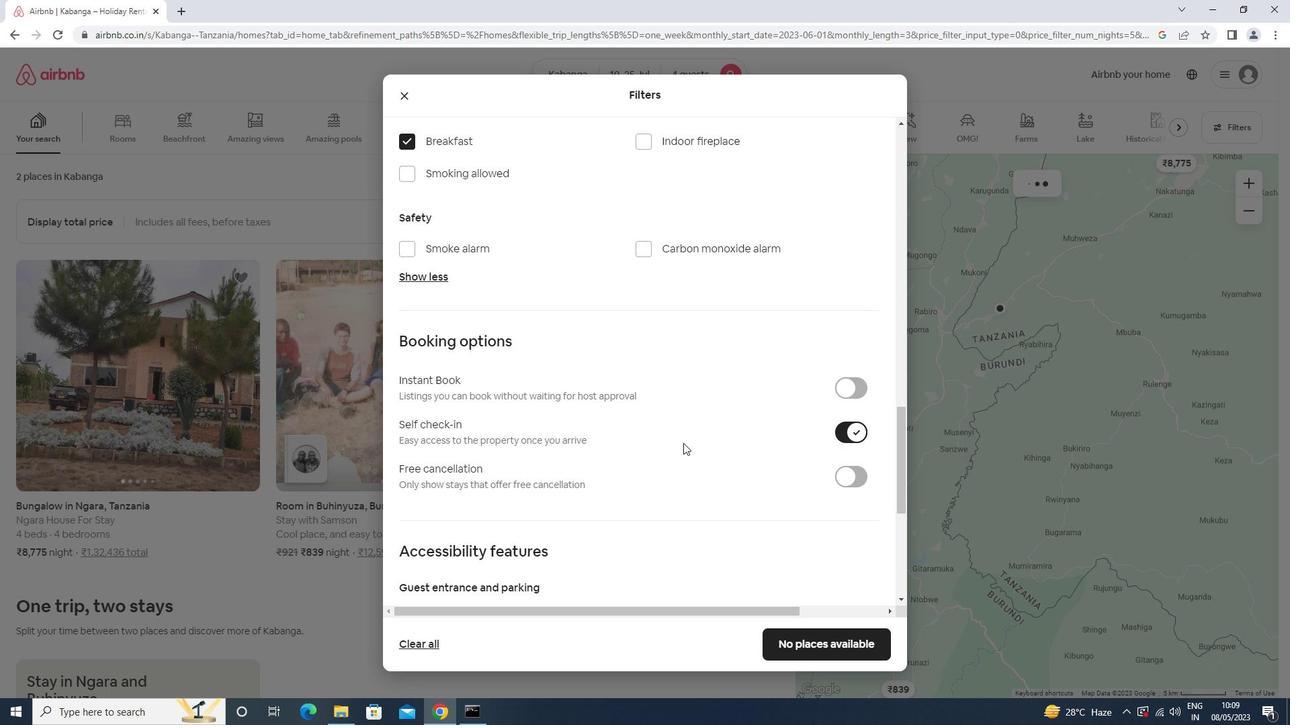 
Action: Mouse moved to (678, 448)
Screenshot: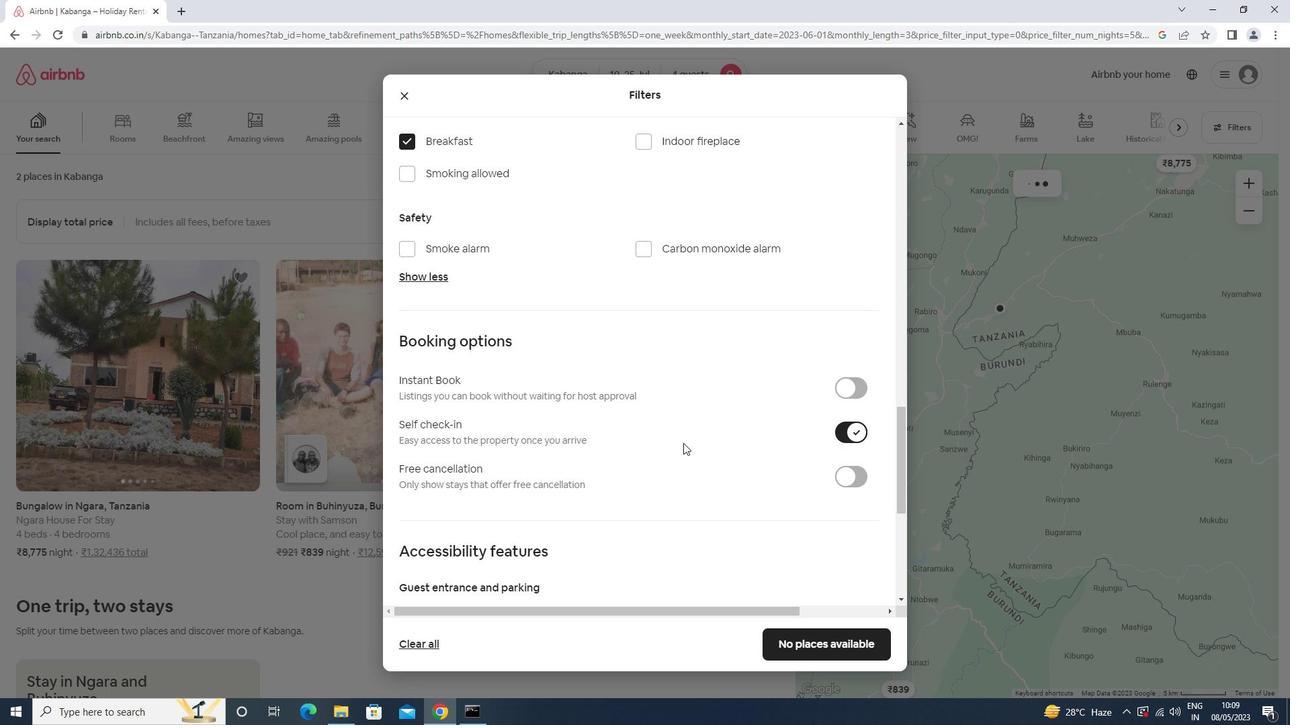 
Action: Mouse scrolled (678, 448) with delta (0, 0)
Screenshot: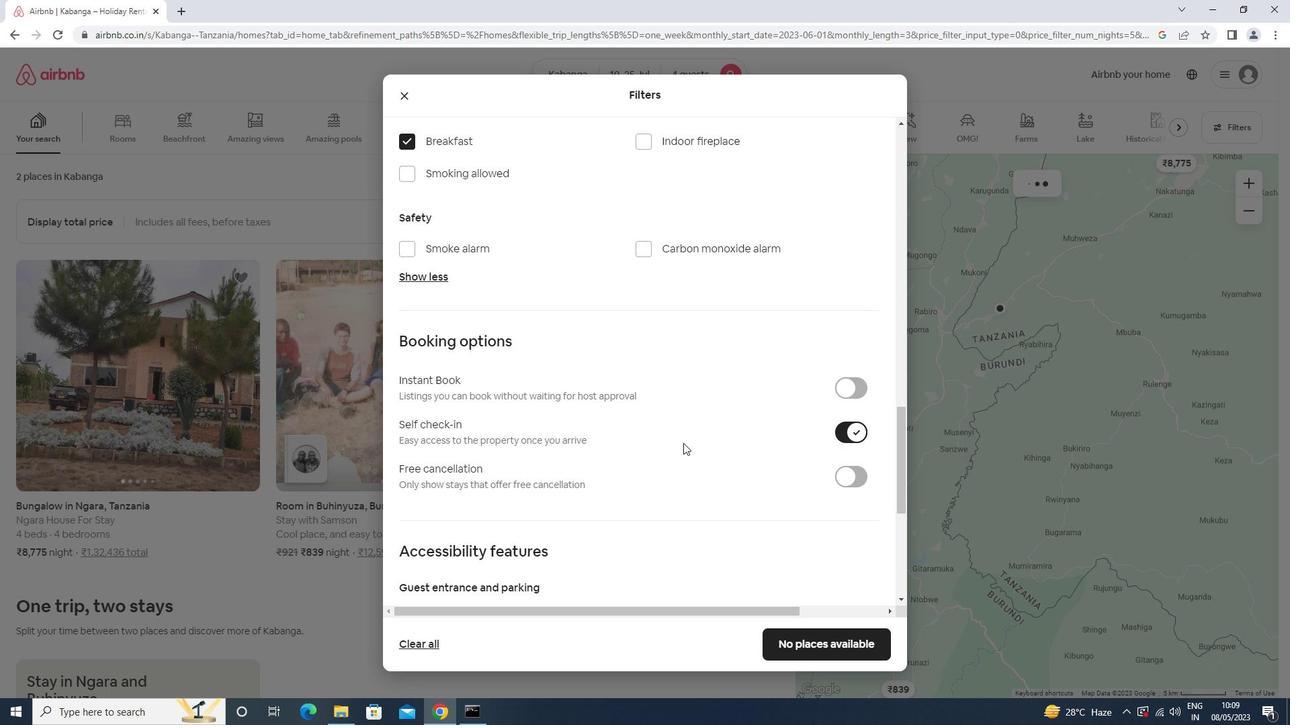 
Action: Mouse moved to (678, 449)
Screenshot: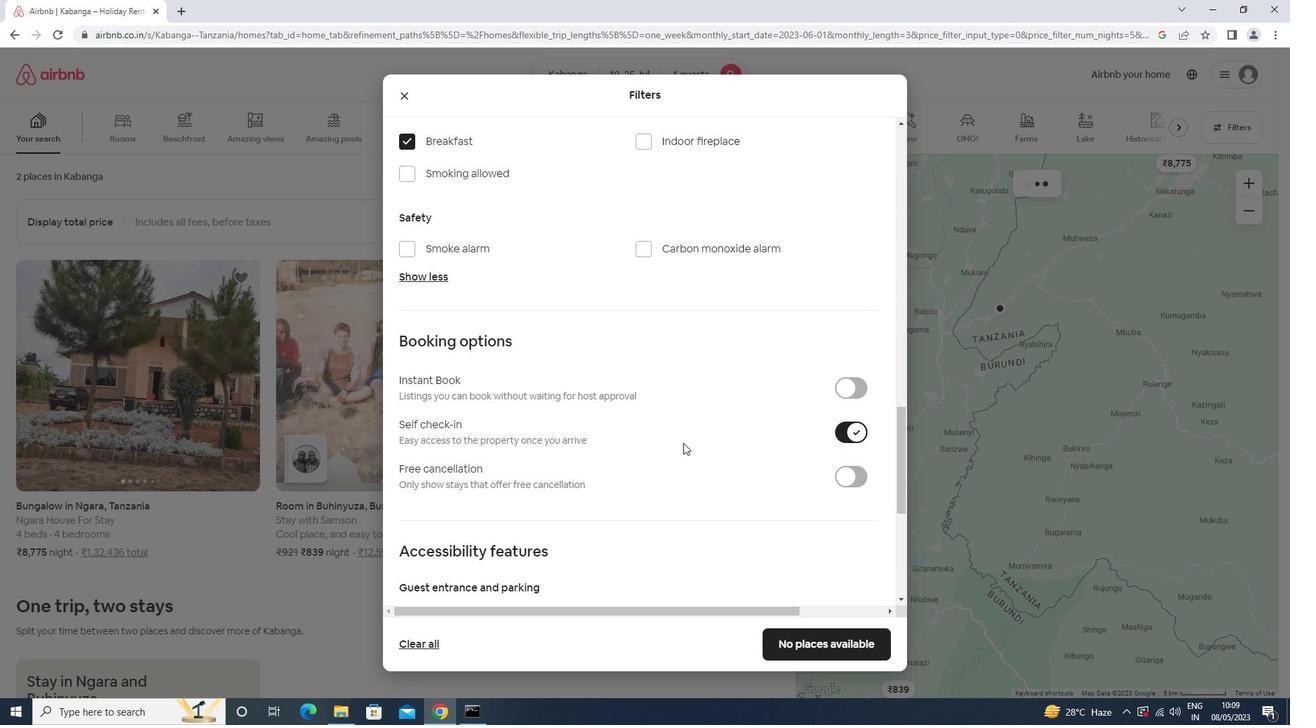 
Action: Mouse scrolled (678, 448) with delta (0, 0)
Screenshot: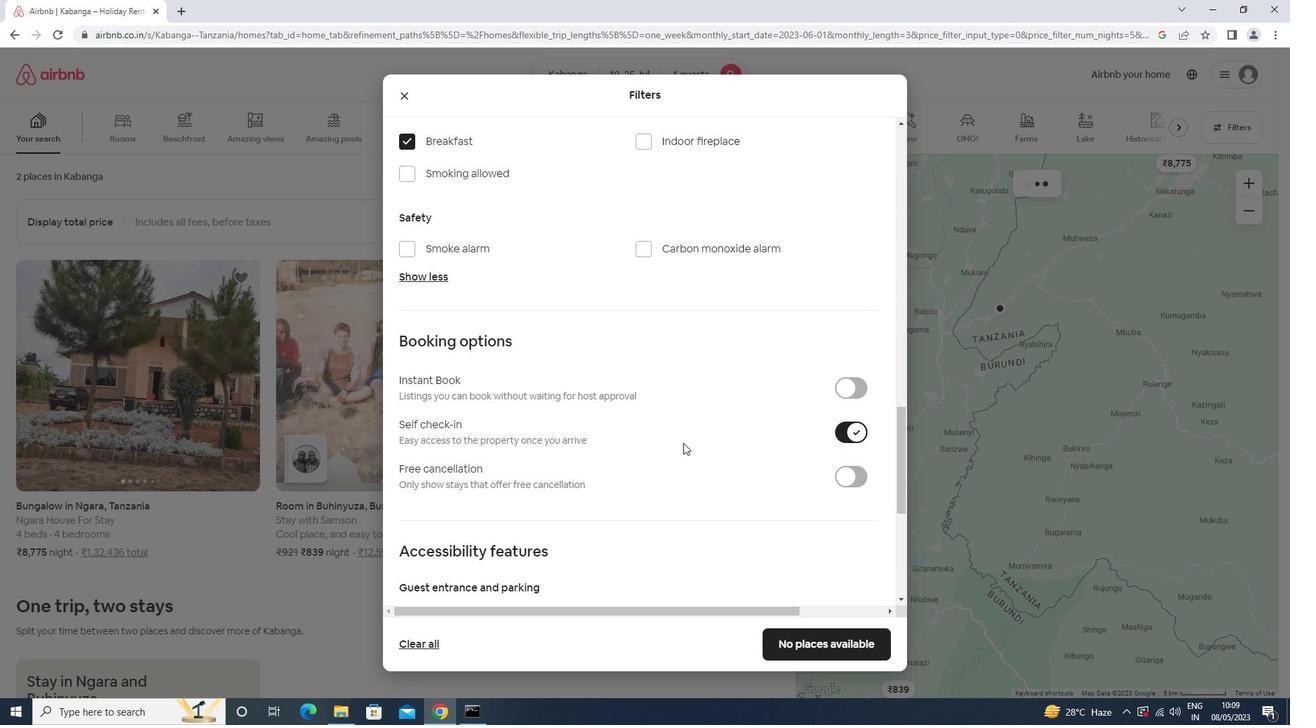 
Action: Mouse moved to (677, 450)
Screenshot: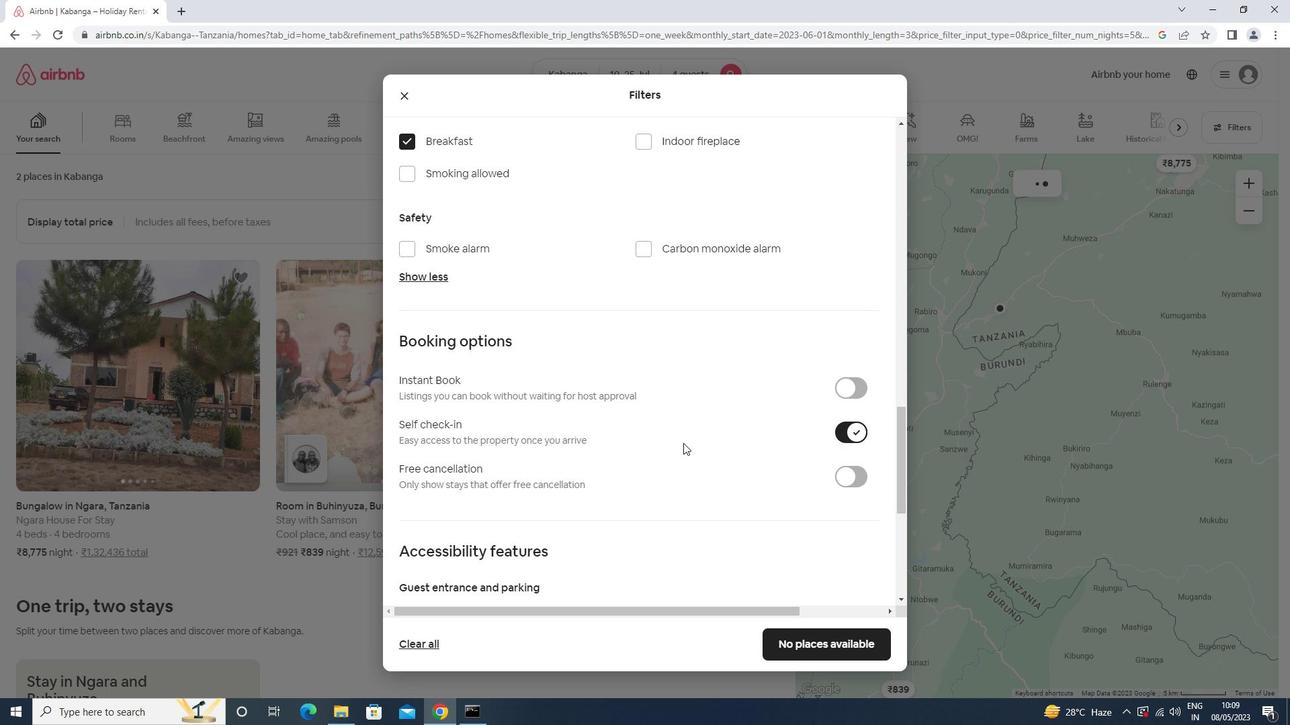 
Action: Mouse scrolled (677, 449) with delta (0, 0)
Screenshot: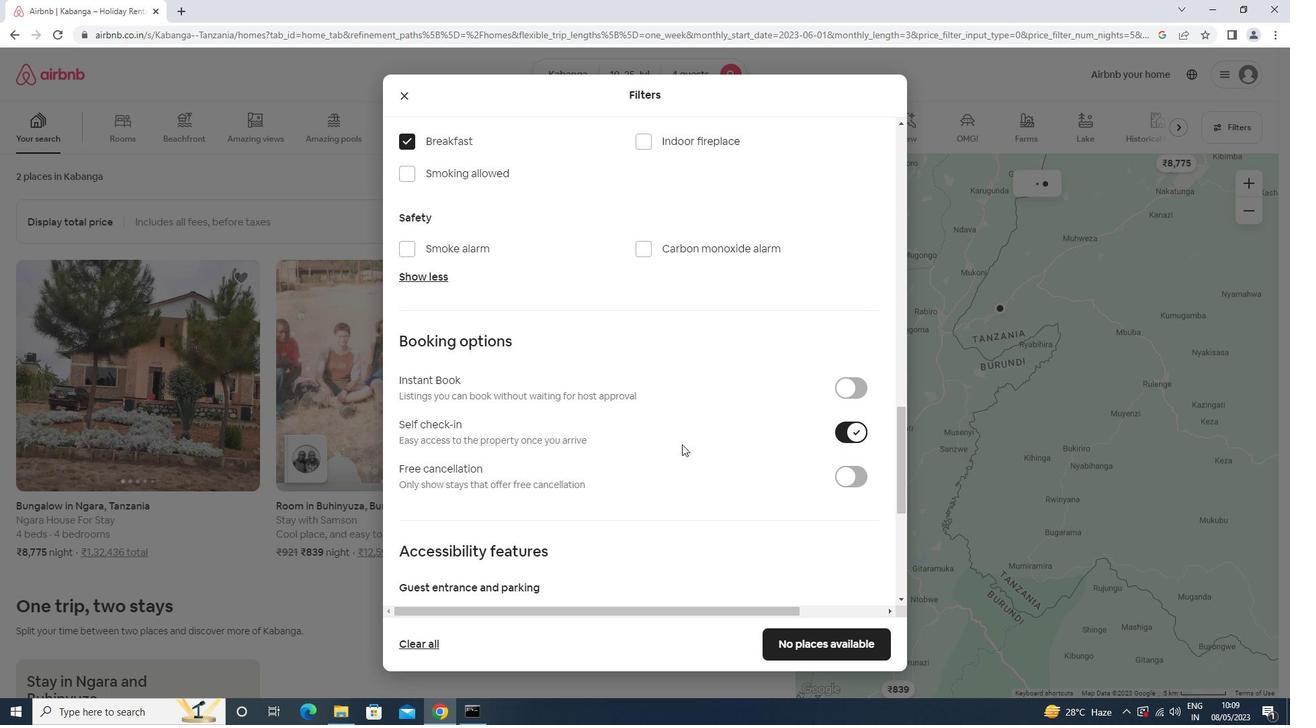 
Action: Mouse moved to (641, 483)
Screenshot: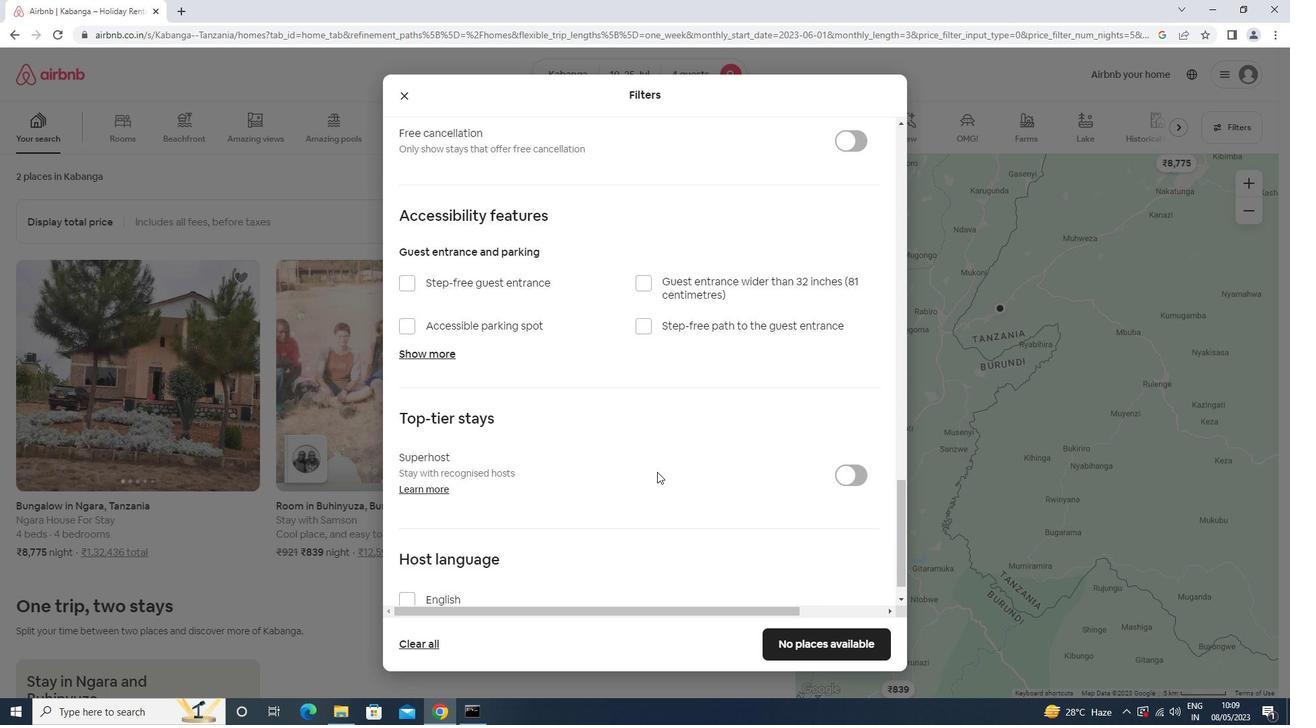 
Action: Mouse scrolled (641, 483) with delta (0, 0)
Screenshot: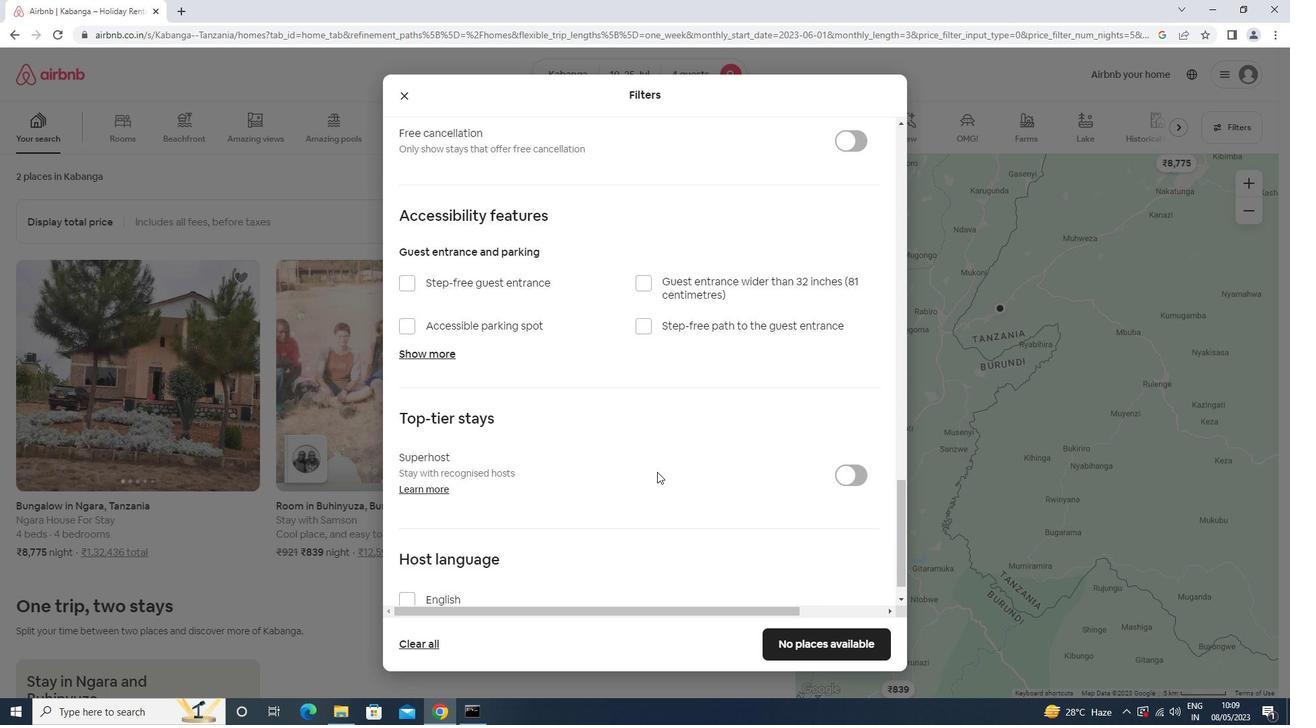 
Action: Mouse moved to (634, 489)
Screenshot: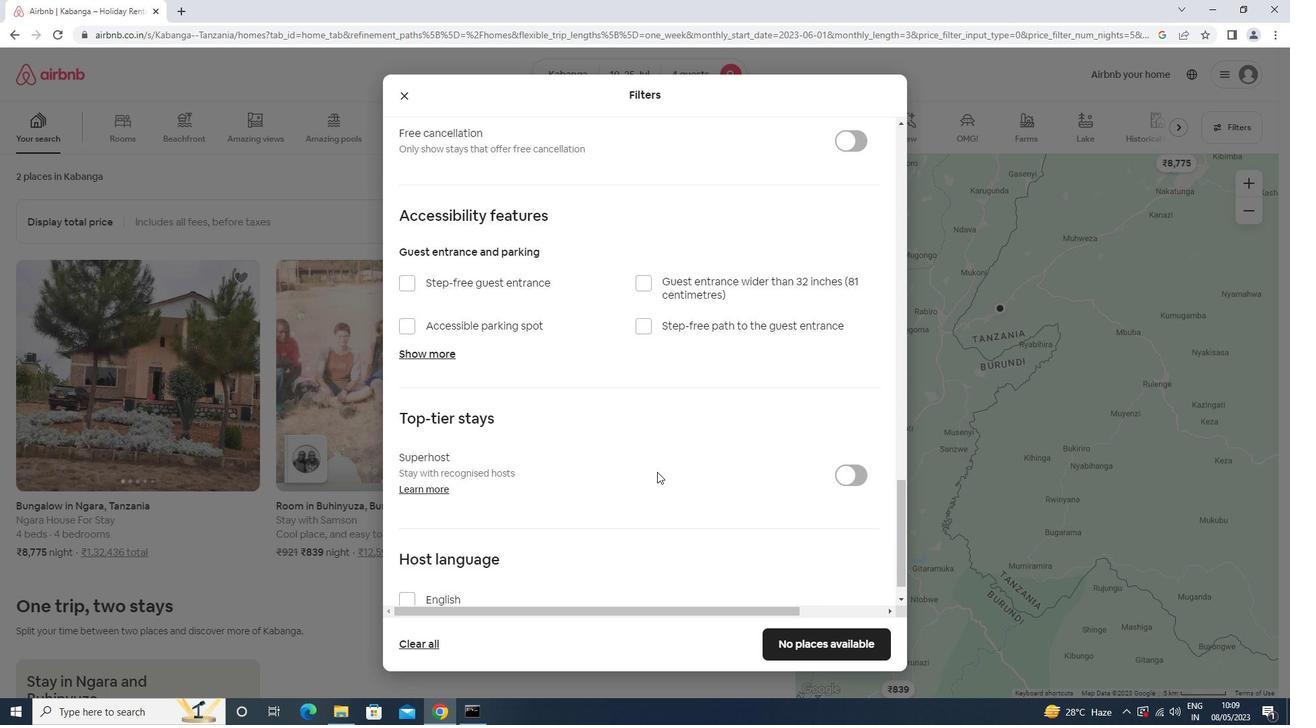 
Action: Mouse scrolled (634, 488) with delta (0, 0)
Screenshot: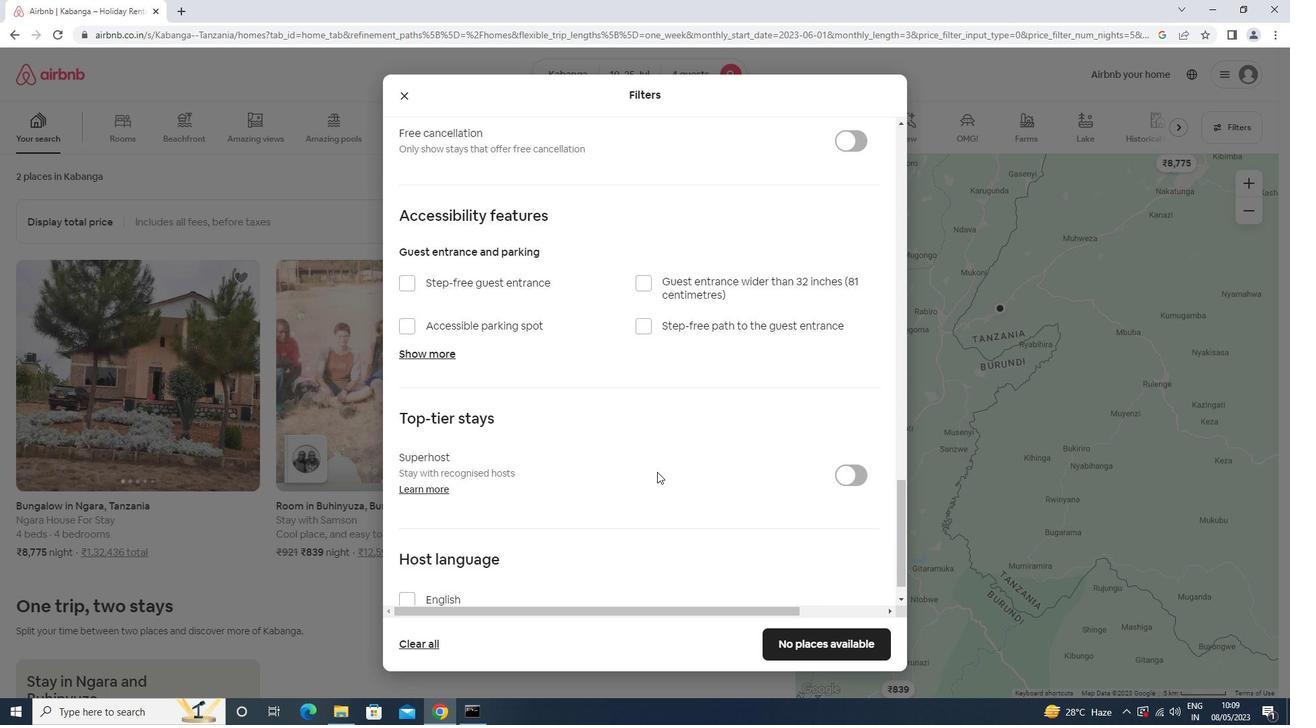 
Action: Mouse moved to (631, 491)
Screenshot: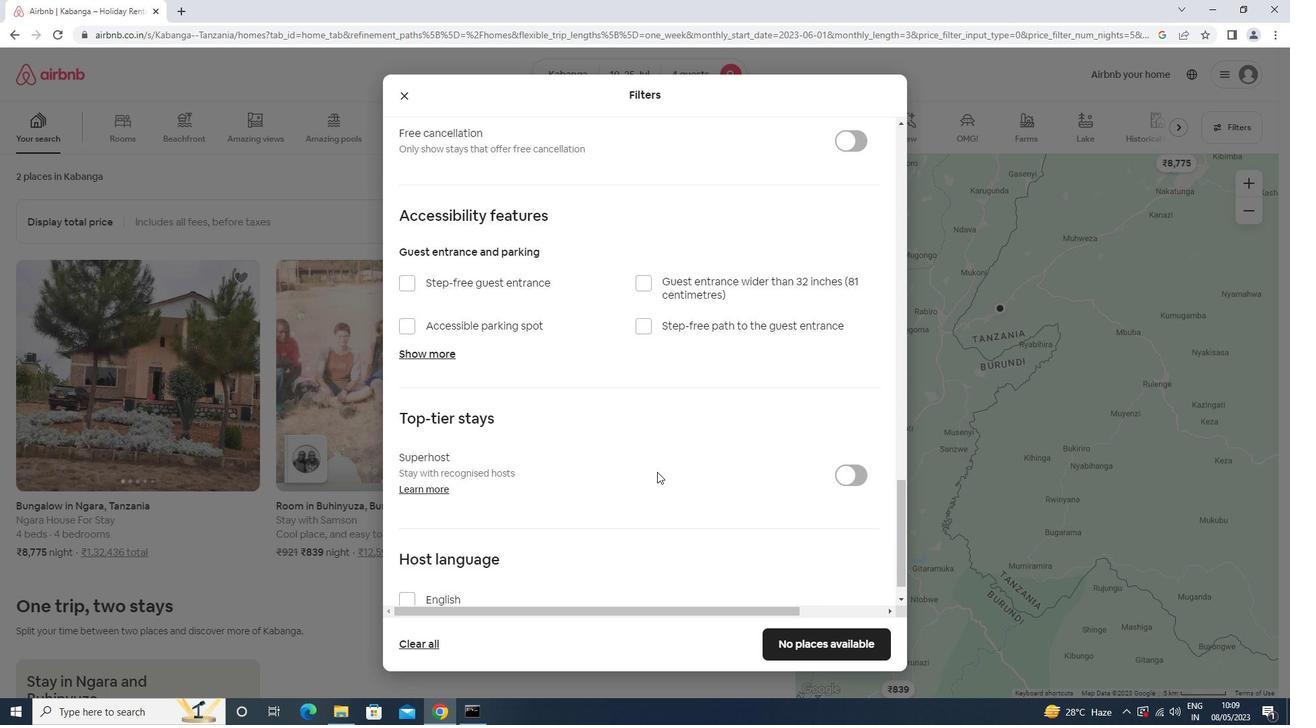 
Action: Mouse scrolled (631, 490) with delta (0, 0)
Screenshot: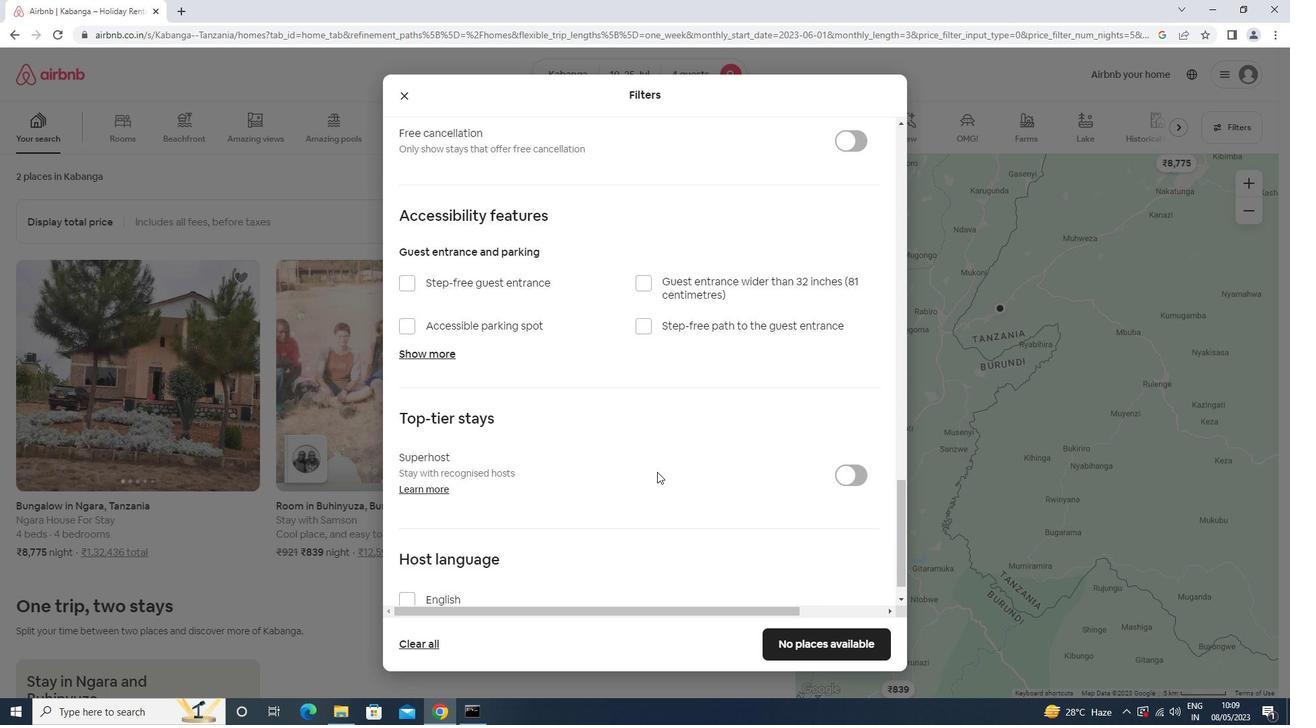 
Action: Mouse moved to (625, 495)
Screenshot: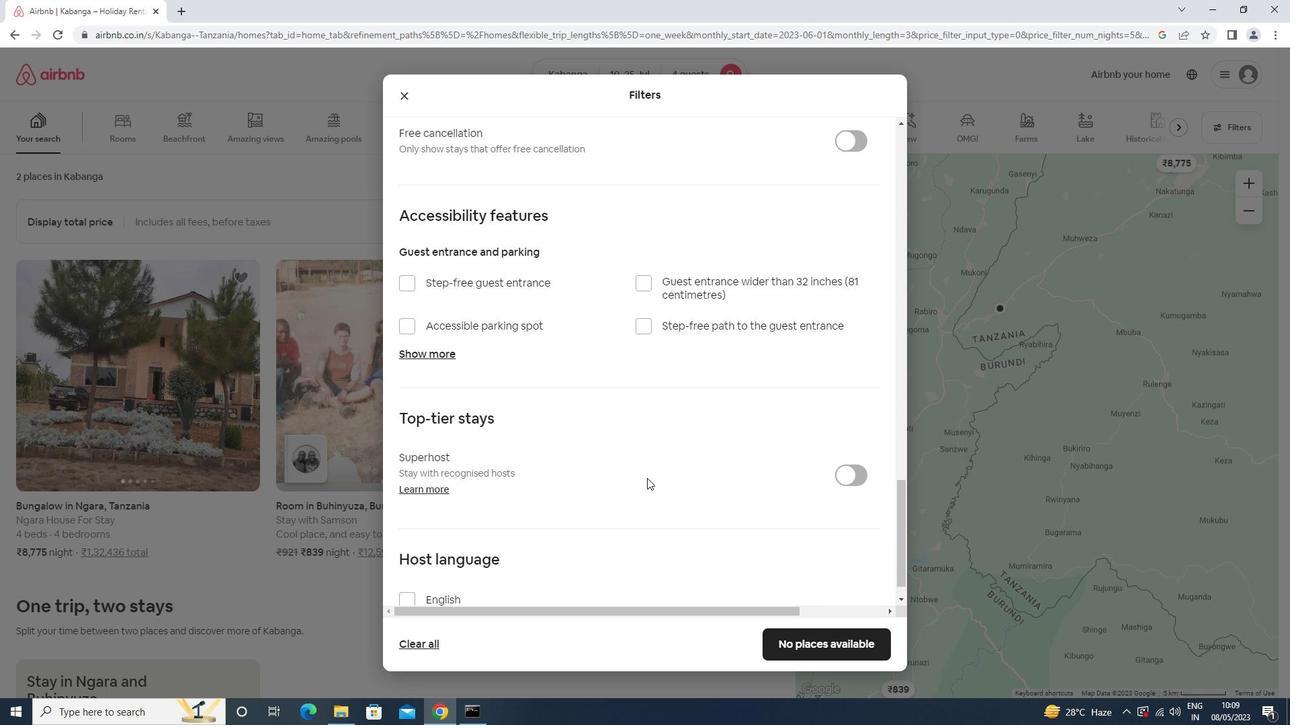 
Action: Mouse scrolled (625, 494) with delta (0, 0)
Screenshot: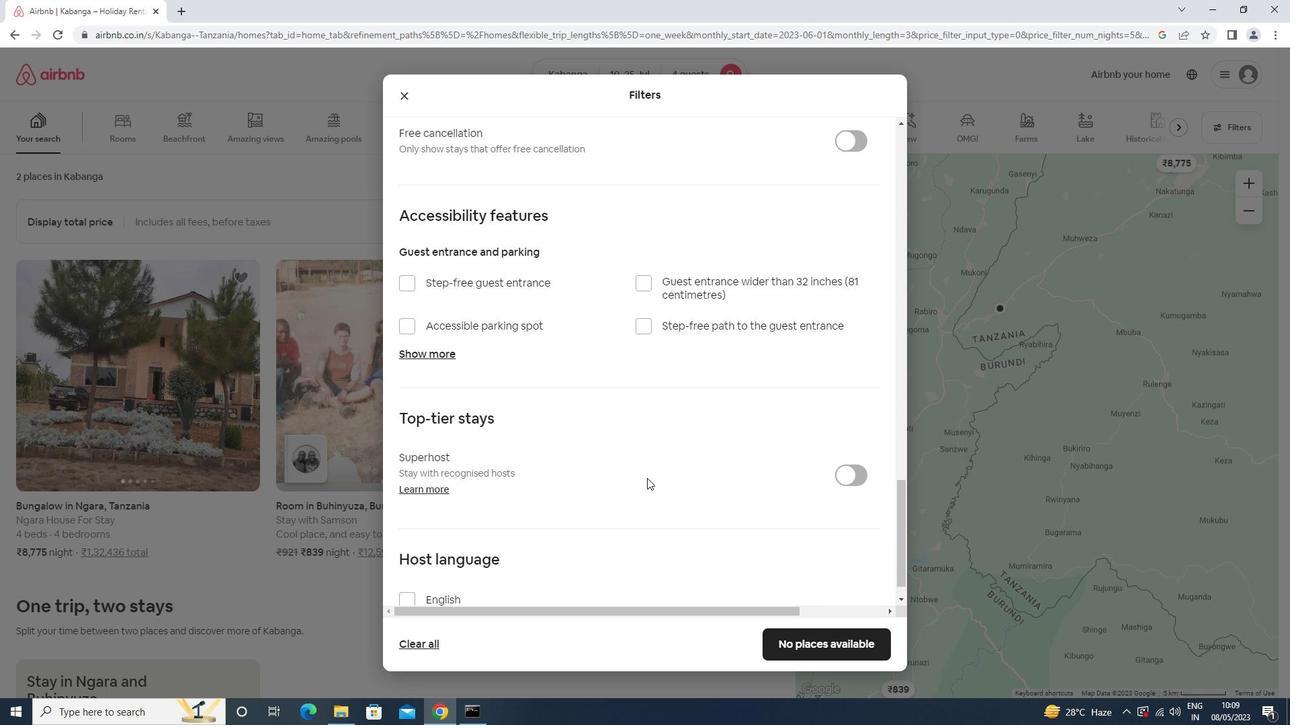 
Action: Mouse moved to (457, 566)
Screenshot: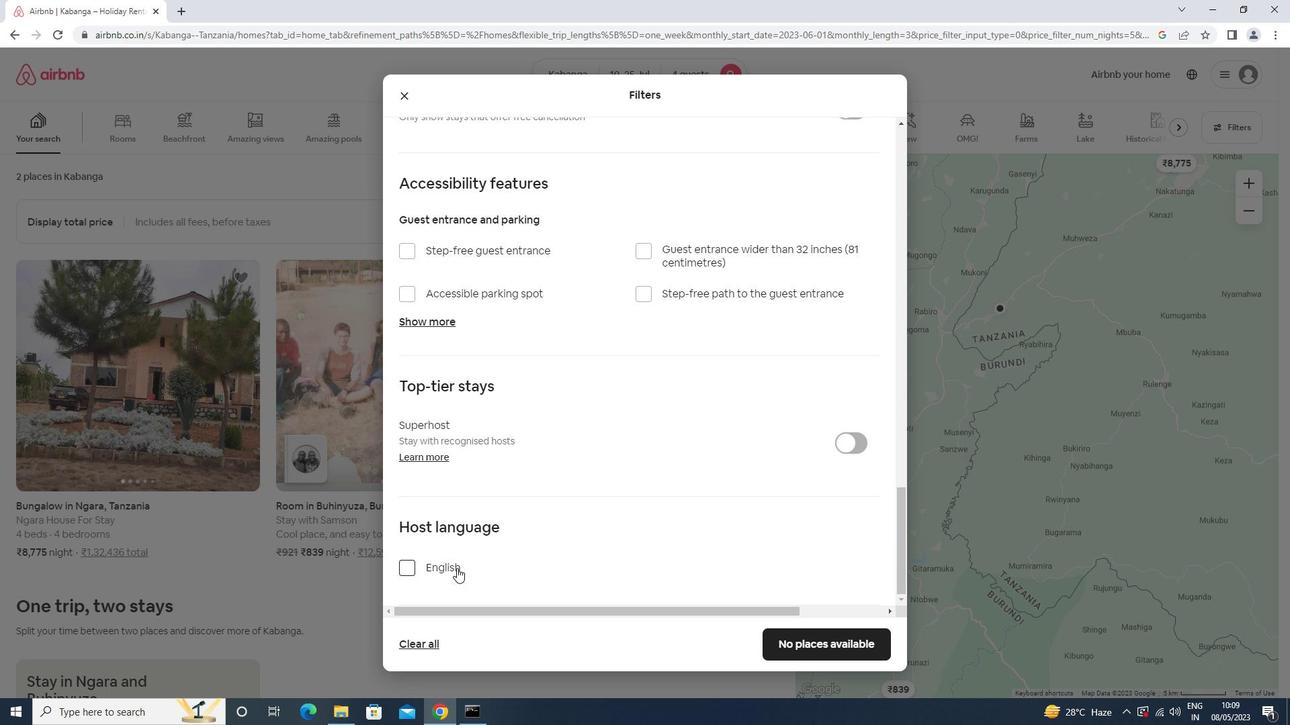 
Action: Mouse pressed left at (457, 566)
Screenshot: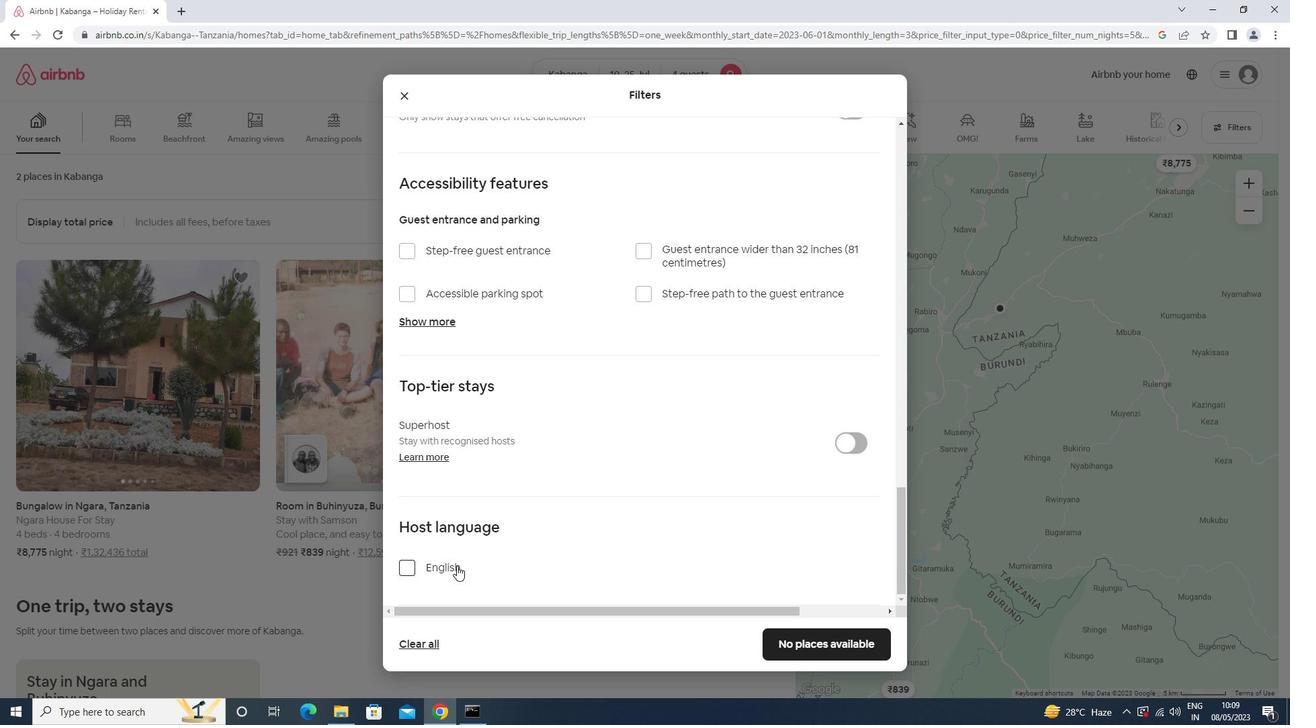 
Action: Mouse moved to (826, 650)
Screenshot: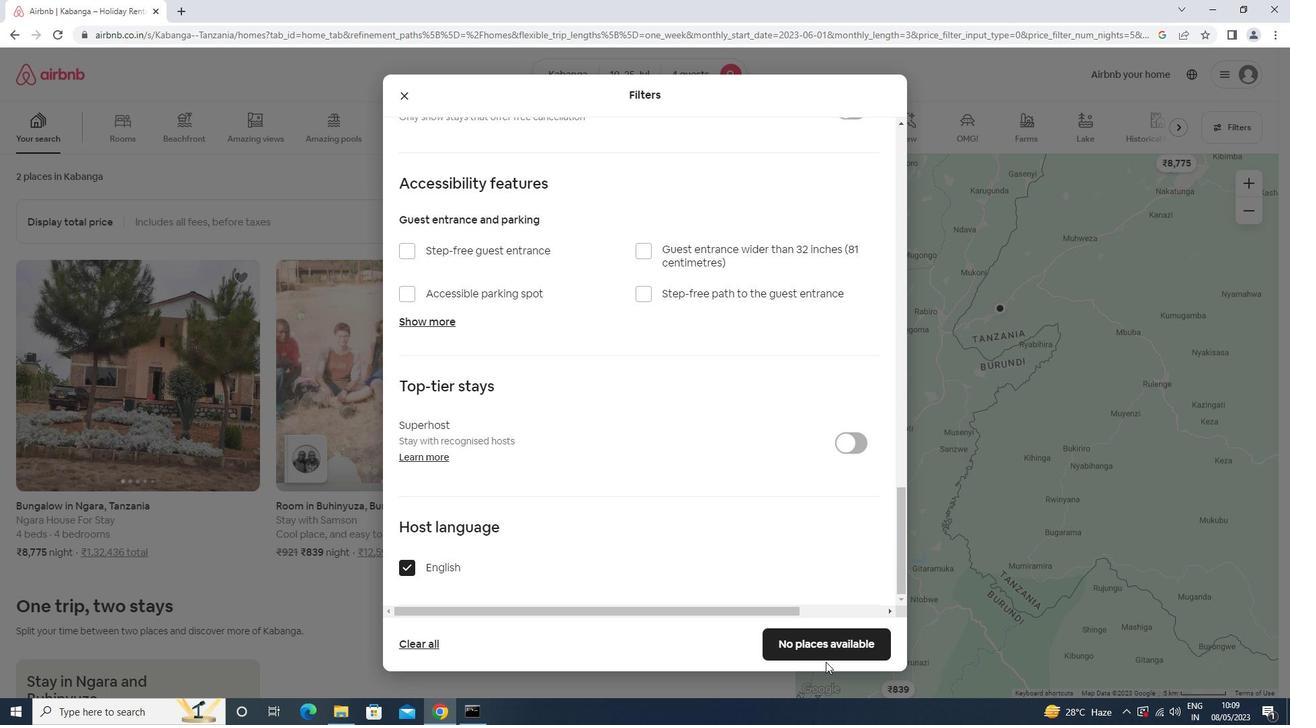 
Action: Mouse pressed left at (826, 650)
Screenshot: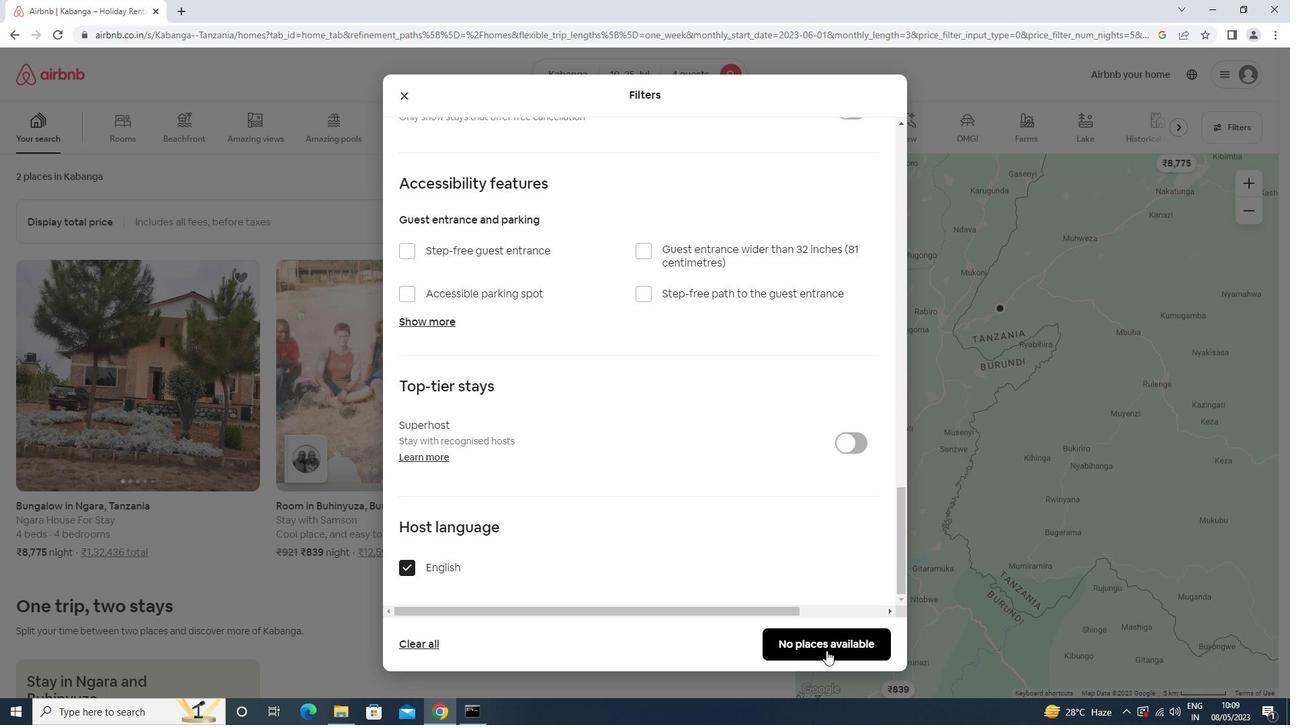 
Action: Mouse moved to (827, 647)
Screenshot: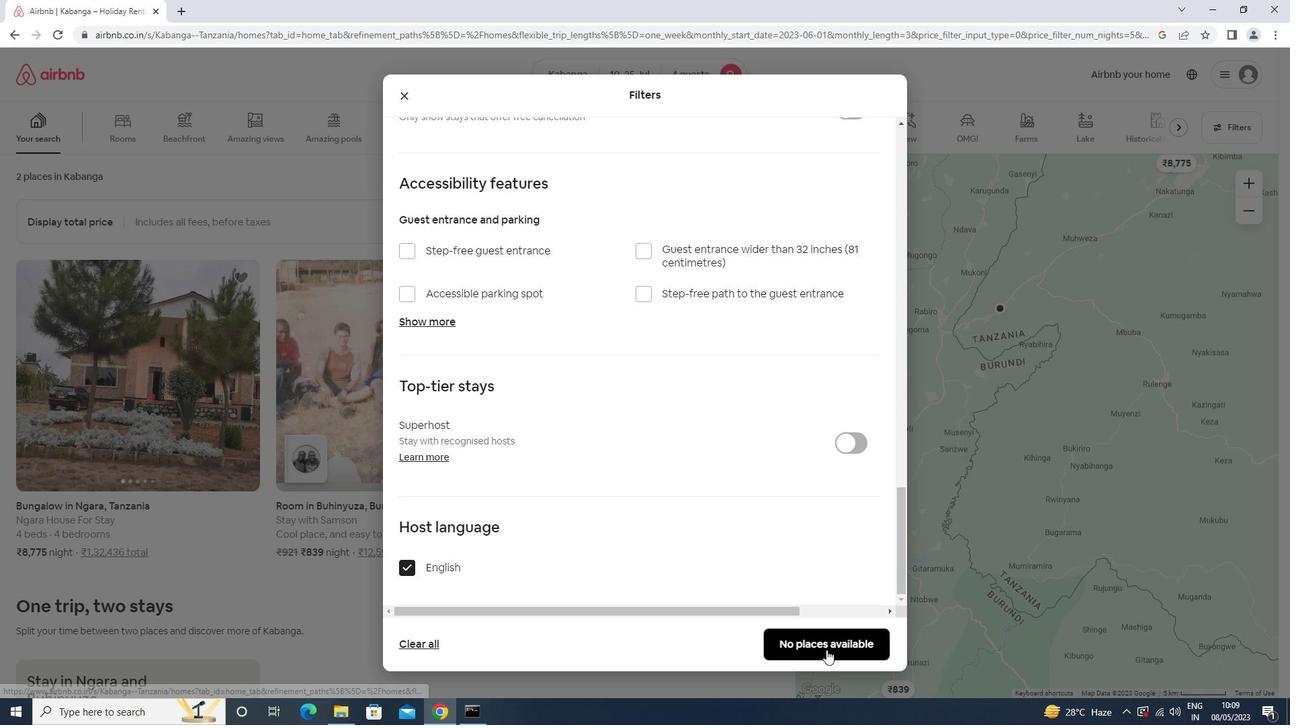
